 Task: In Heading Arial with underline. Font size of heading  '18'Font style of data Calibri. Font size of data  9Alignment of headline & data Align center. Fill color in heading,  RedFont color of data Black Apply border in Data No BorderIn the sheet  Attendance Sheet for Weekly Analysisbook
Action: Mouse moved to (256, 240)
Screenshot: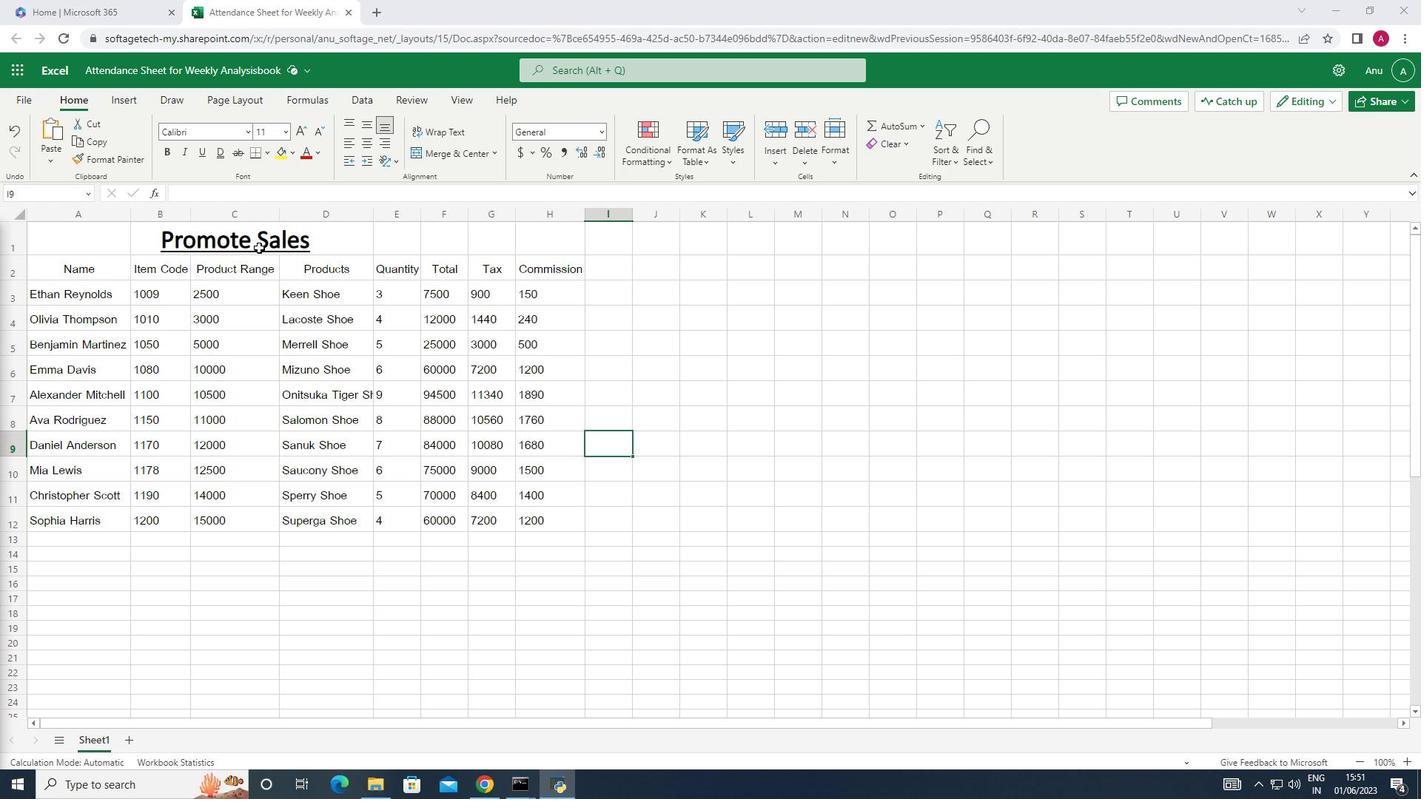 
Action: Mouse pressed left at (256, 240)
Screenshot: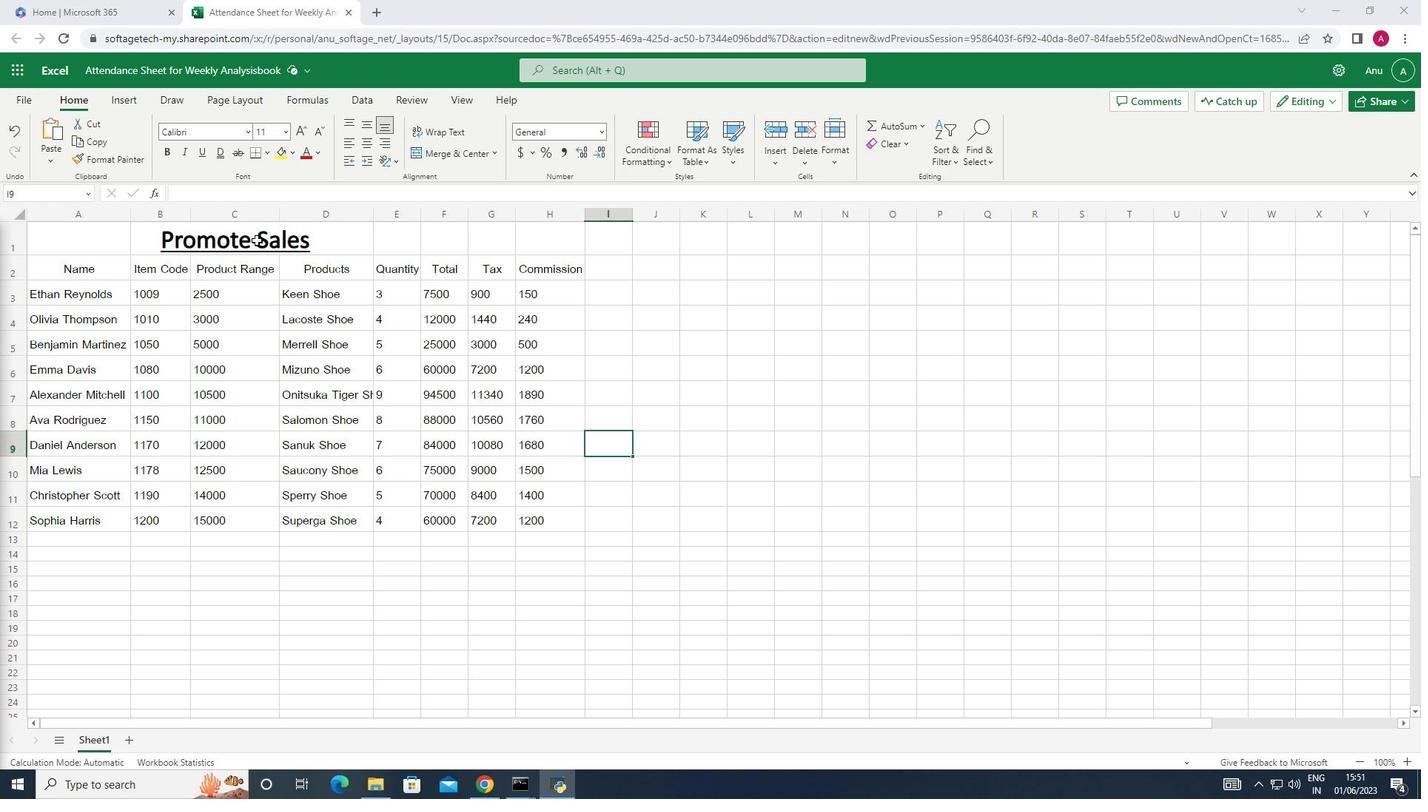 
Action: Mouse moved to (247, 128)
Screenshot: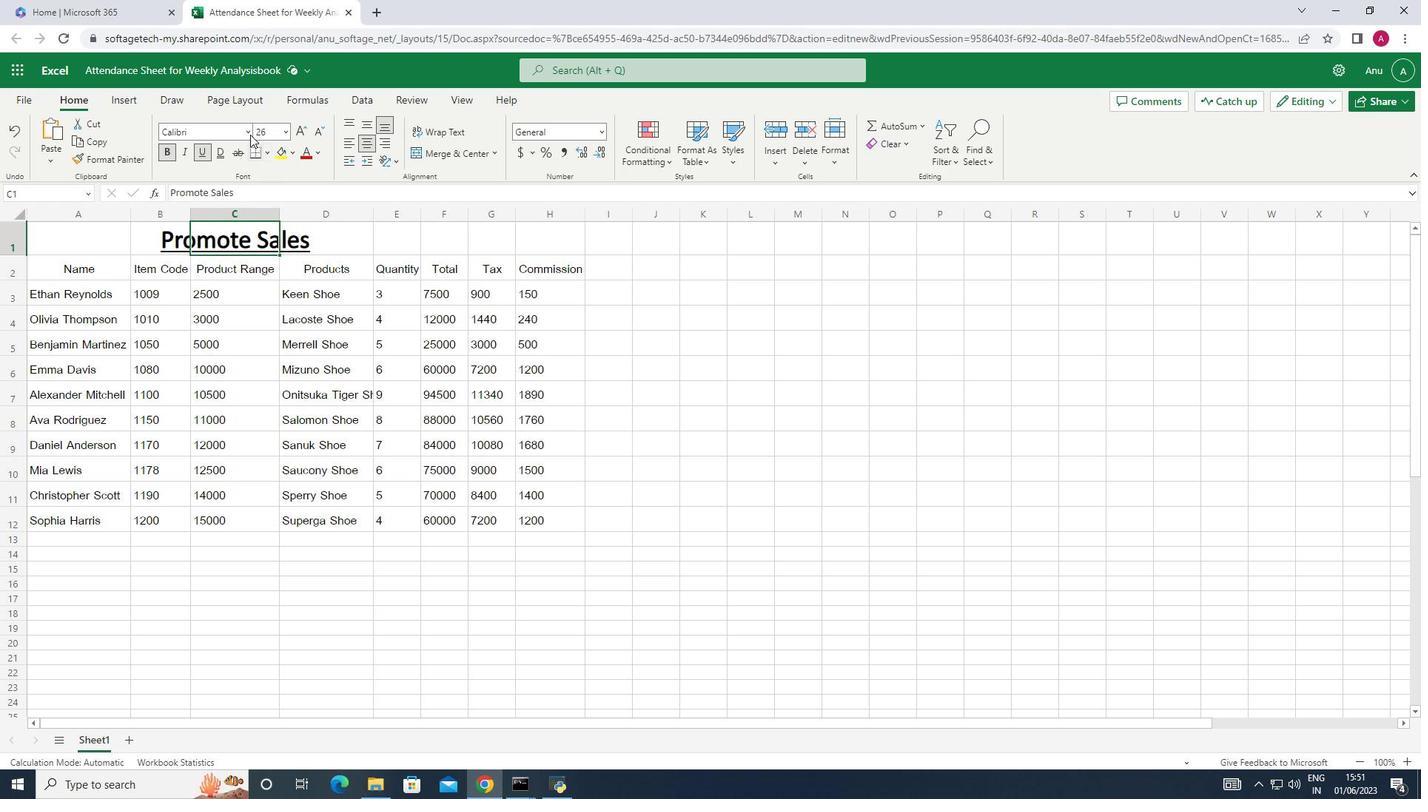 
Action: Mouse pressed left at (247, 128)
Screenshot: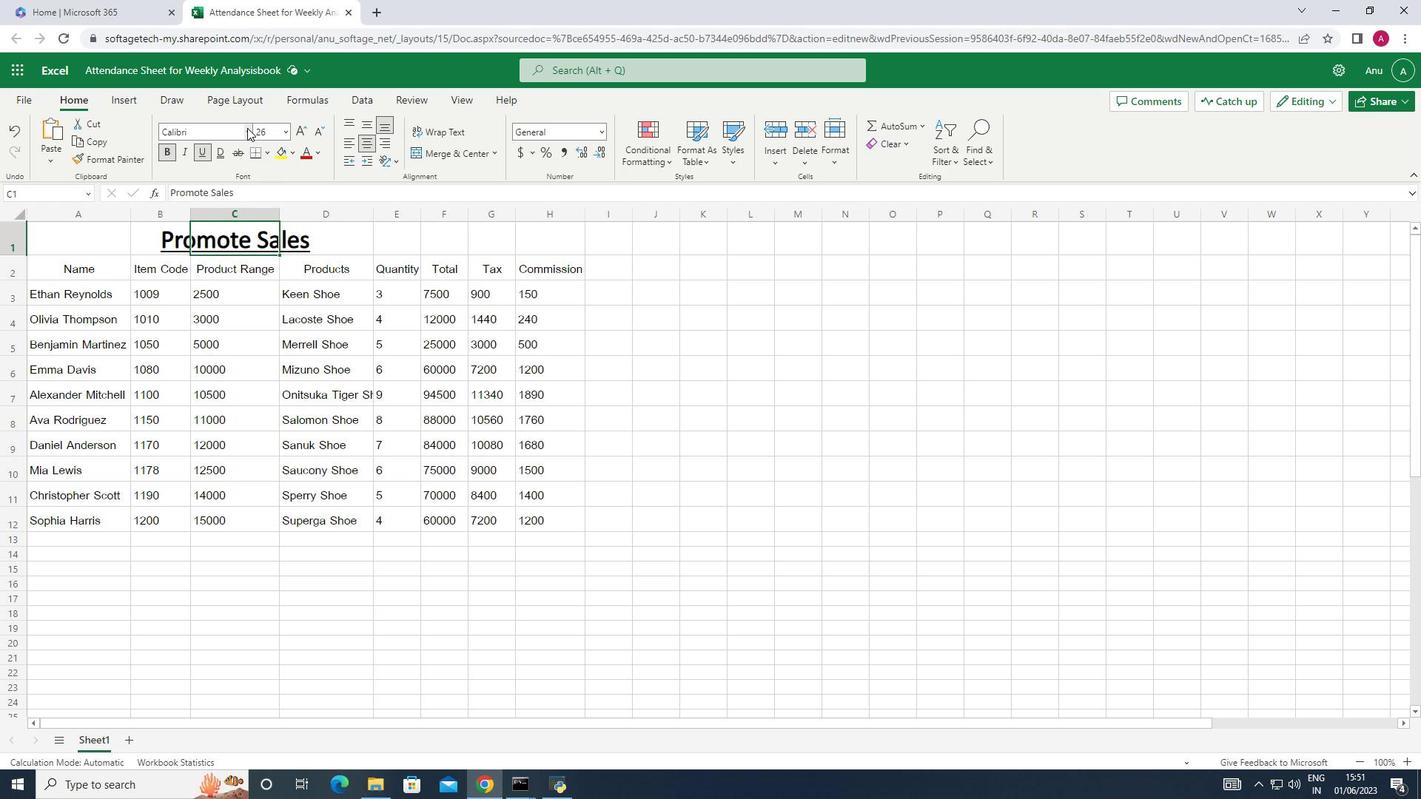 
Action: Mouse moved to (188, 188)
Screenshot: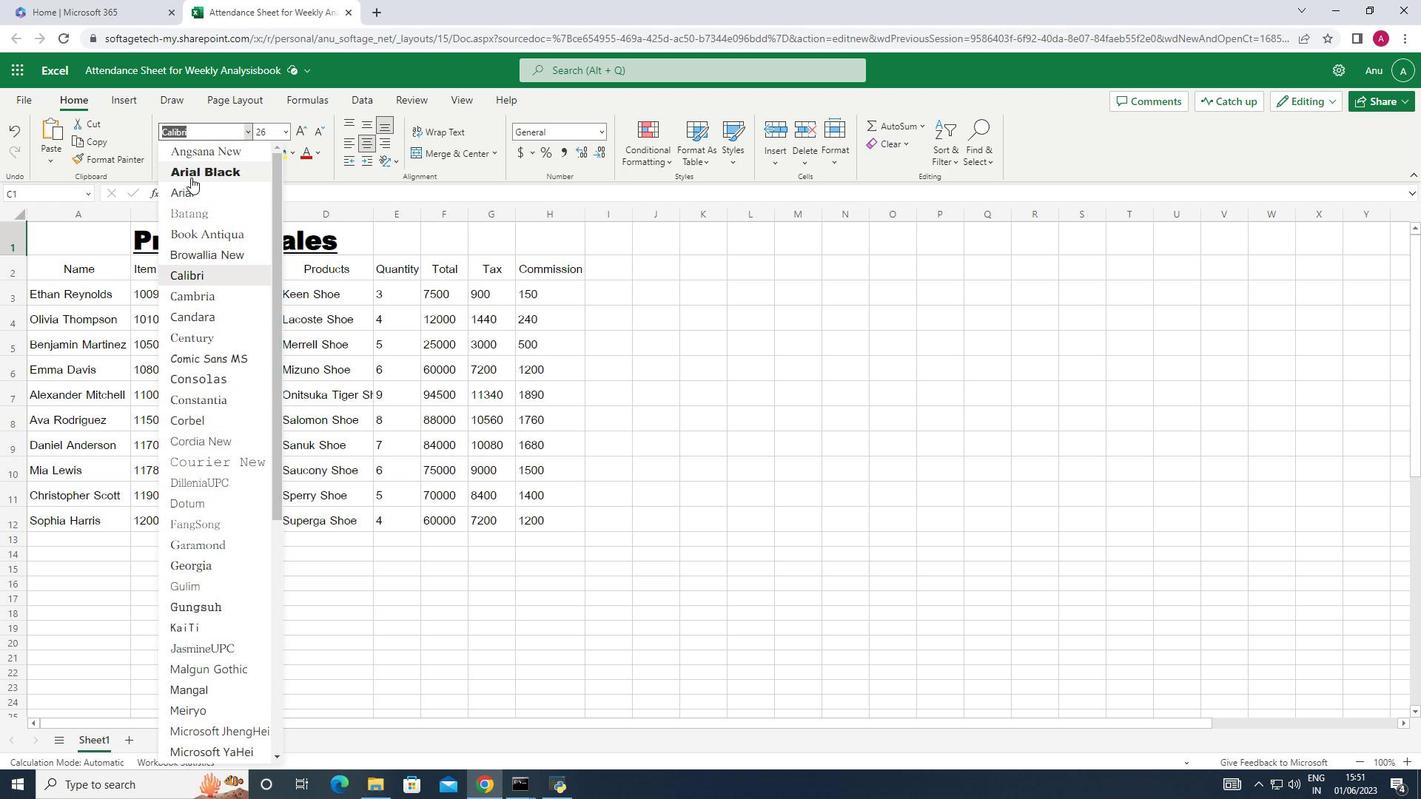 
Action: Mouse pressed left at (188, 188)
Screenshot: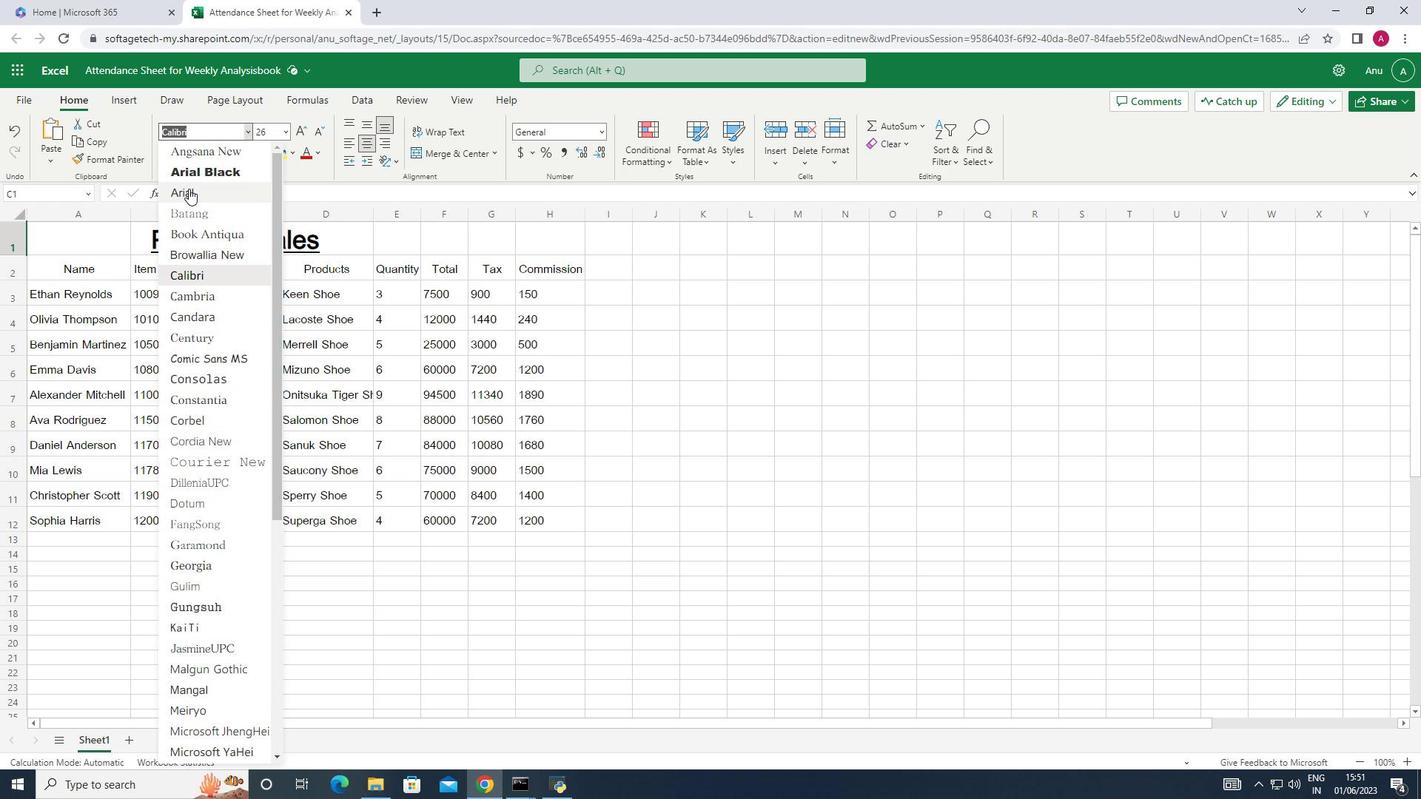 
Action: Mouse moved to (65, 267)
Screenshot: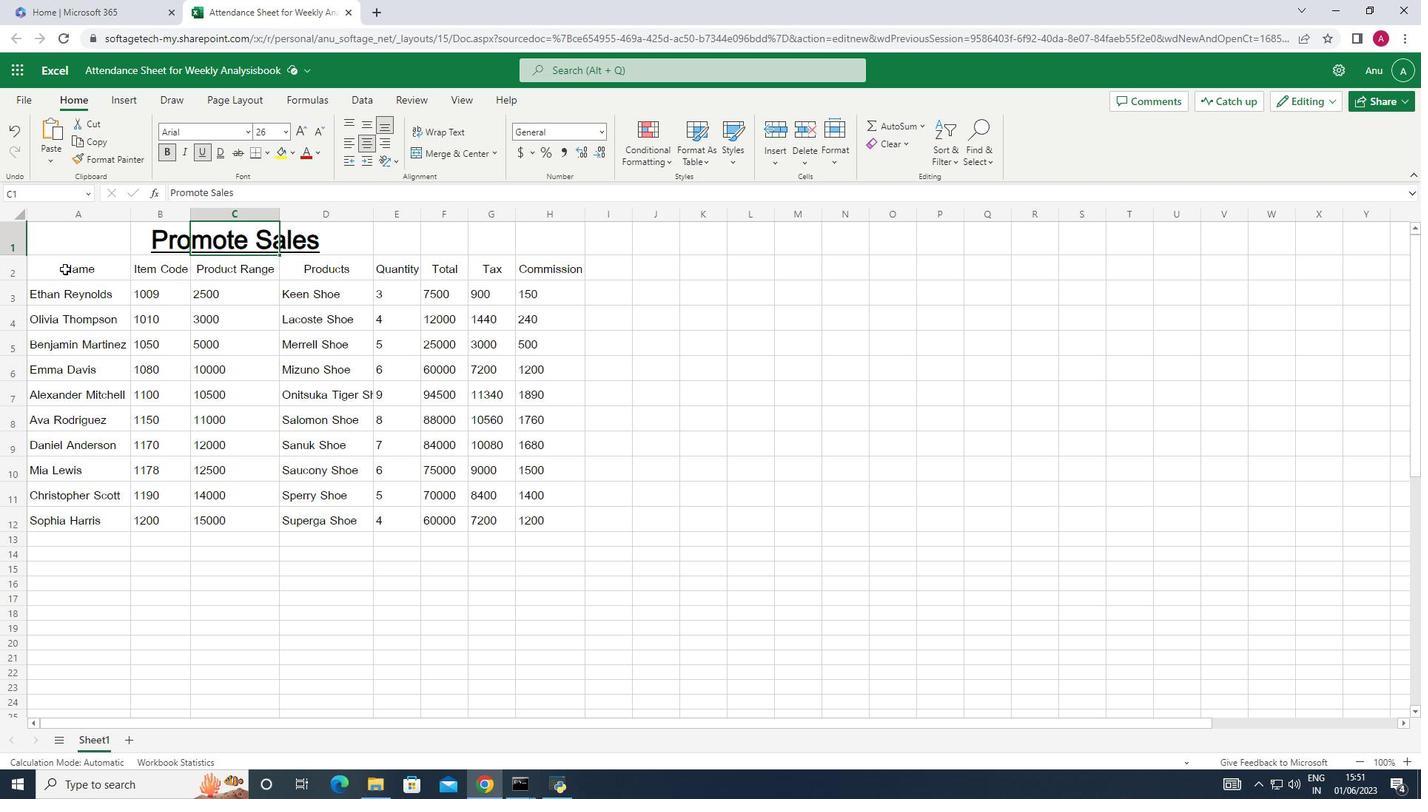 
Action: Mouse pressed left at (65, 267)
Screenshot: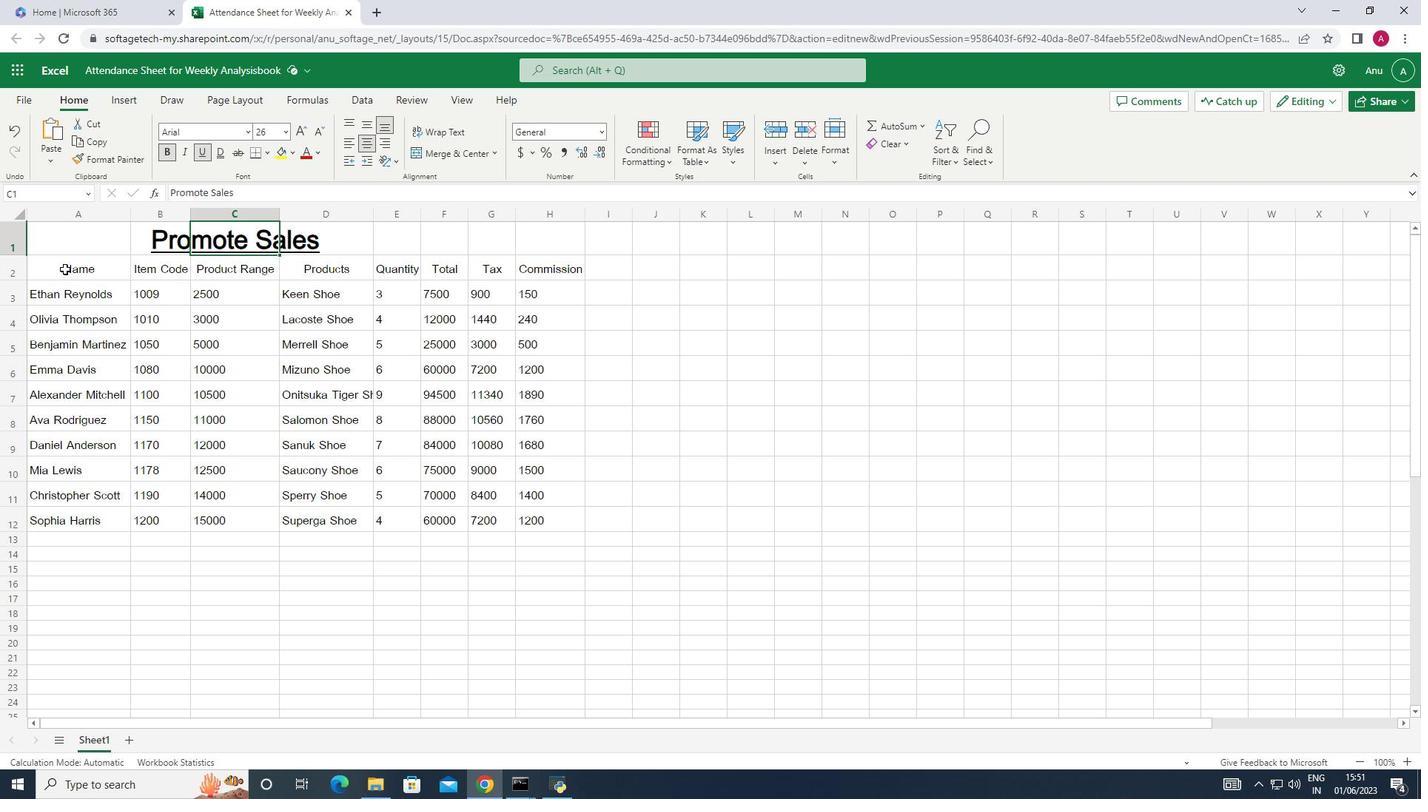 
Action: Mouse moved to (247, 127)
Screenshot: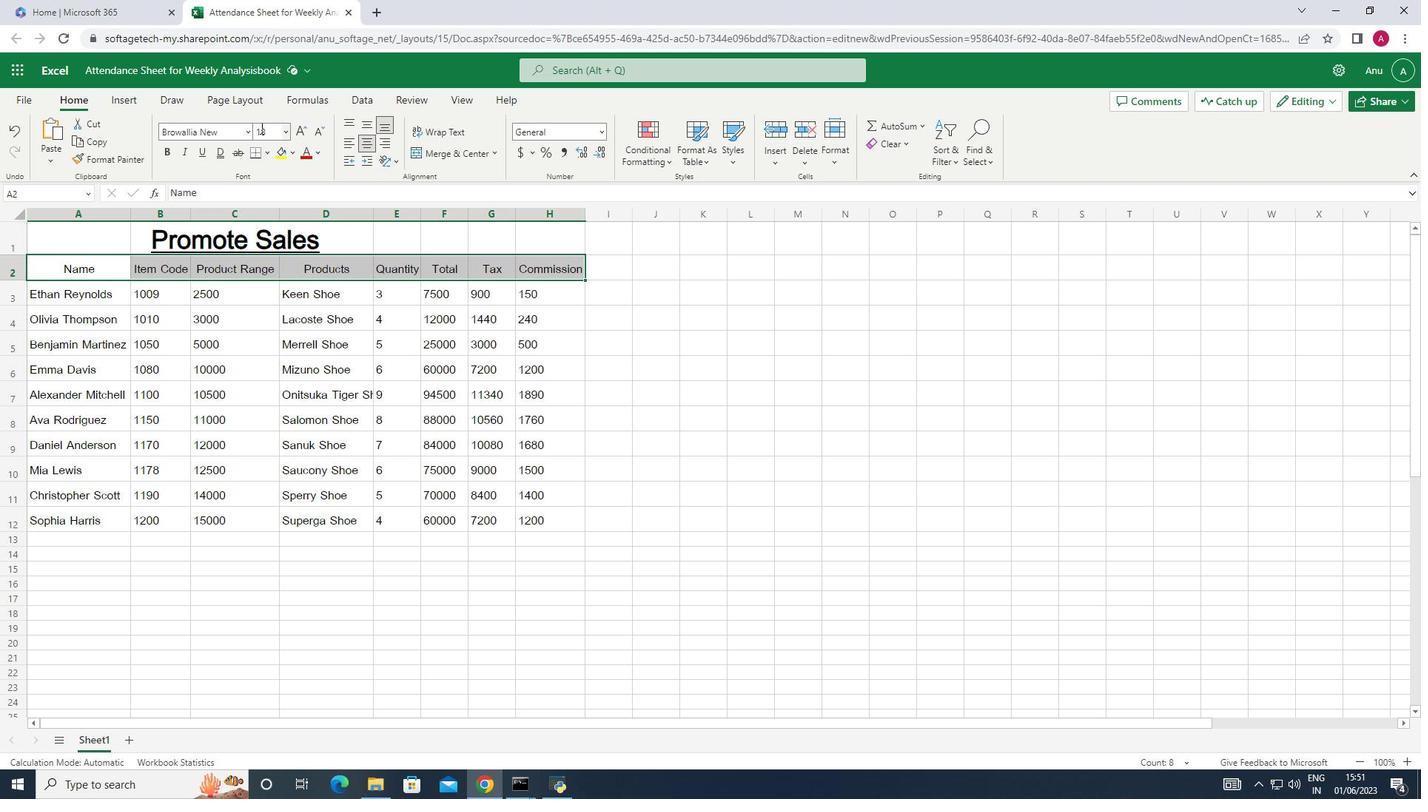 
Action: Mouse pressed left at (247, 127)
Screenshot: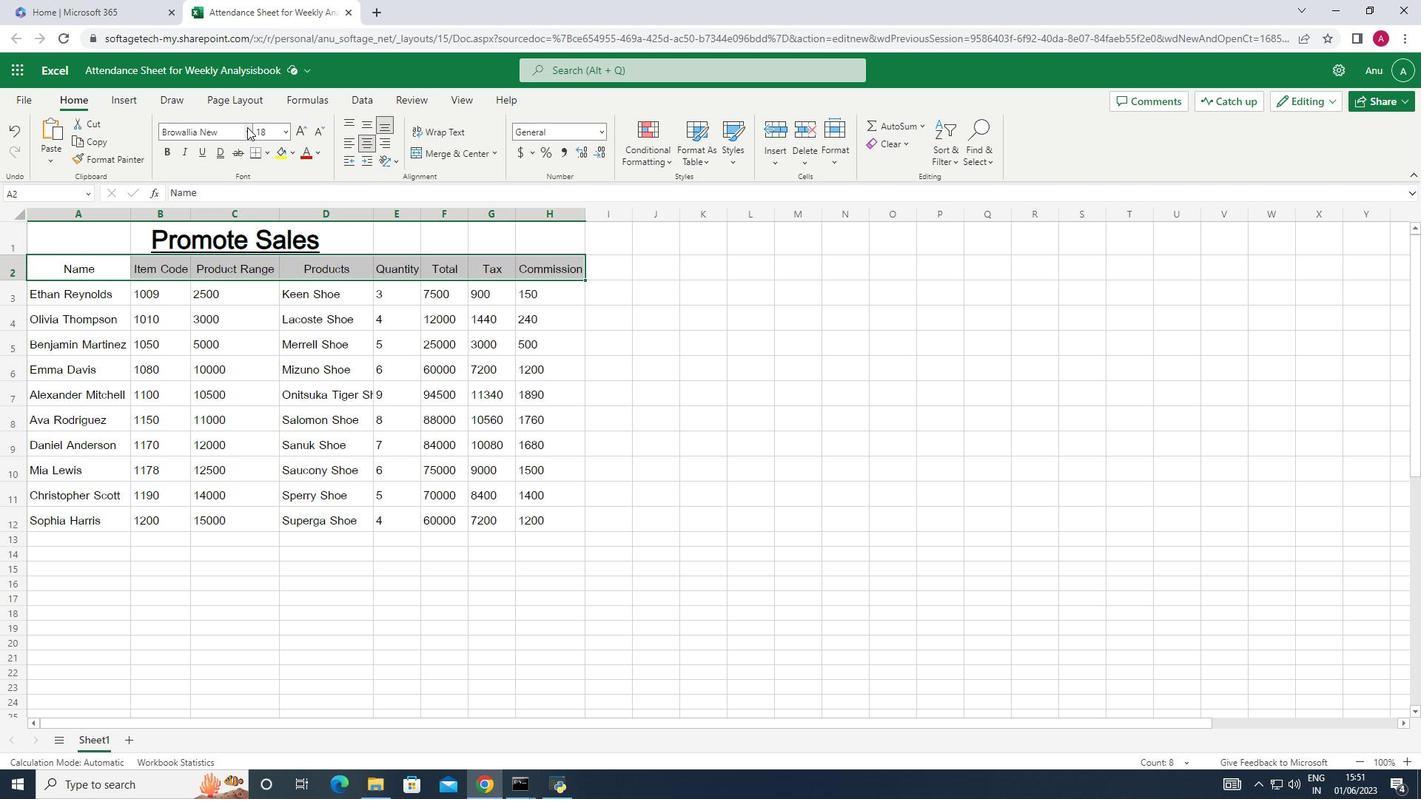 
Action: Mouse moved to (200, 275)
Screenshot: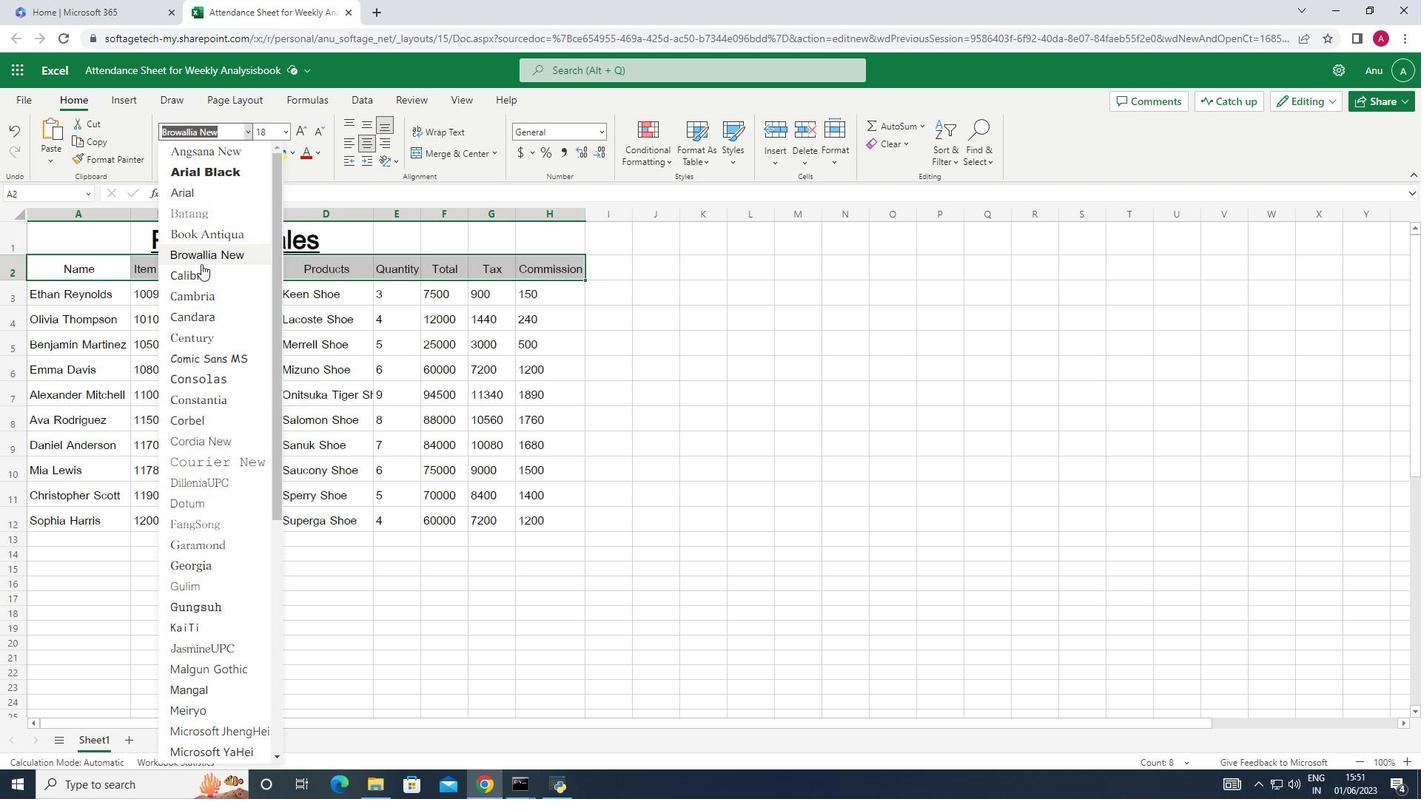 
Action: Mouse pressed left at (200, 275)
Screenshot: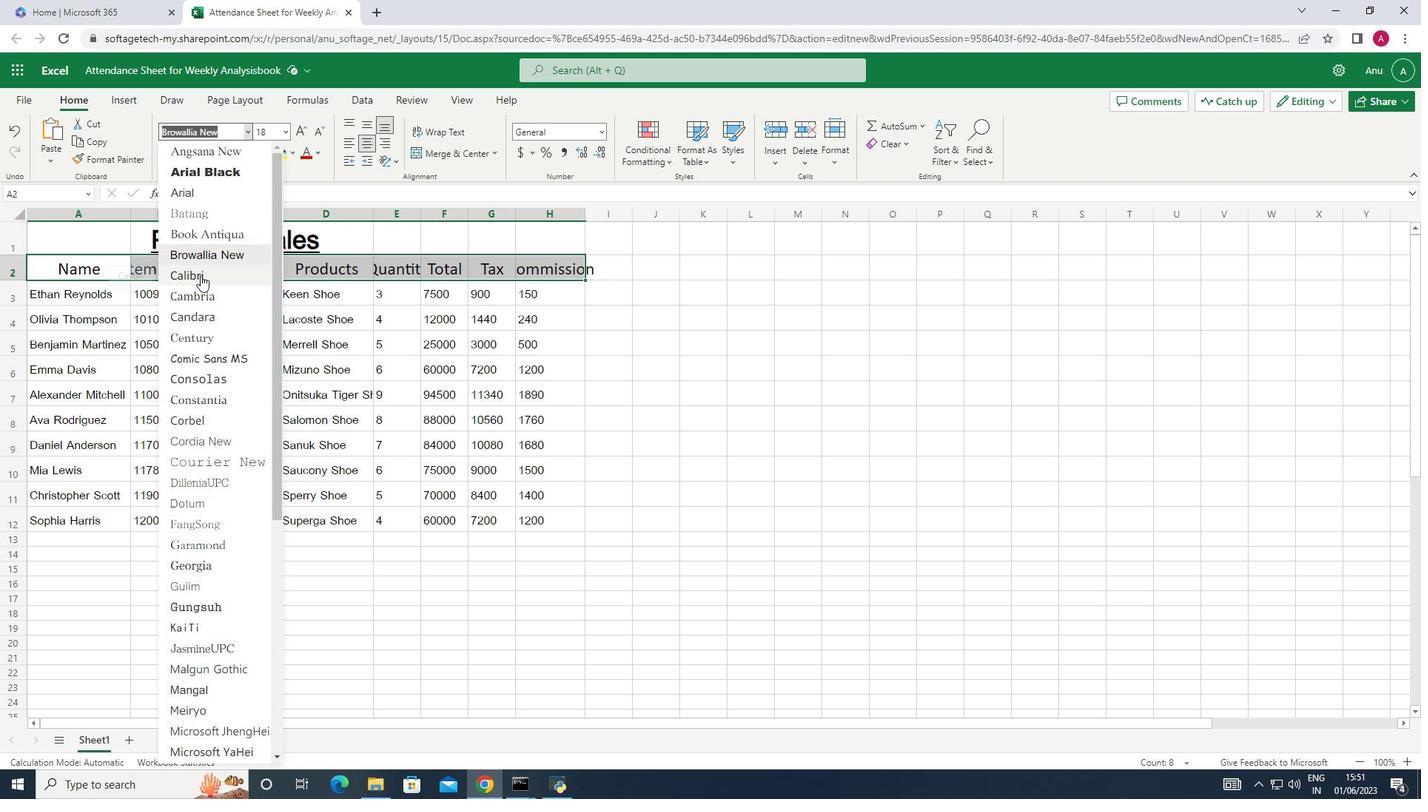 
Action: Mouse moved to (282, 131)
Screenshot: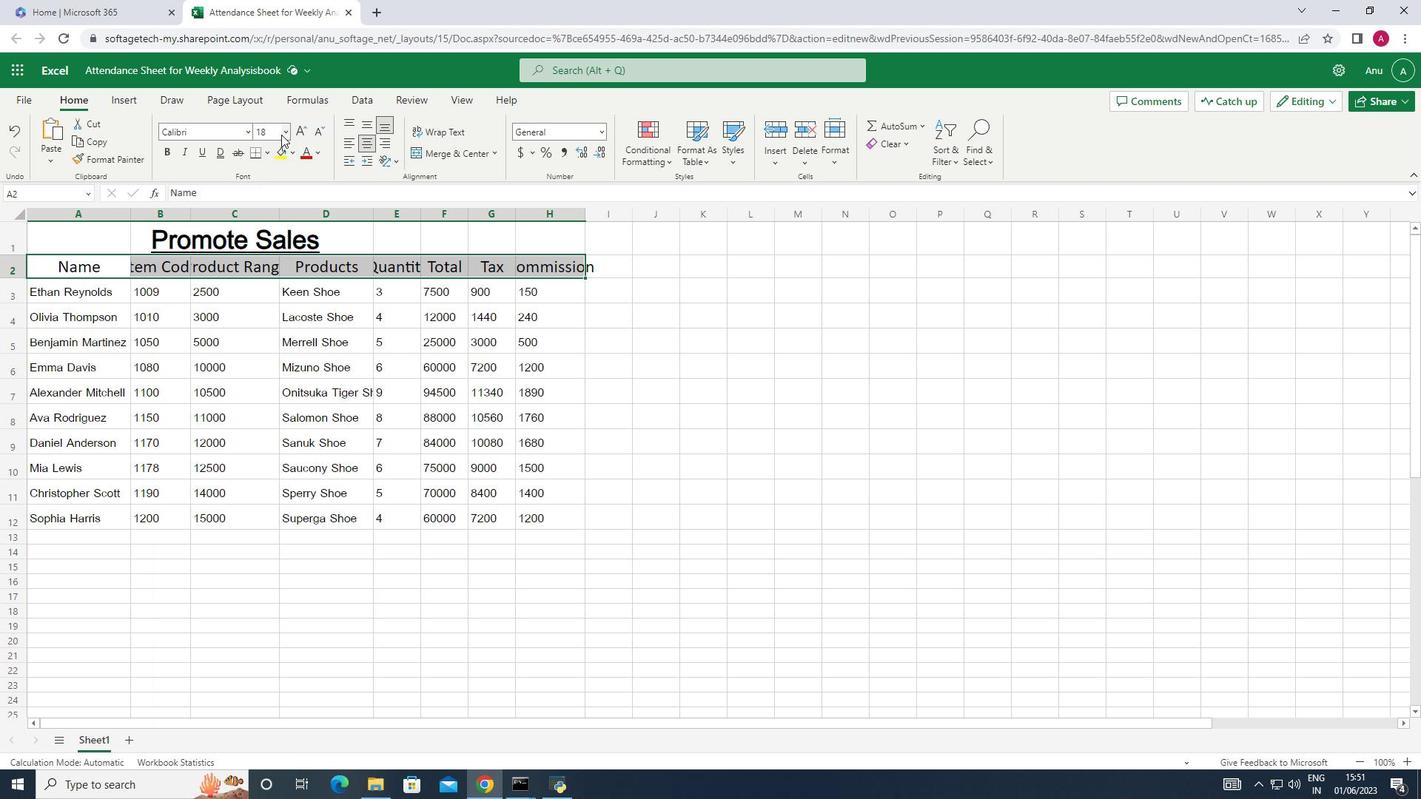 
Action: Mouse pressed left at (282, 131)
Screenshot: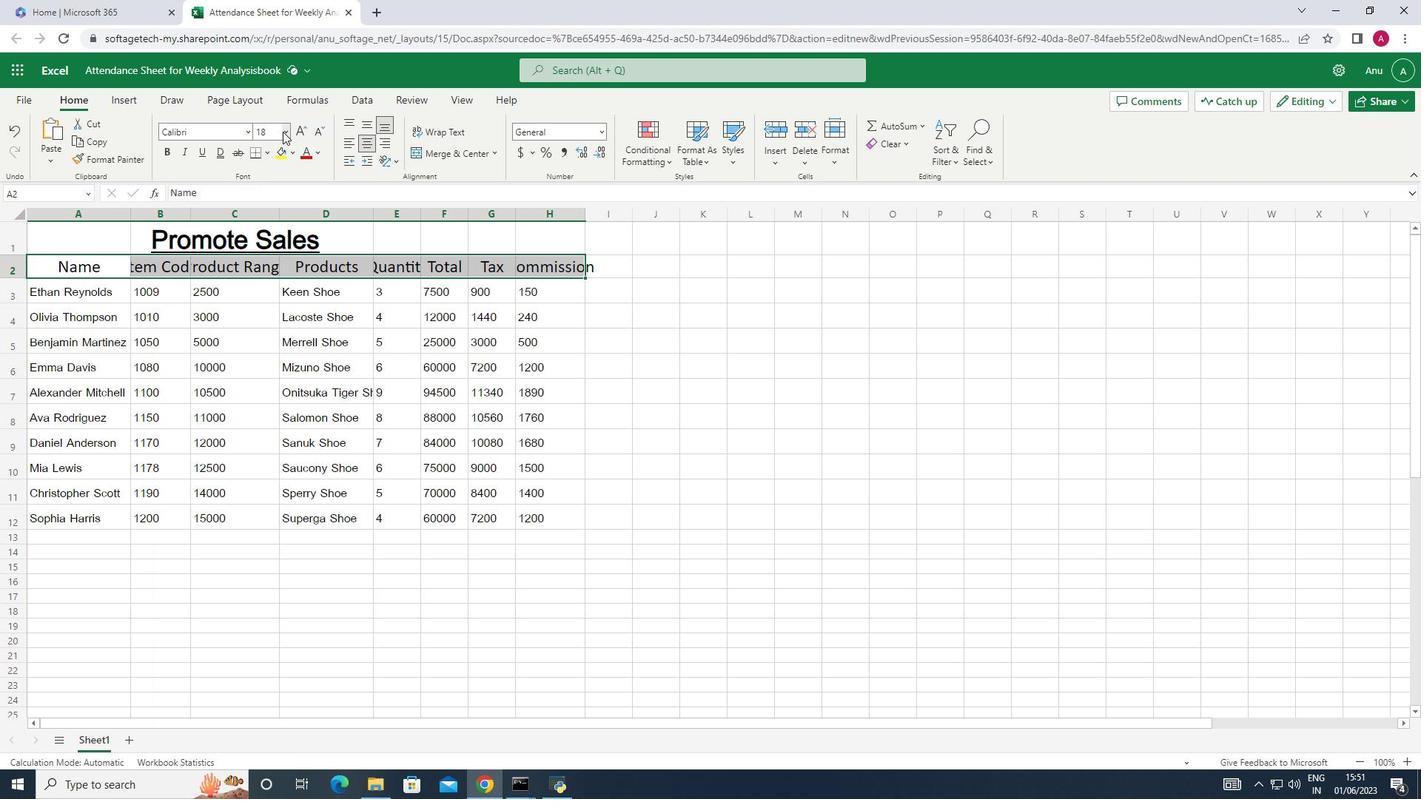 
Action: Mouse moved to (268, 290)
Screenshot: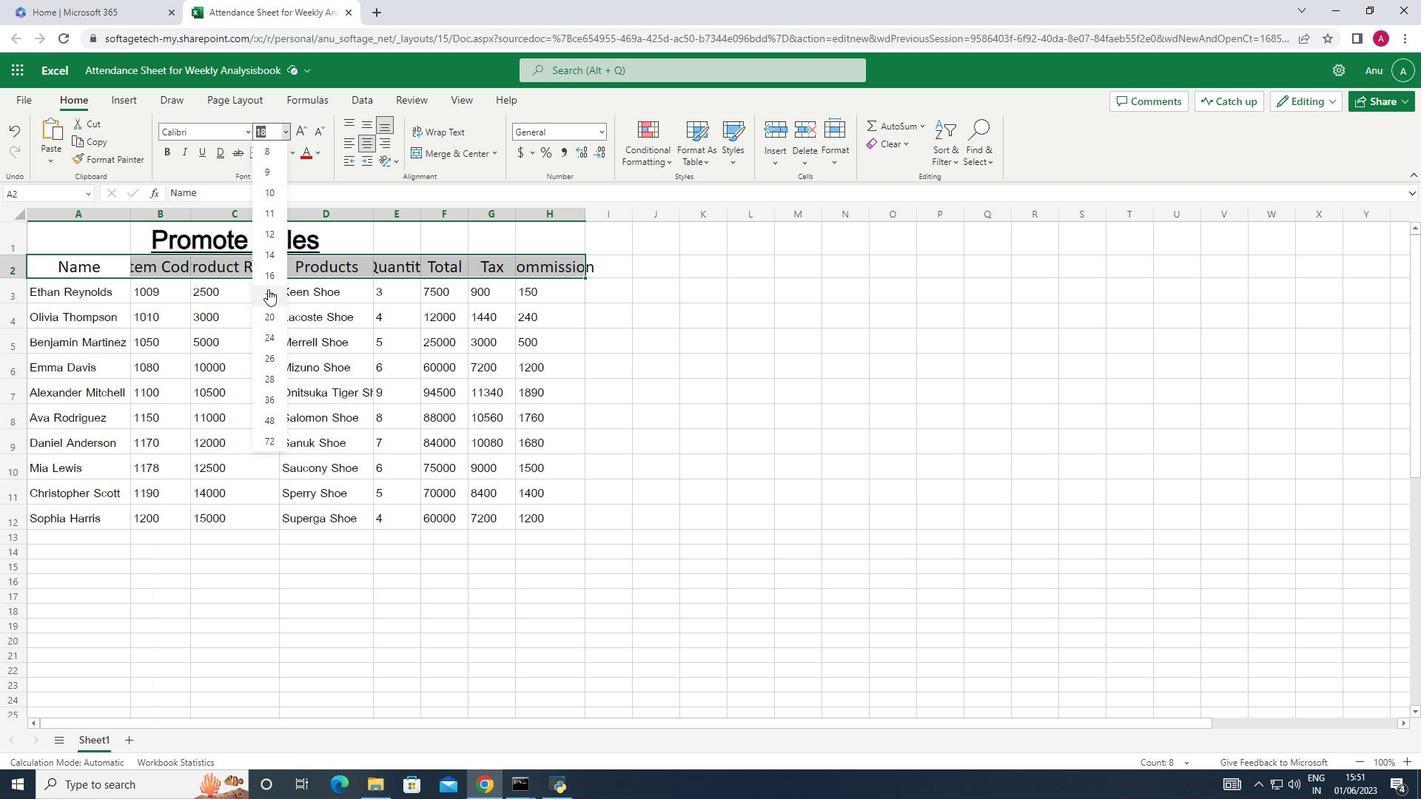 
Action: Mouse pressed left at (268, 290)
Screenshot: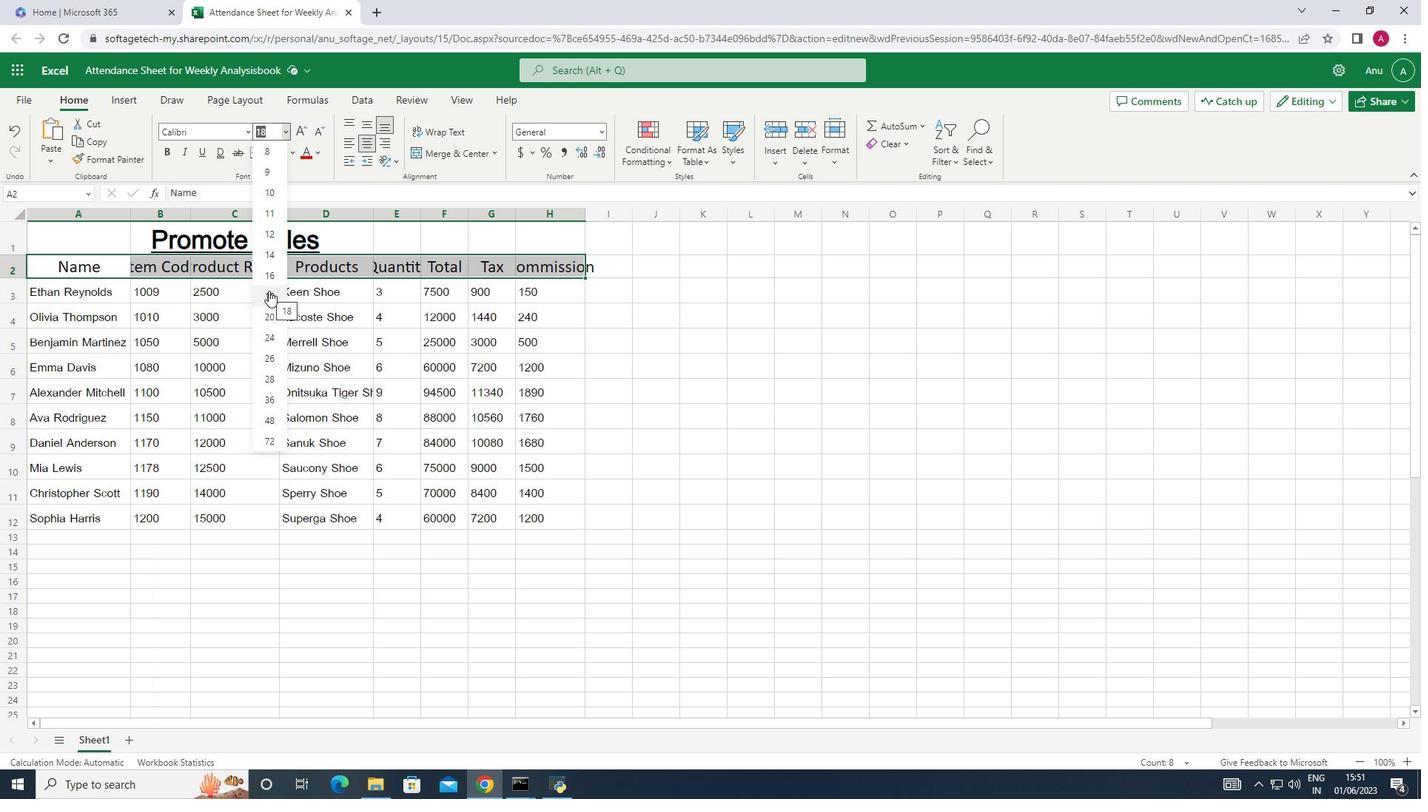 
Action: Mouse moved to (66, 290)
Screenshot: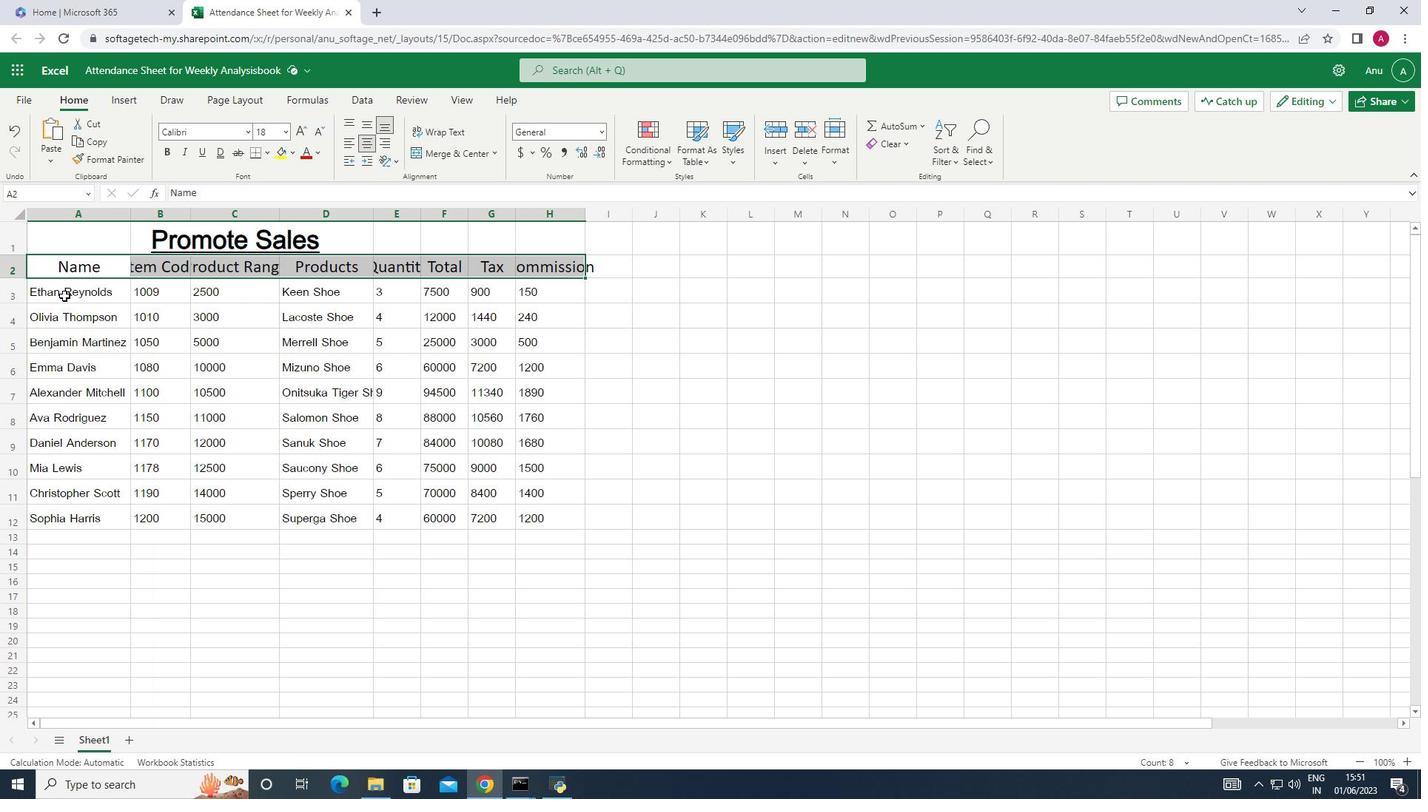 
Action: Mouse pressed left at (66, 290)
Screenshot: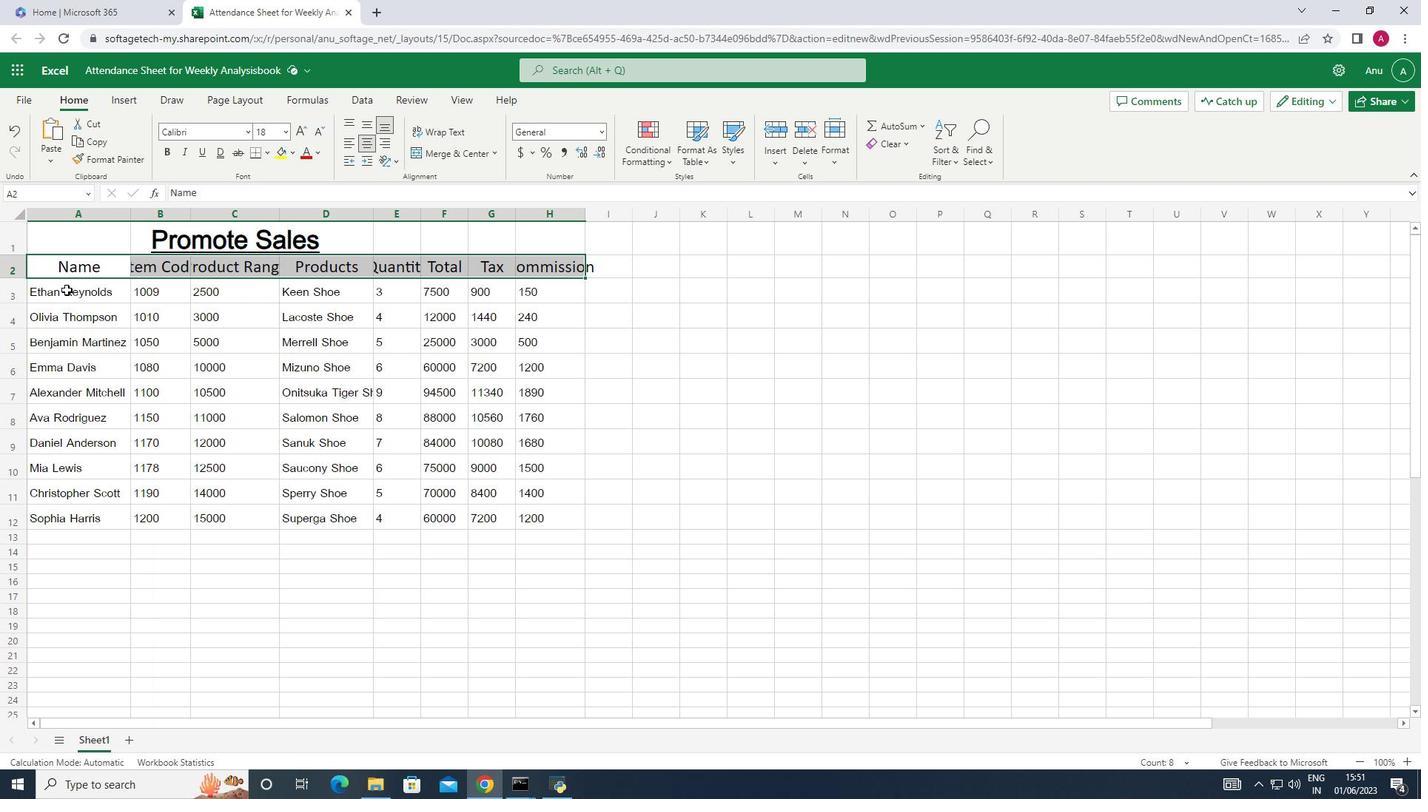 
Action: Mouse moved to (287, 132)
Screenshot: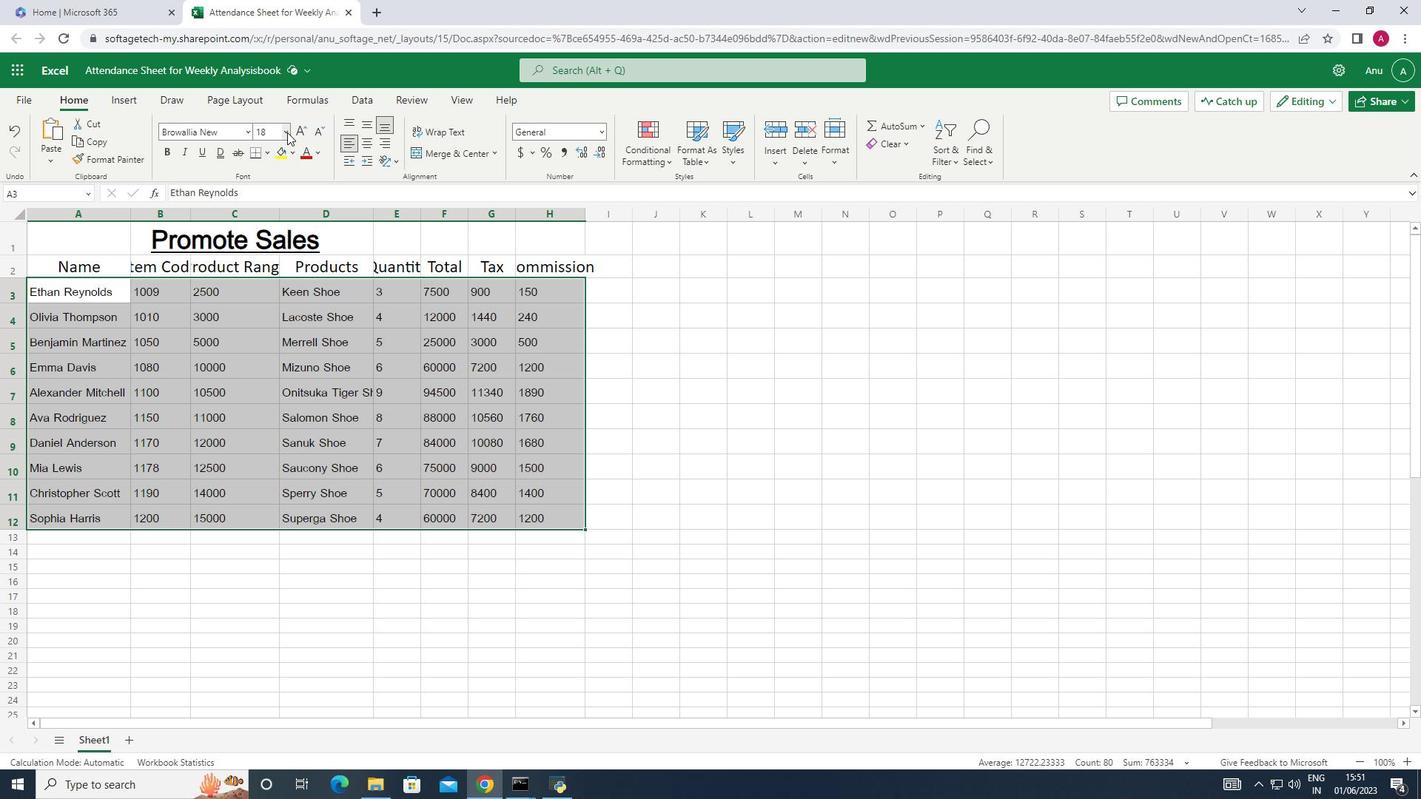 
Action: Mouse pressed left at (287, 132)
Screenshot: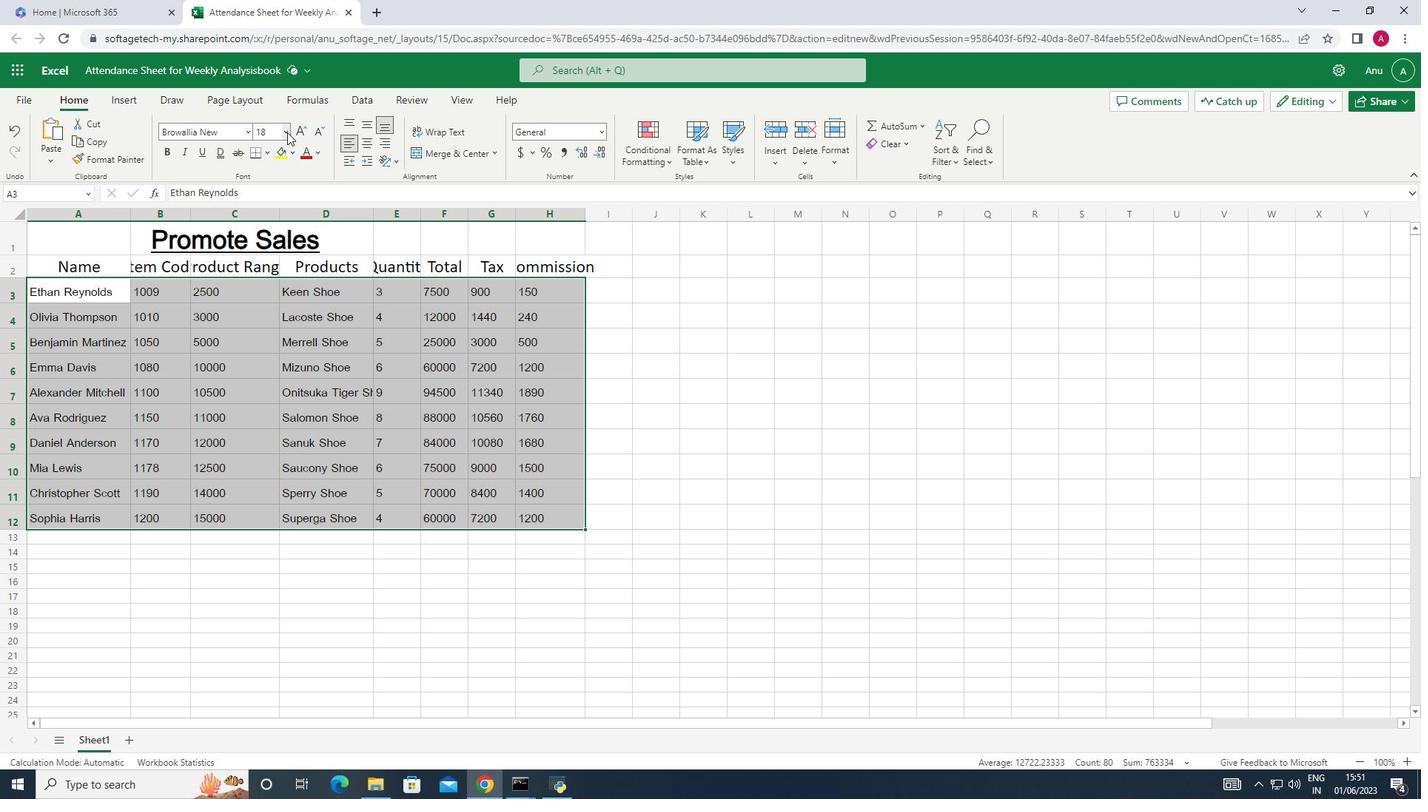 
Action: Mouse moved to (273, 168)
Screenshot: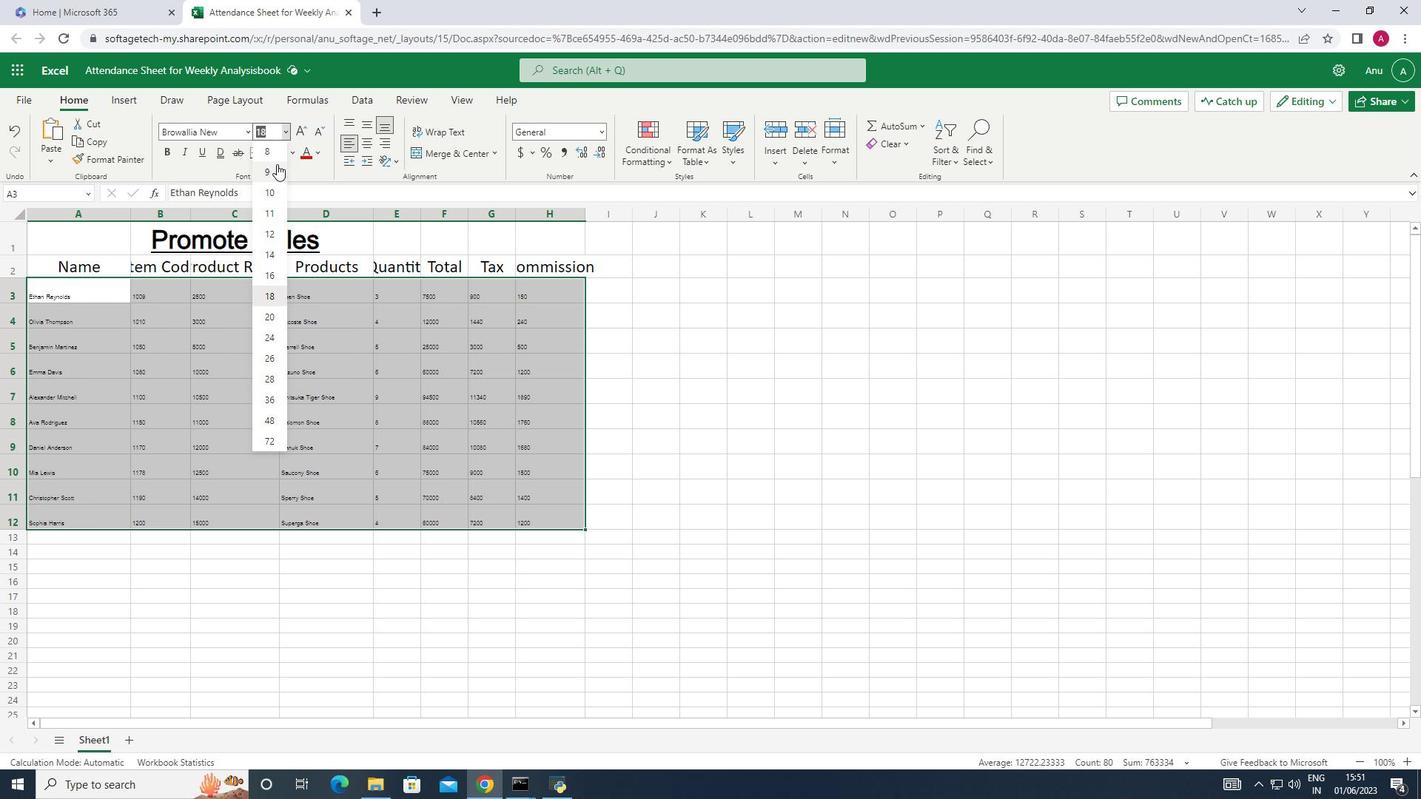 
Action: Mouse pressed left at (273, 168)
Screenshot: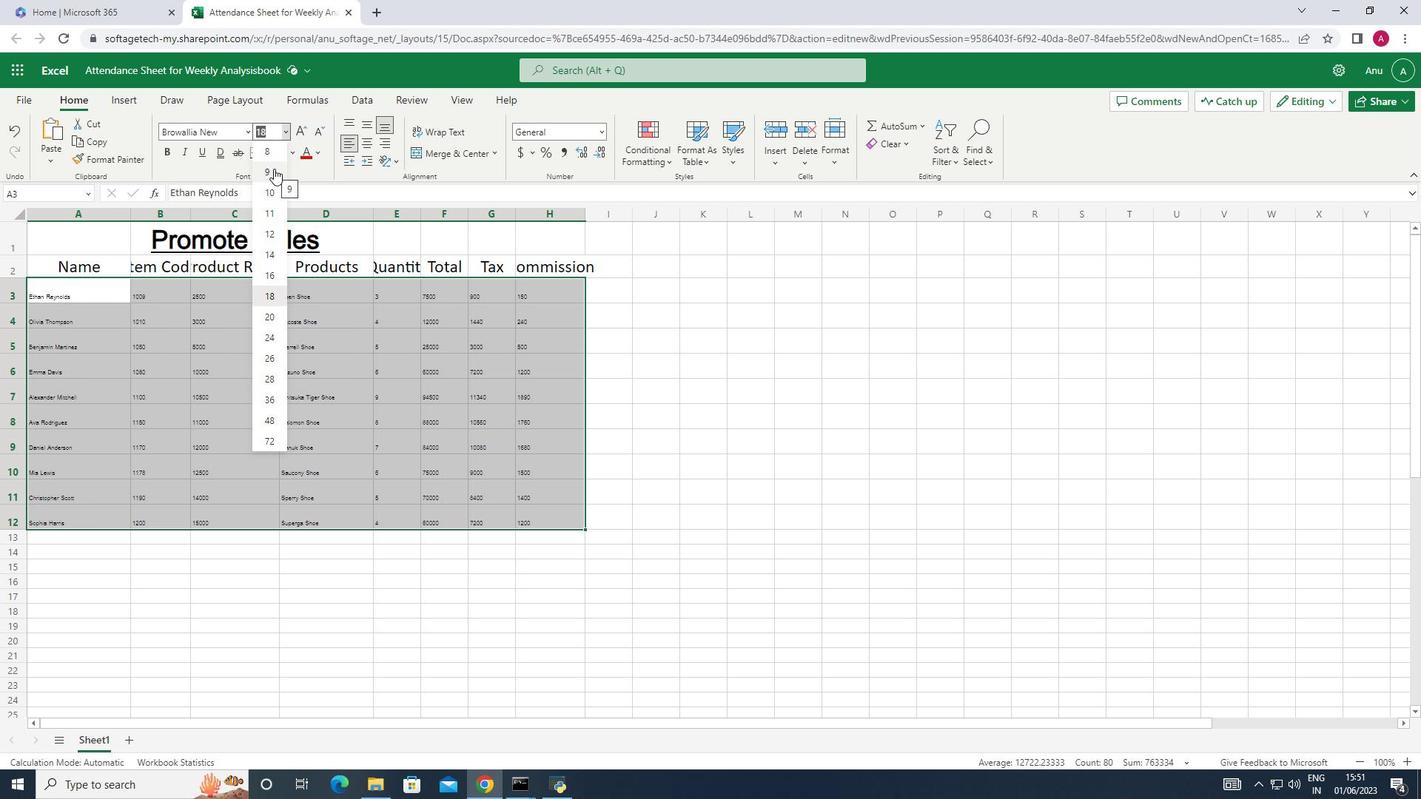 
Action: Mouse moved to (373, 141)
Screenshot: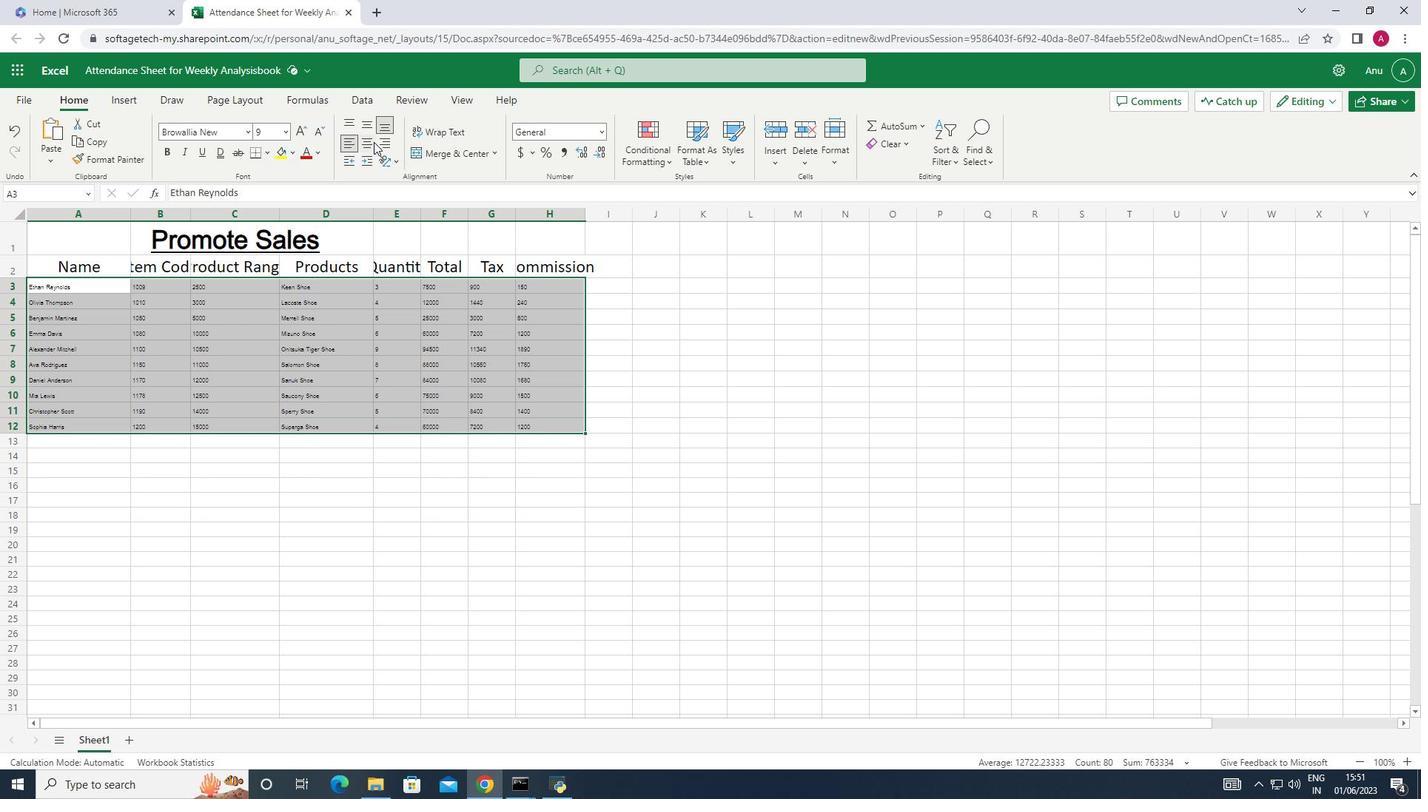 
Action: Mouse pressed left at (373, 141)
Screenshot: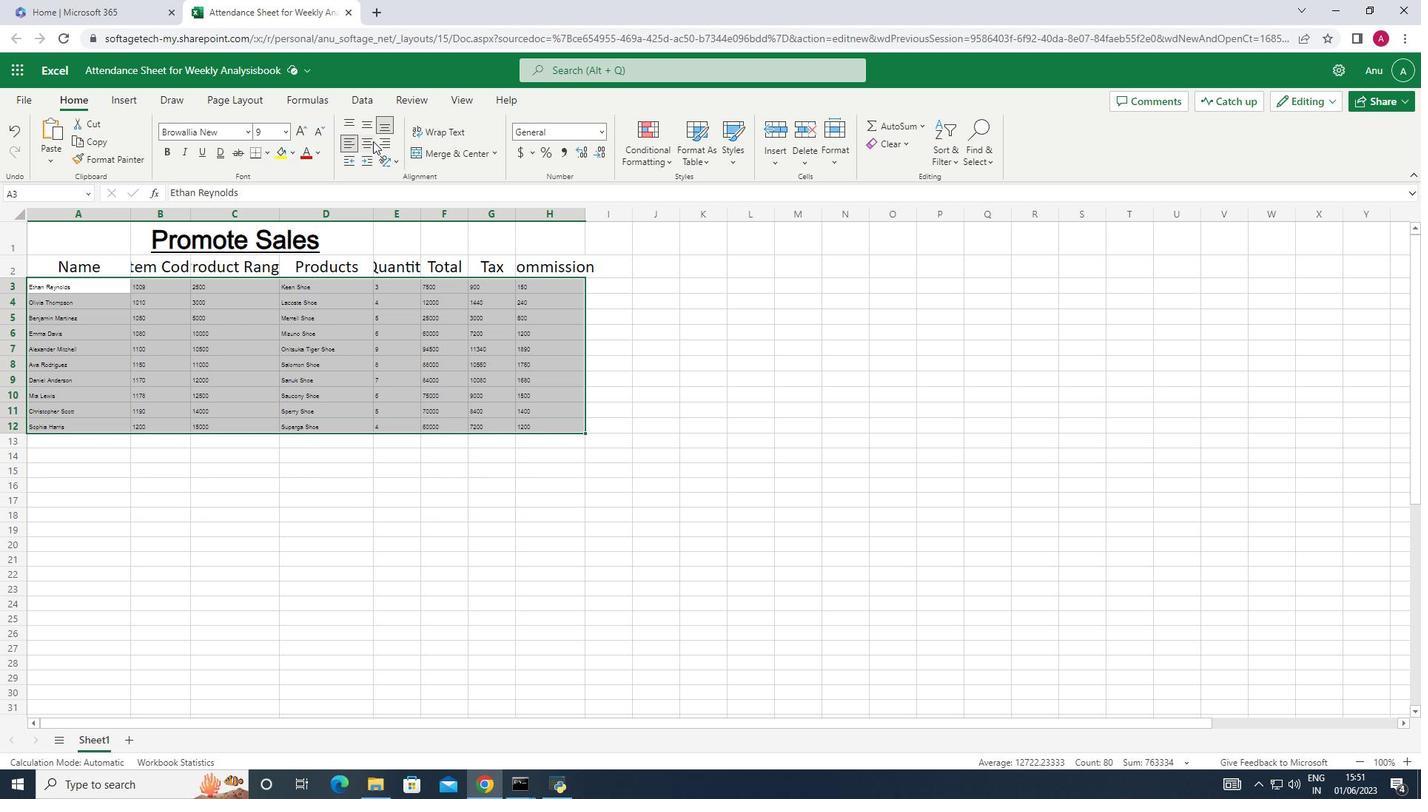 
Action: Mouse moved to (96, 264)
Screenshot: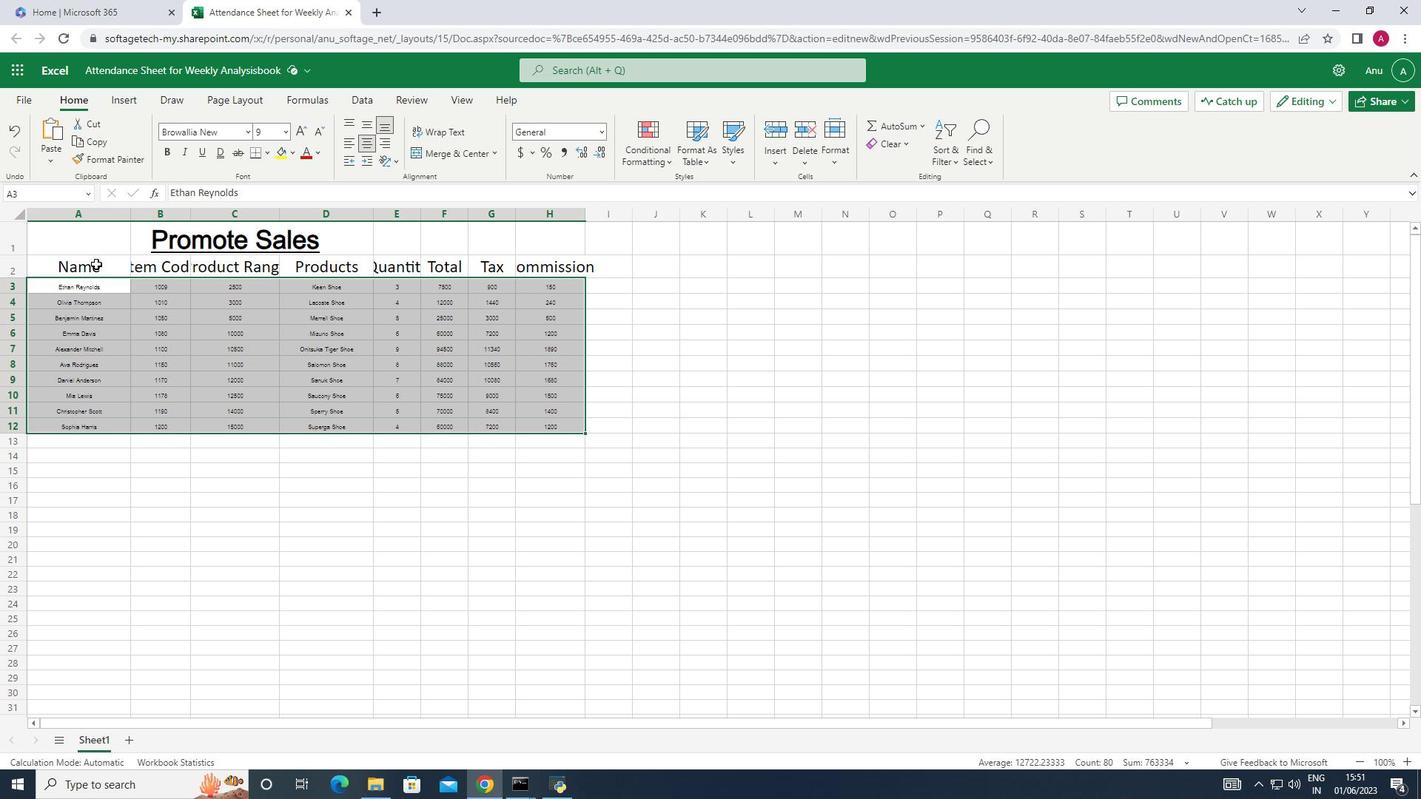 
Action: Mouse pressed left at (96, 264)
Screenshot: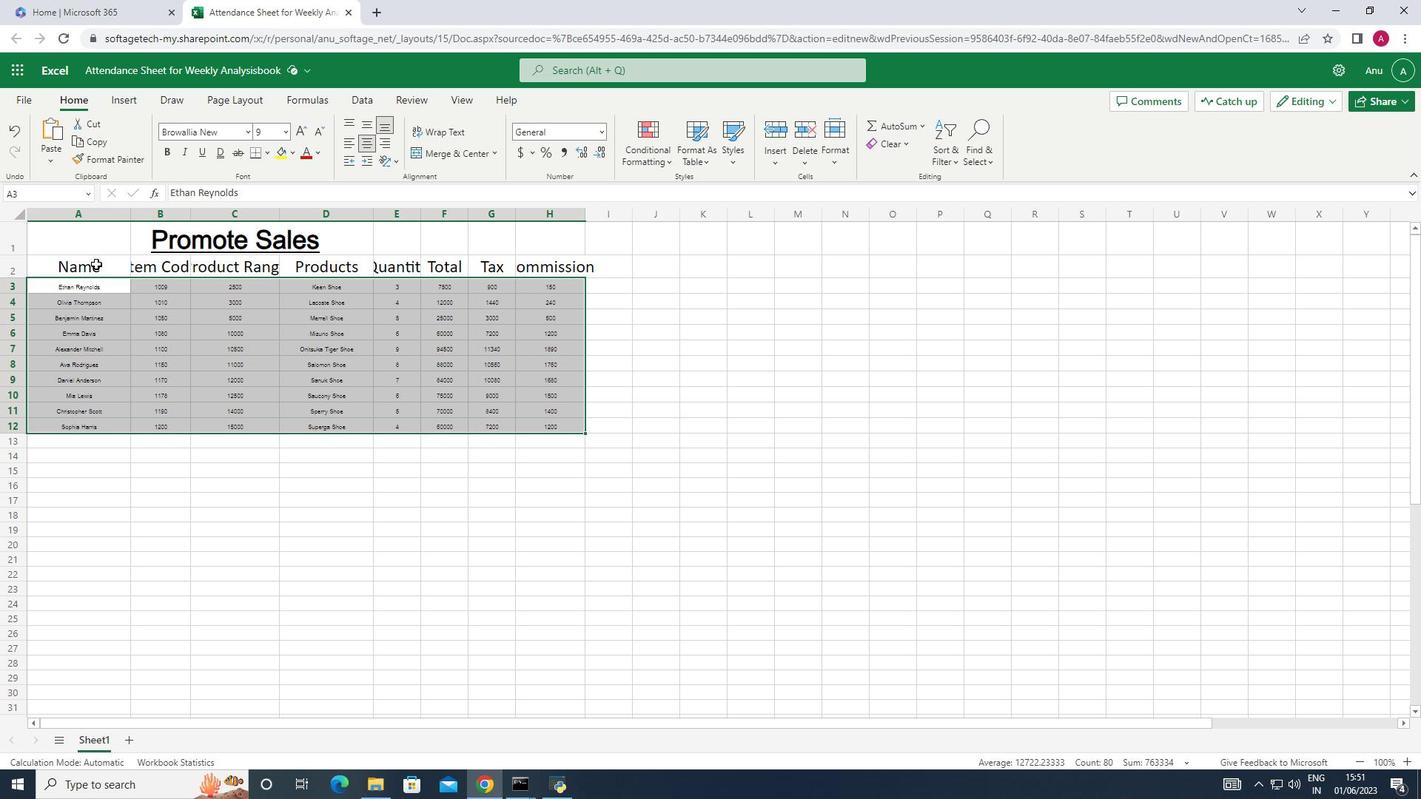 
Action: Mouse moved to (364, 139)
Screenshot: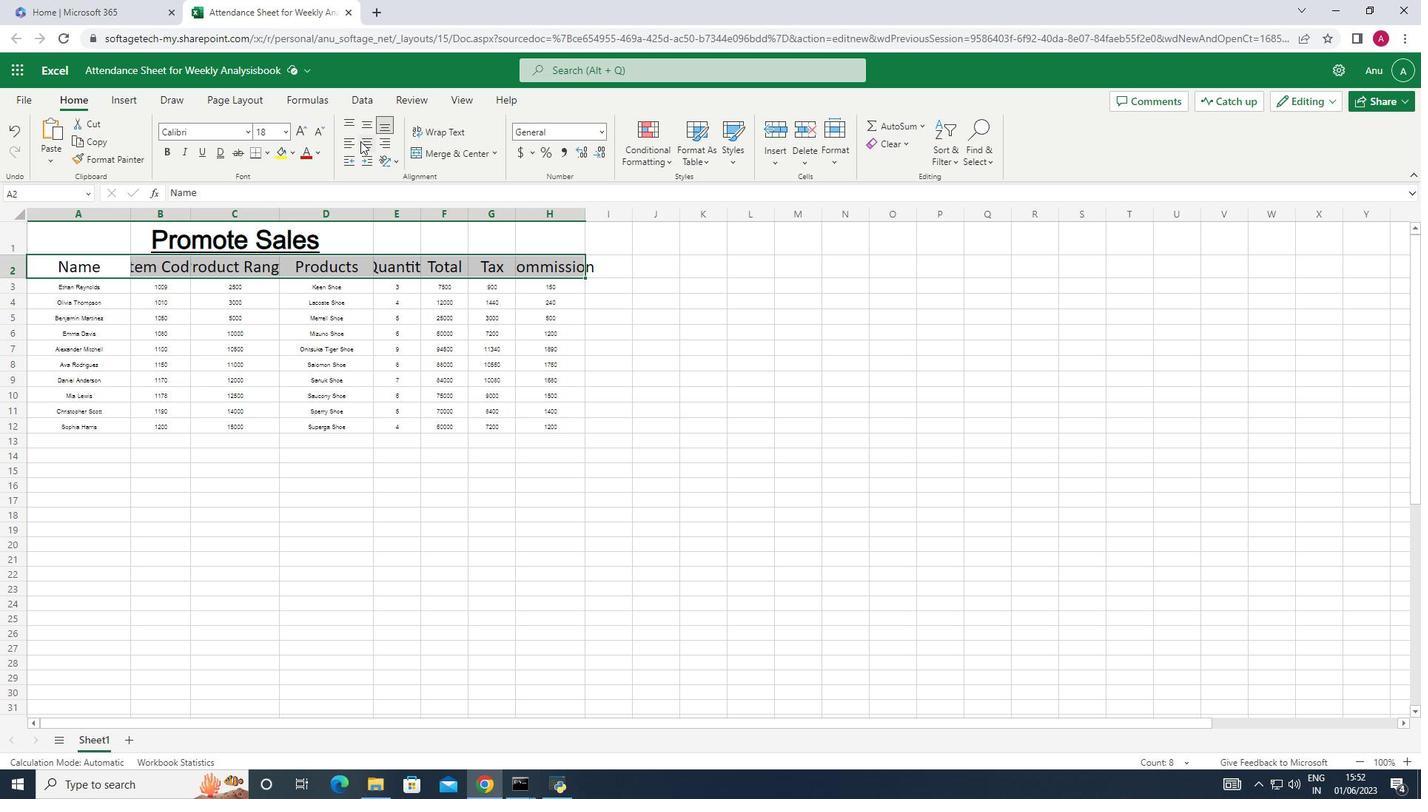 
Action: Mouse pressed left at (364, 139)
Screenshot: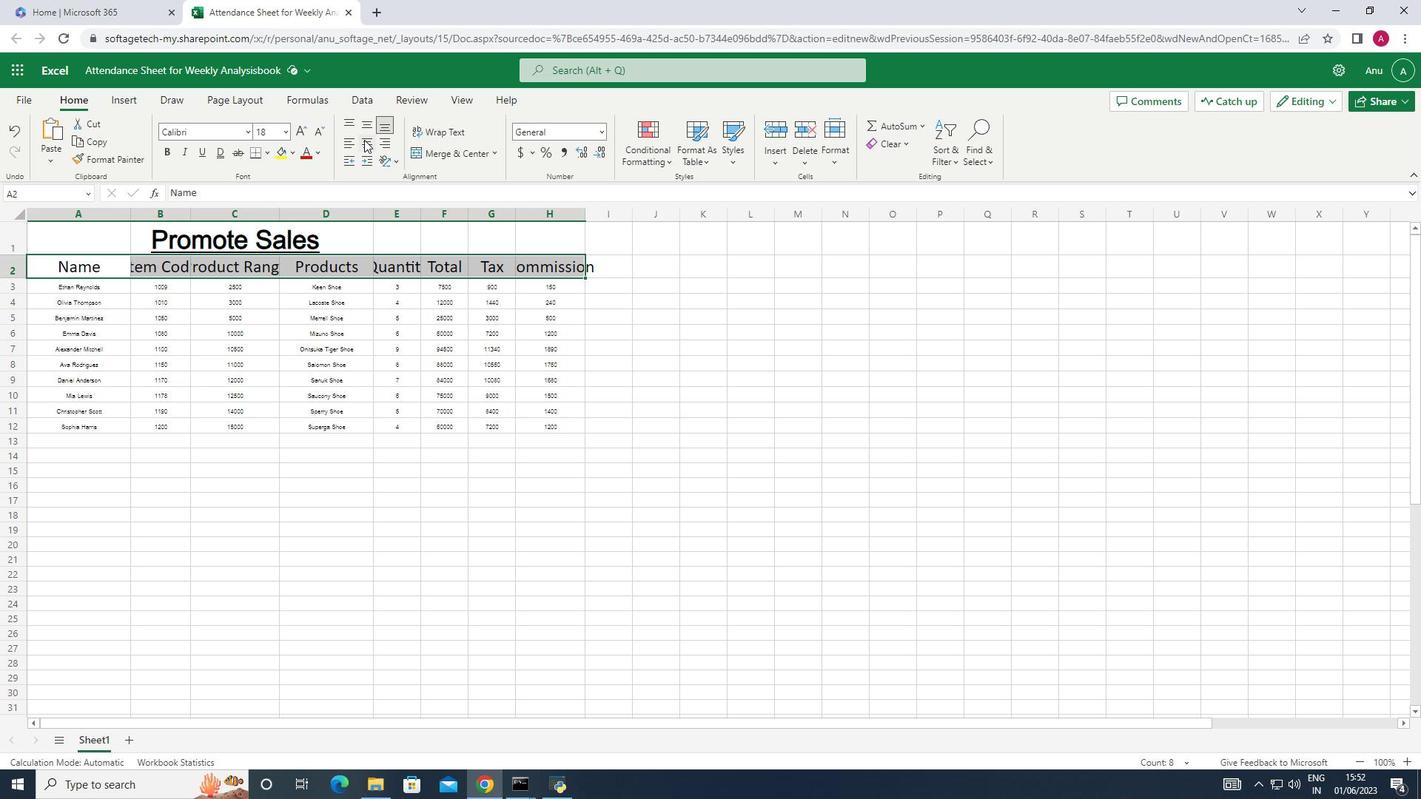 
Action: Mouse pressed left at (364, 139)
Screenshot: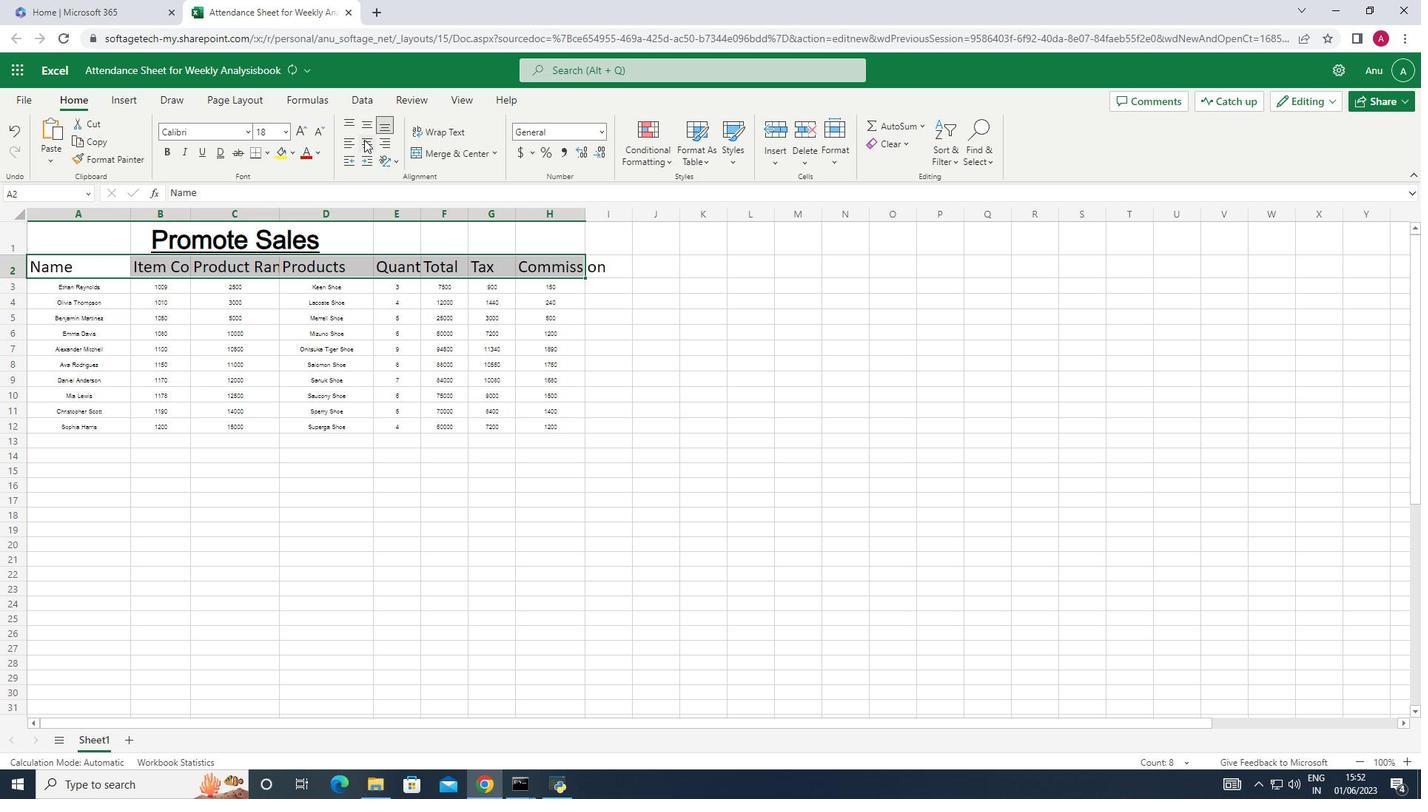 
Action: Mouse moved to (260, 230)
Screenshot: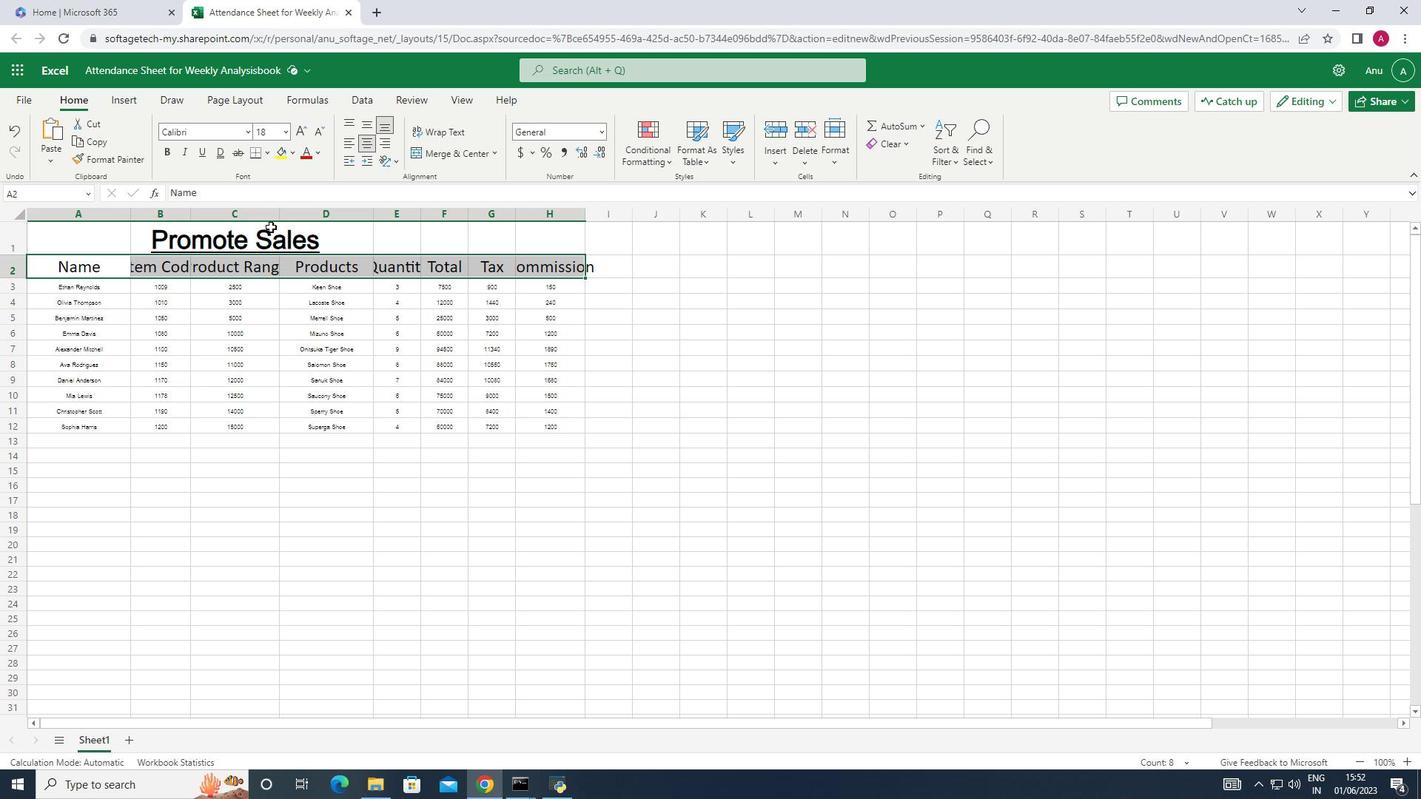 
Action: Mouse pressed left at (260, 230)
Screenshot: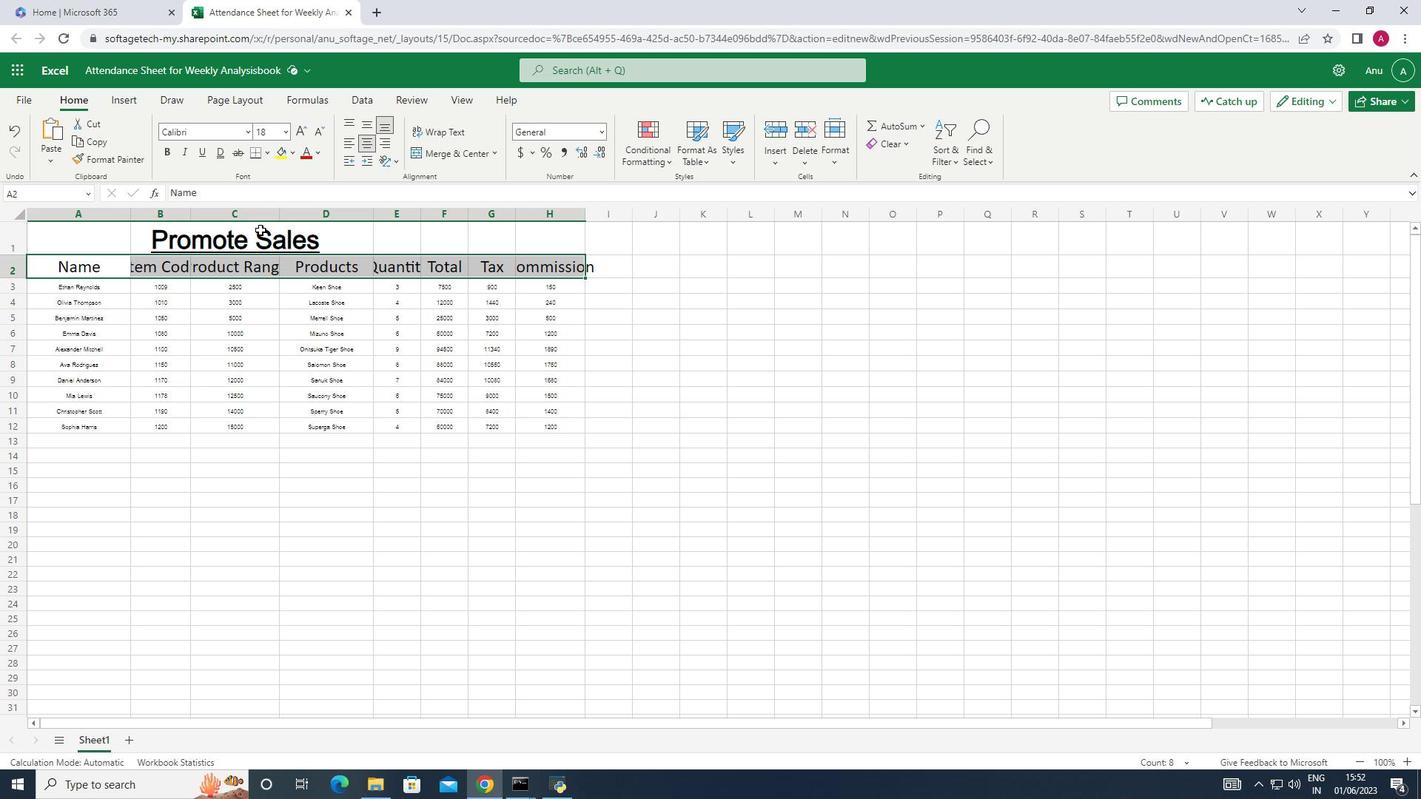 
Action: Mouse moved to (365, 342)
Screenshot: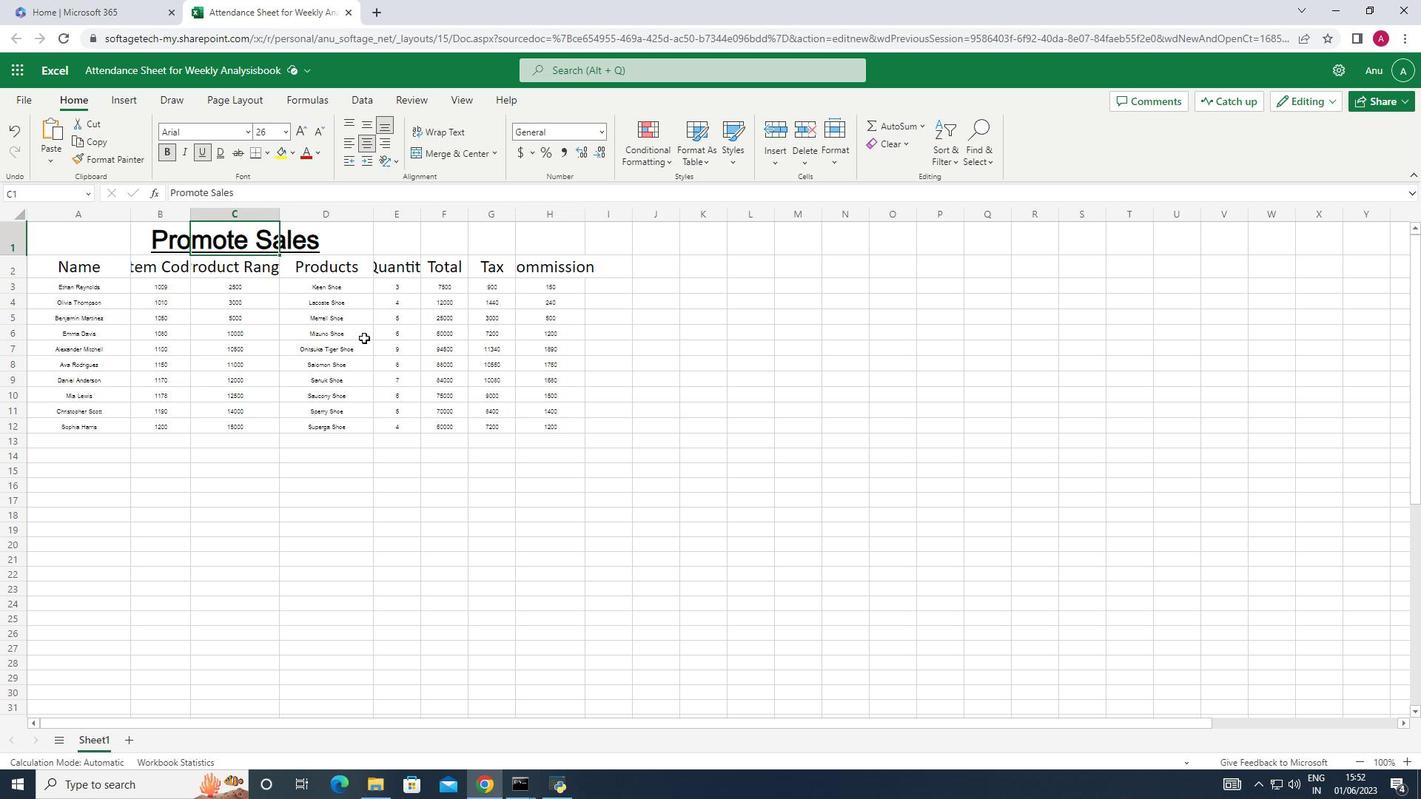 
Action: Mouse scrolled (365, 341) with delta (0, 0)
Screenshot: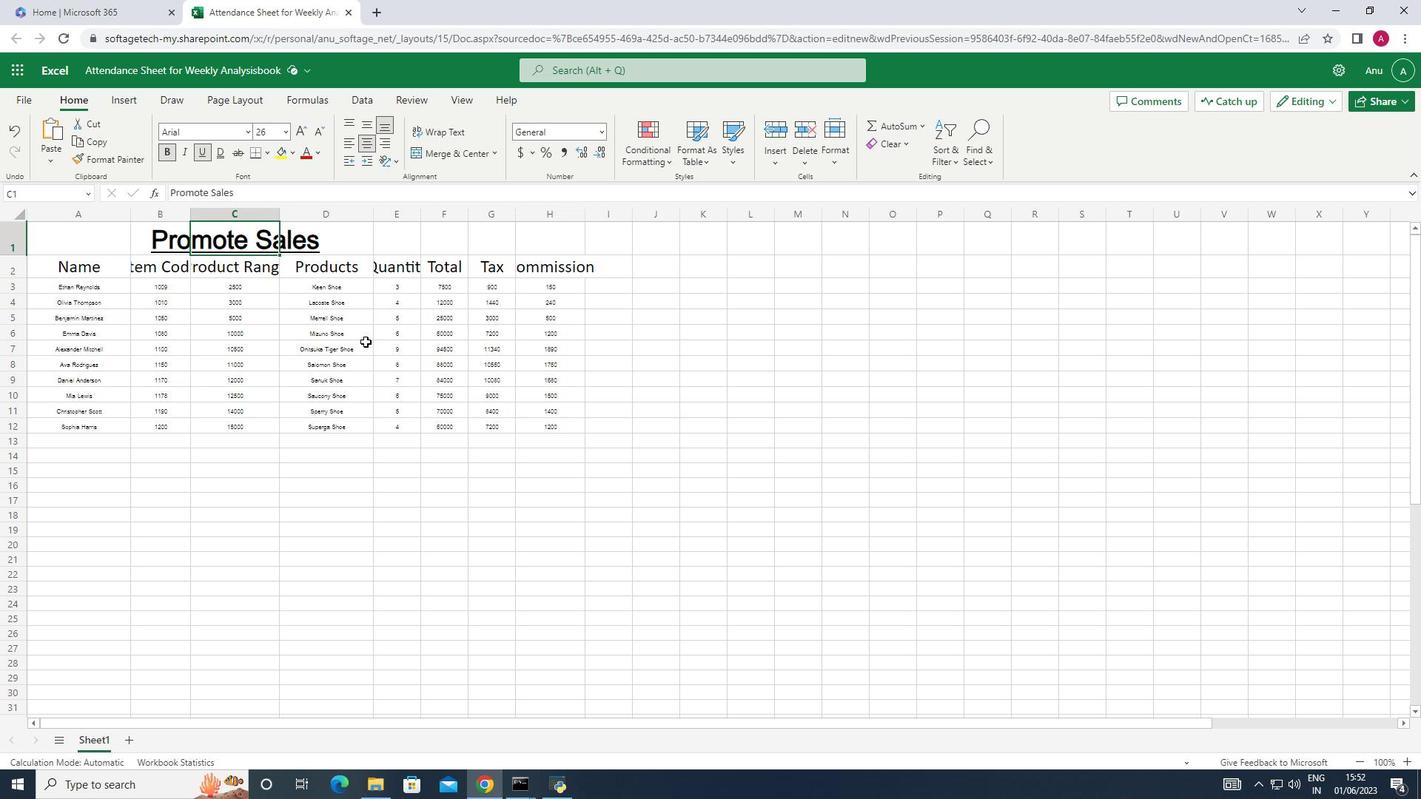 
Action: Mouse moved to (194, 285)
Screenshot: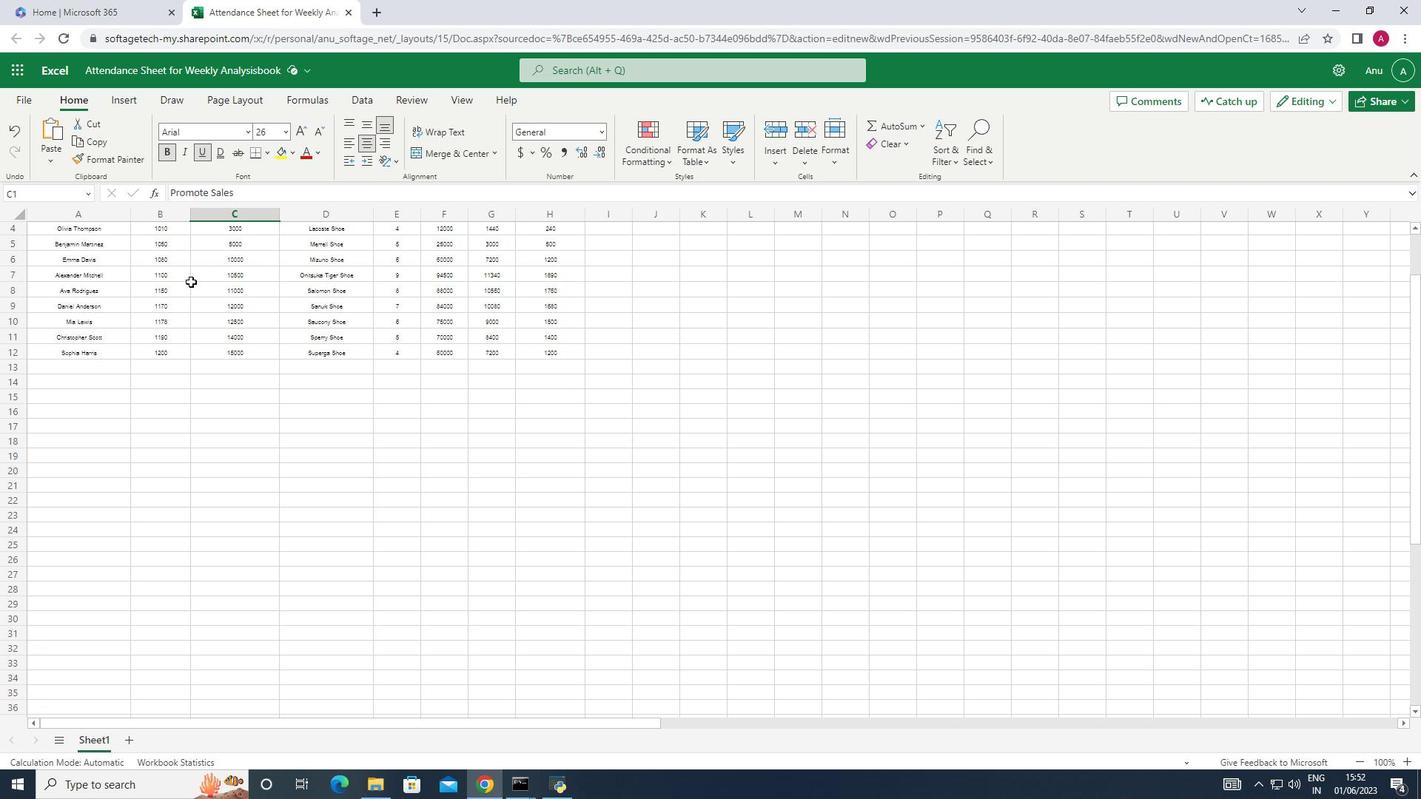 
Action: Mouse scrolled (194, 285) with delta (0, 0)
Screenshot: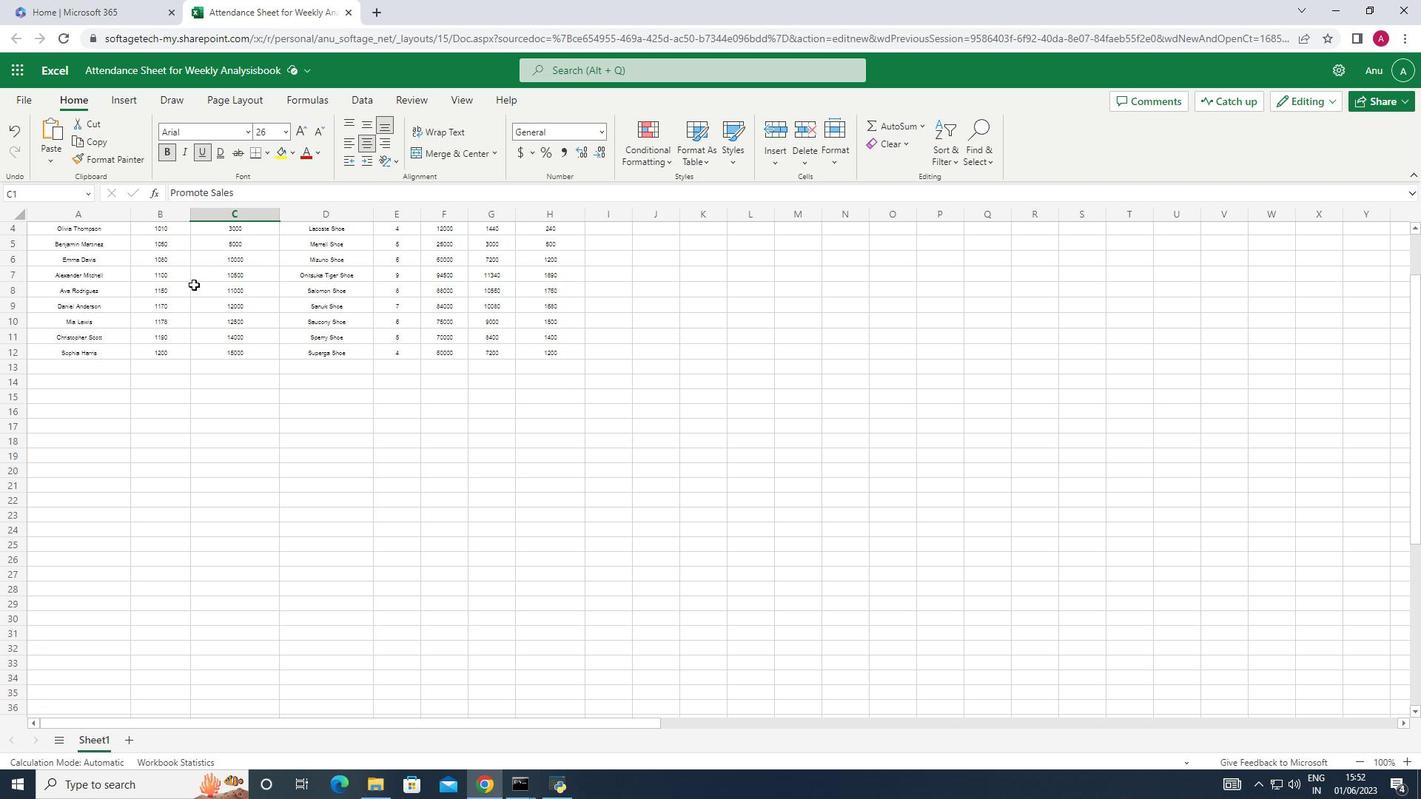 
Action: Mouse moved to (194, 285)
Screenshot: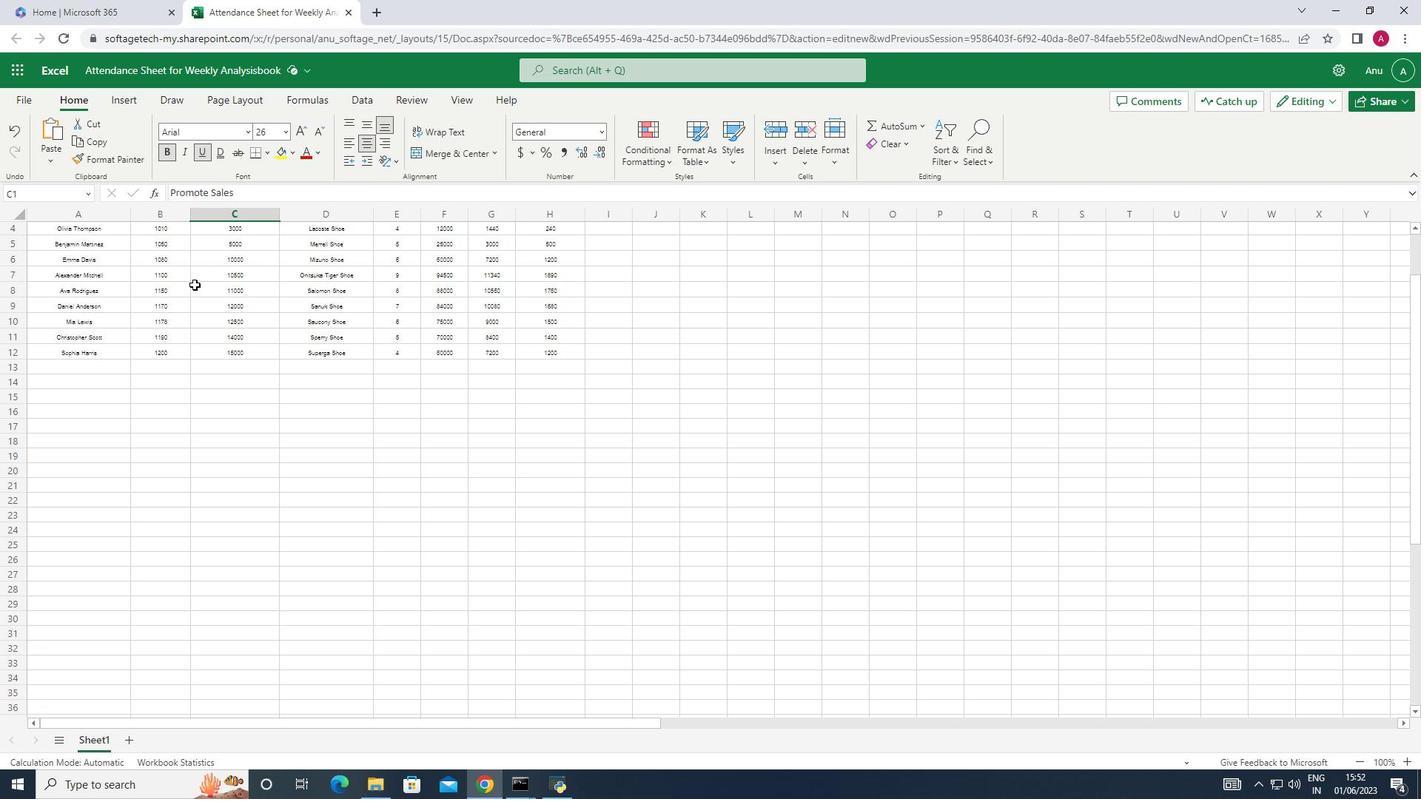 
Action: Mouse scrolled (194, 286) with delta (0, 0)
Screenshot: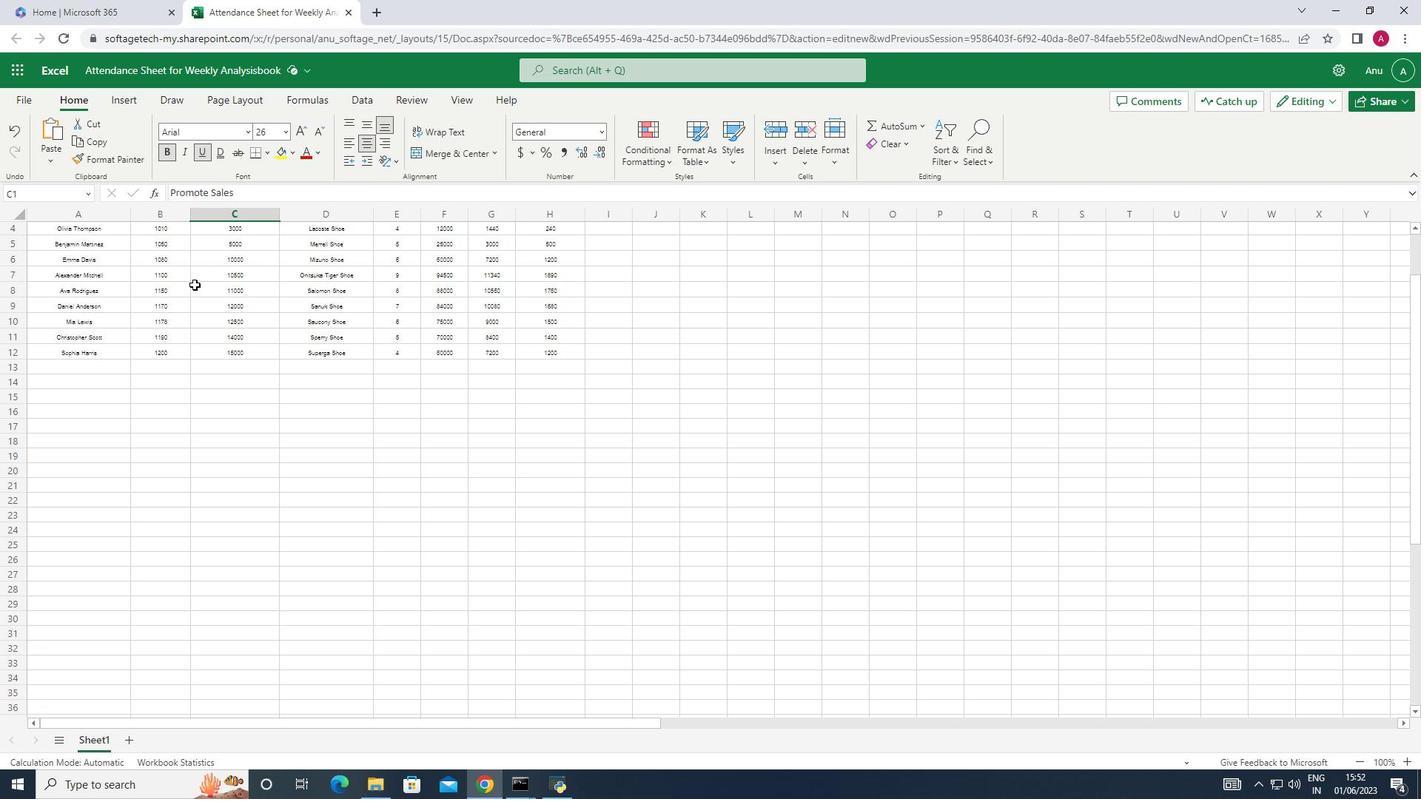 
Action: Mouse moved to (104, 269)
Screenshot: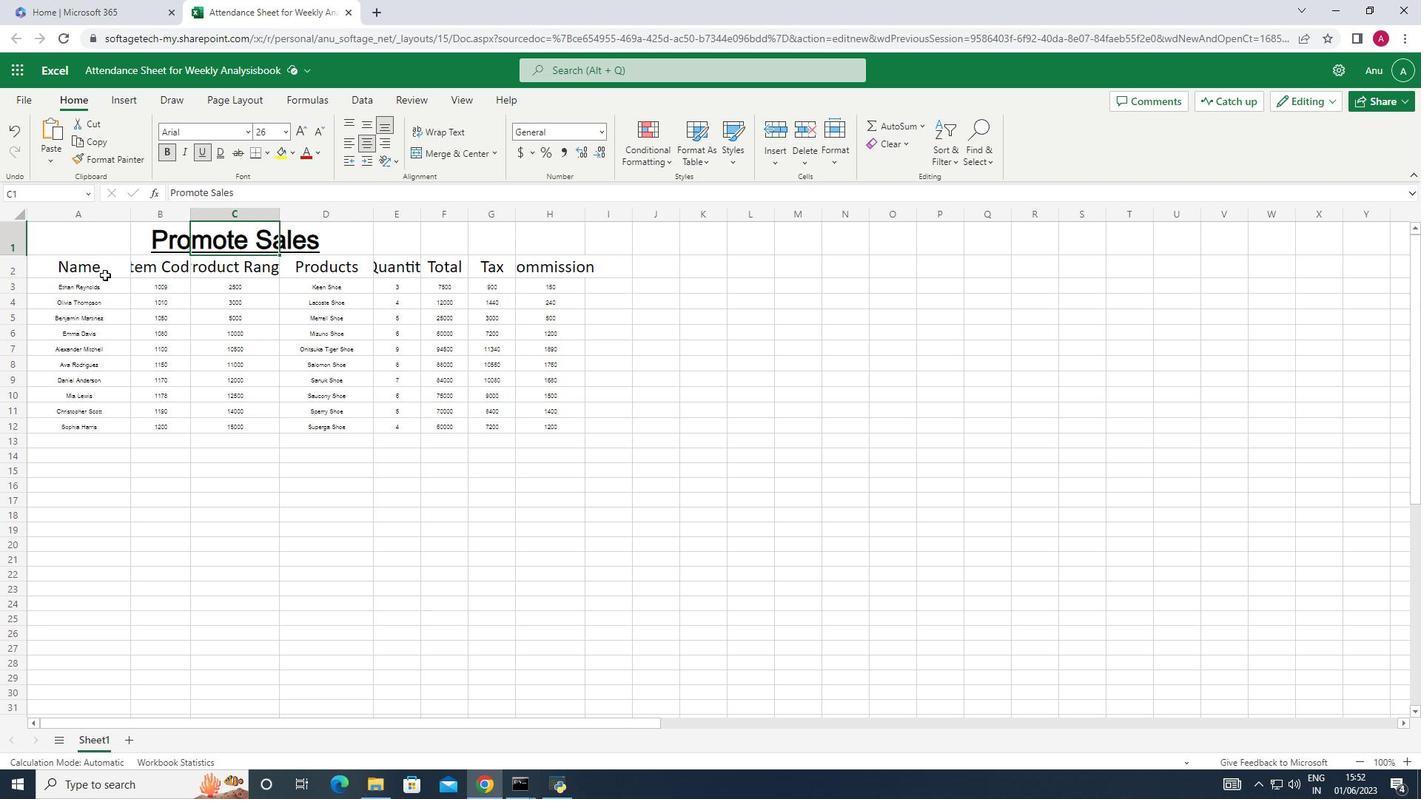 
Action: Mouse pressed left at (104, 269)
Screenshot: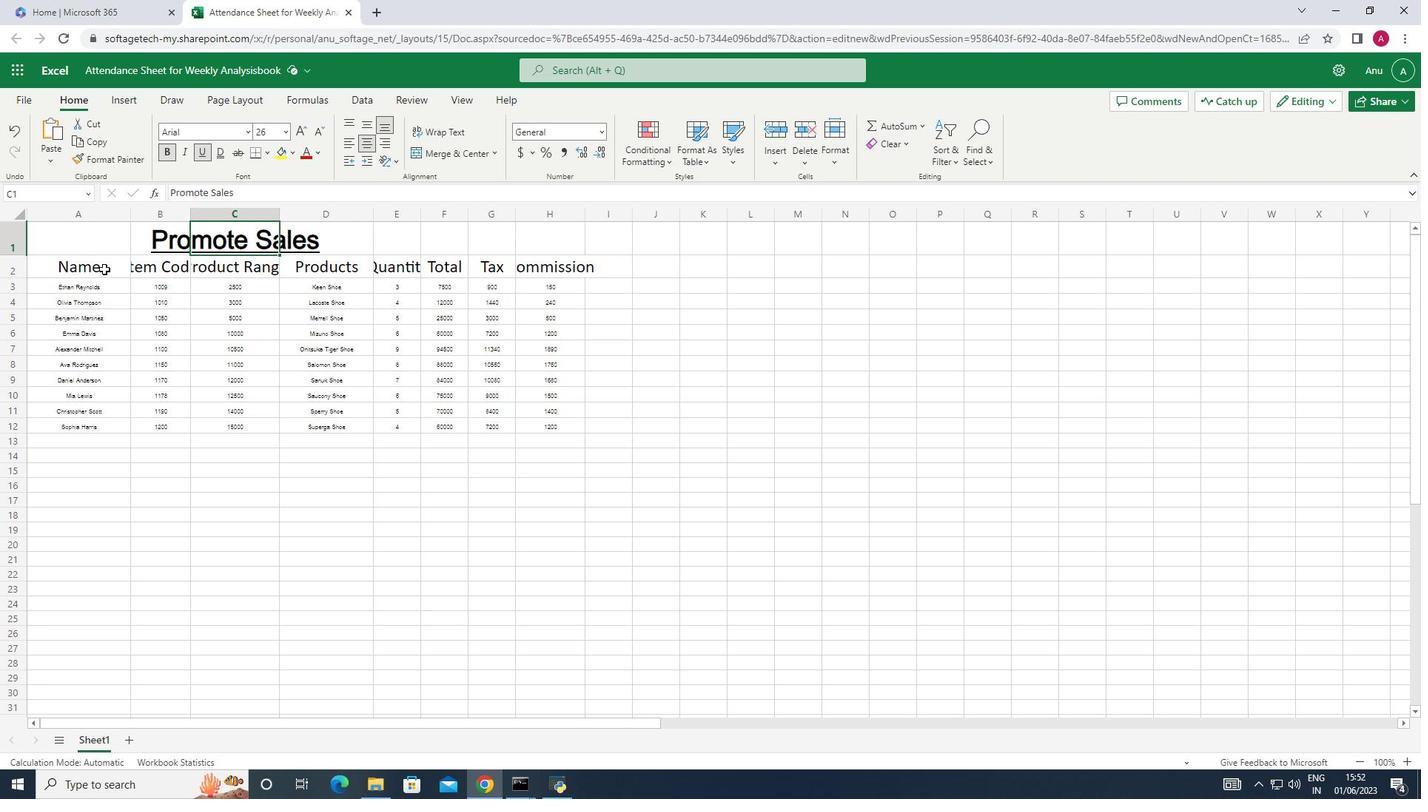 
Action: Mouse moved to (302, 152)
Screenshot: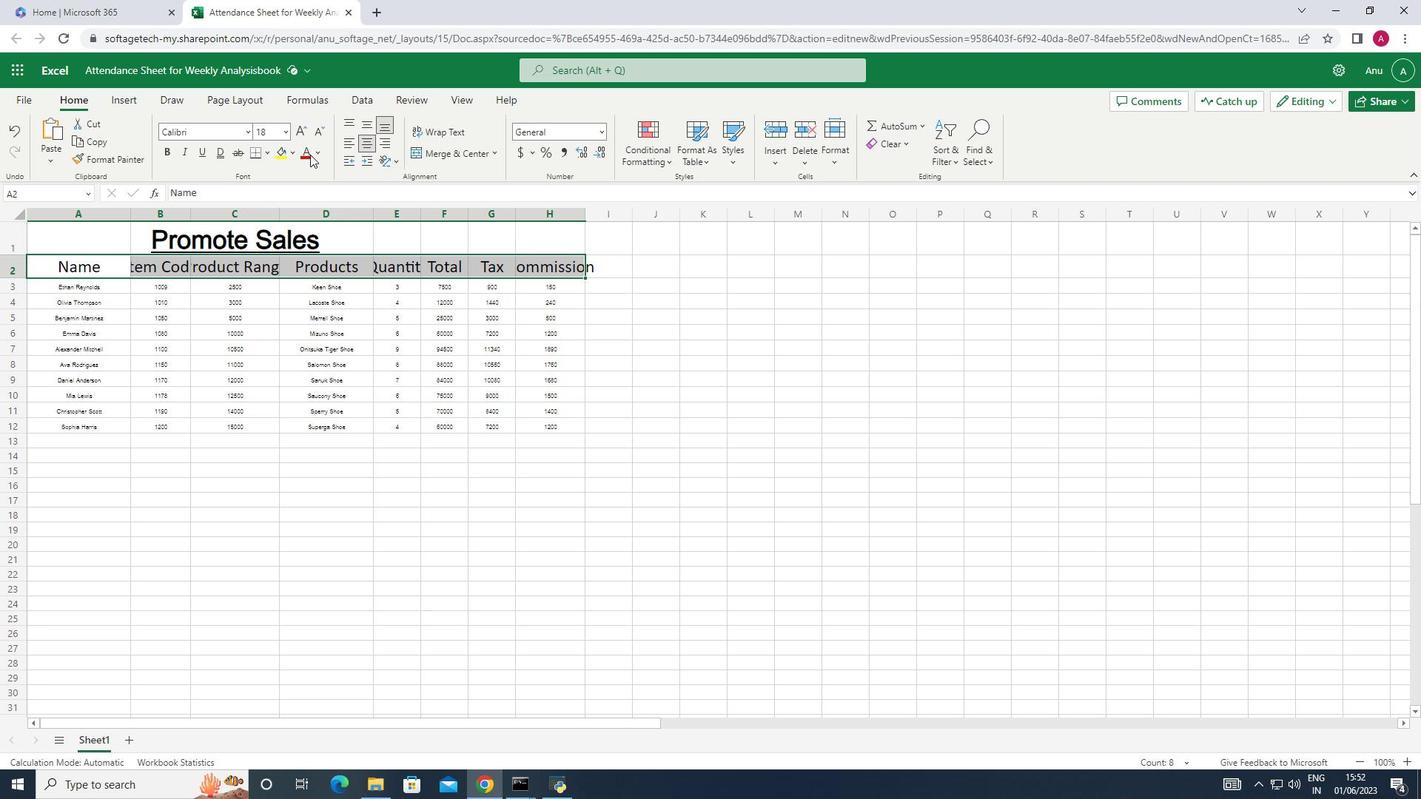 
Action: Mouse pressed left at (302, 152)
Screenshot: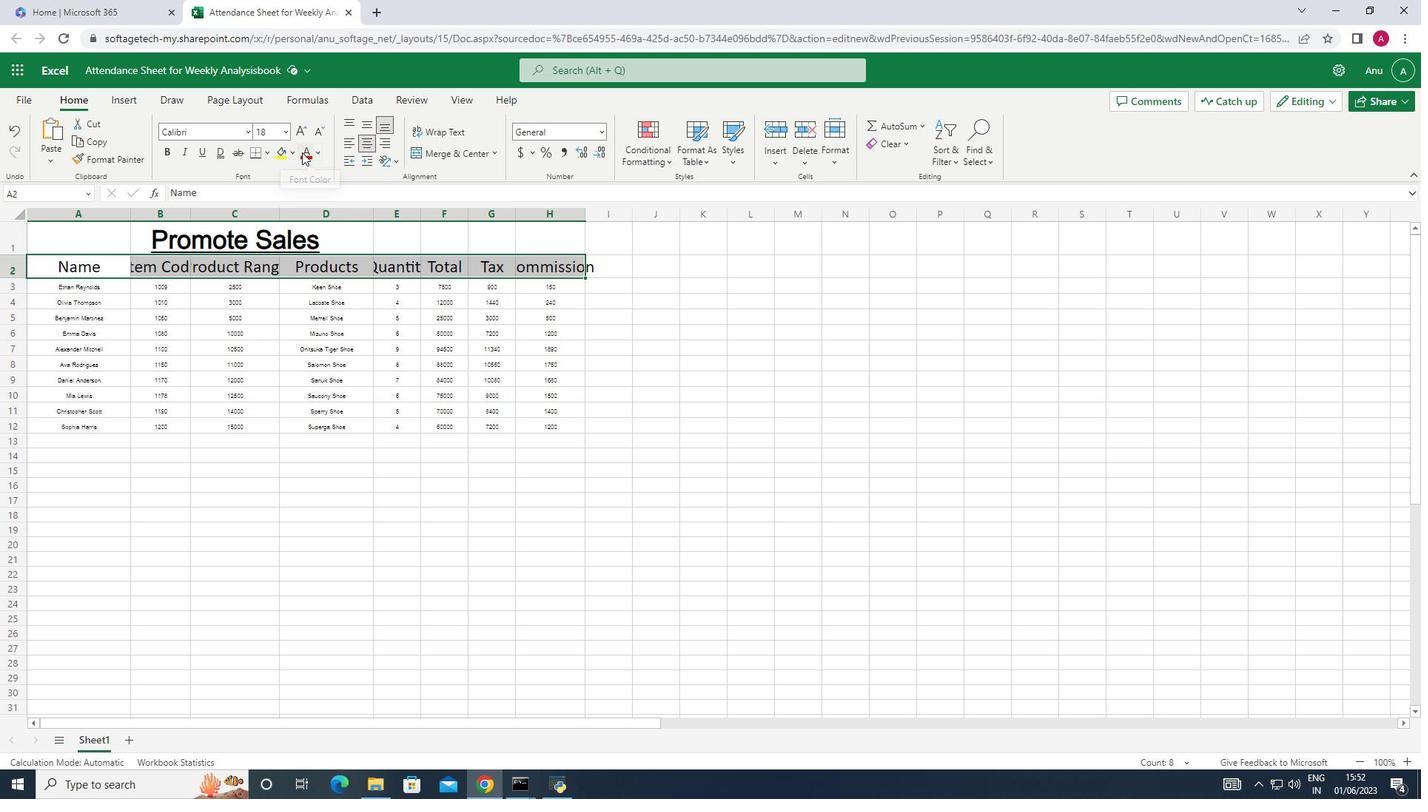 
Action: Mouse moved to (291, 151)
Screenshot: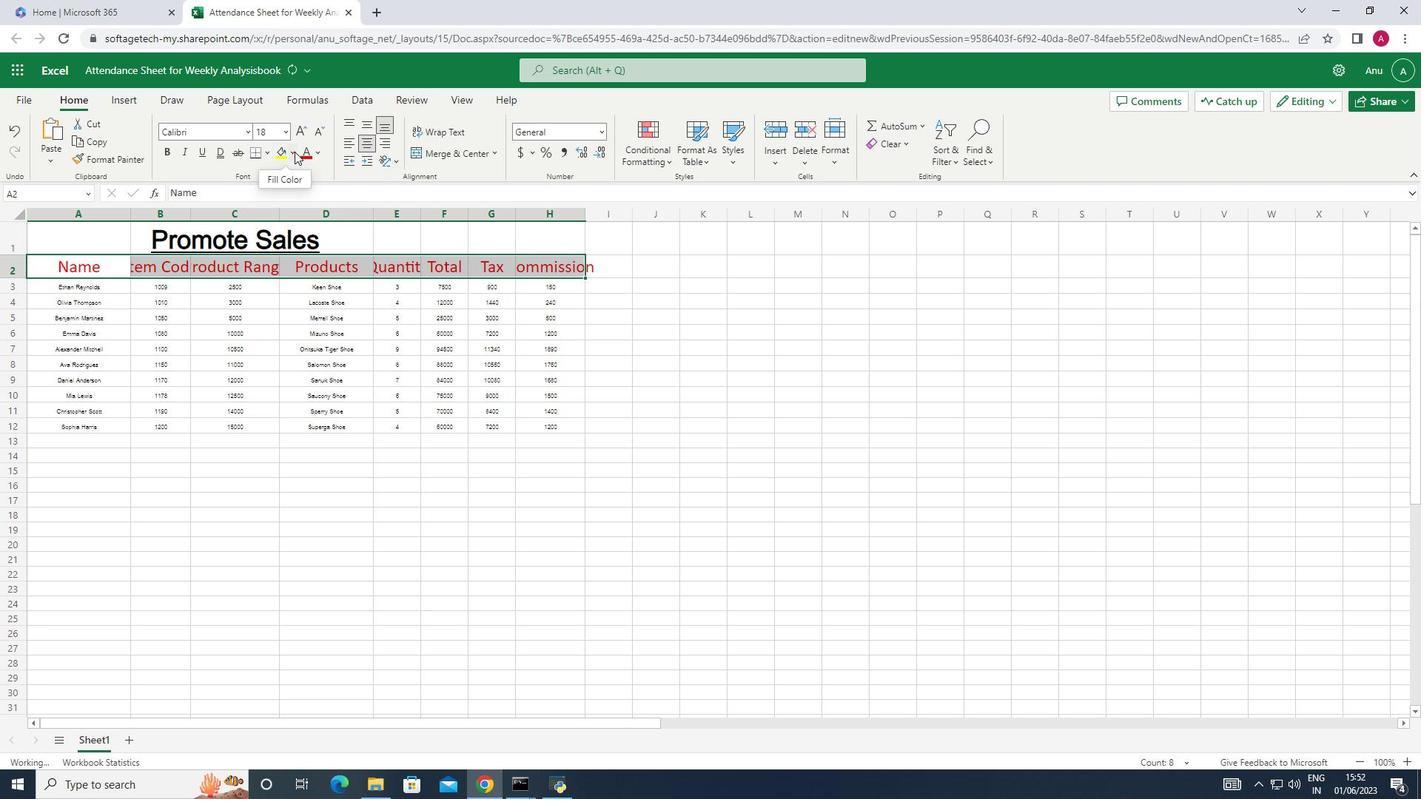 
Action: Mouse pressed left at (291, 151)
Screenshot: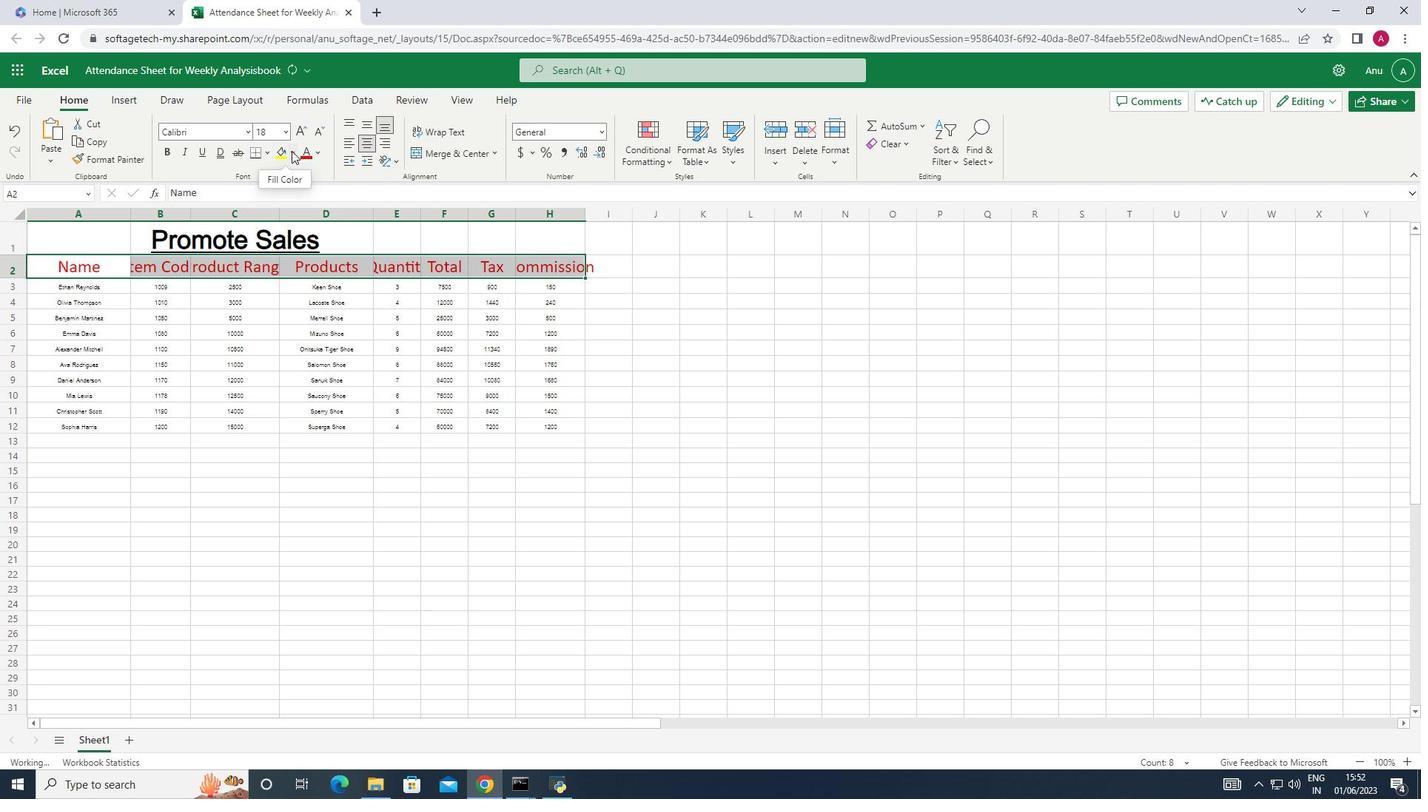 
Action: Mouse moved to (301, 188)
Screenshot: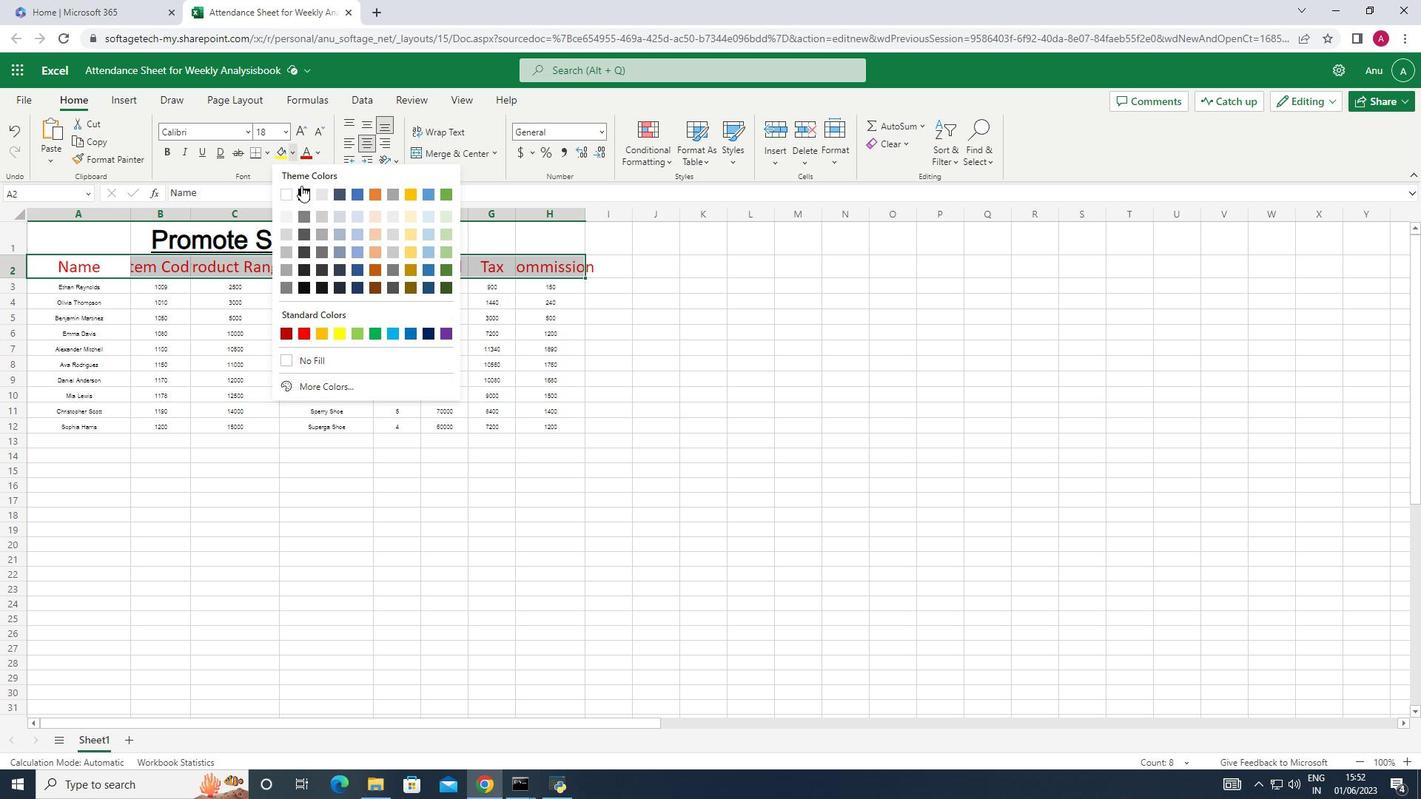 
Action: Mouse pressed left at (301, 188)
Screenshot: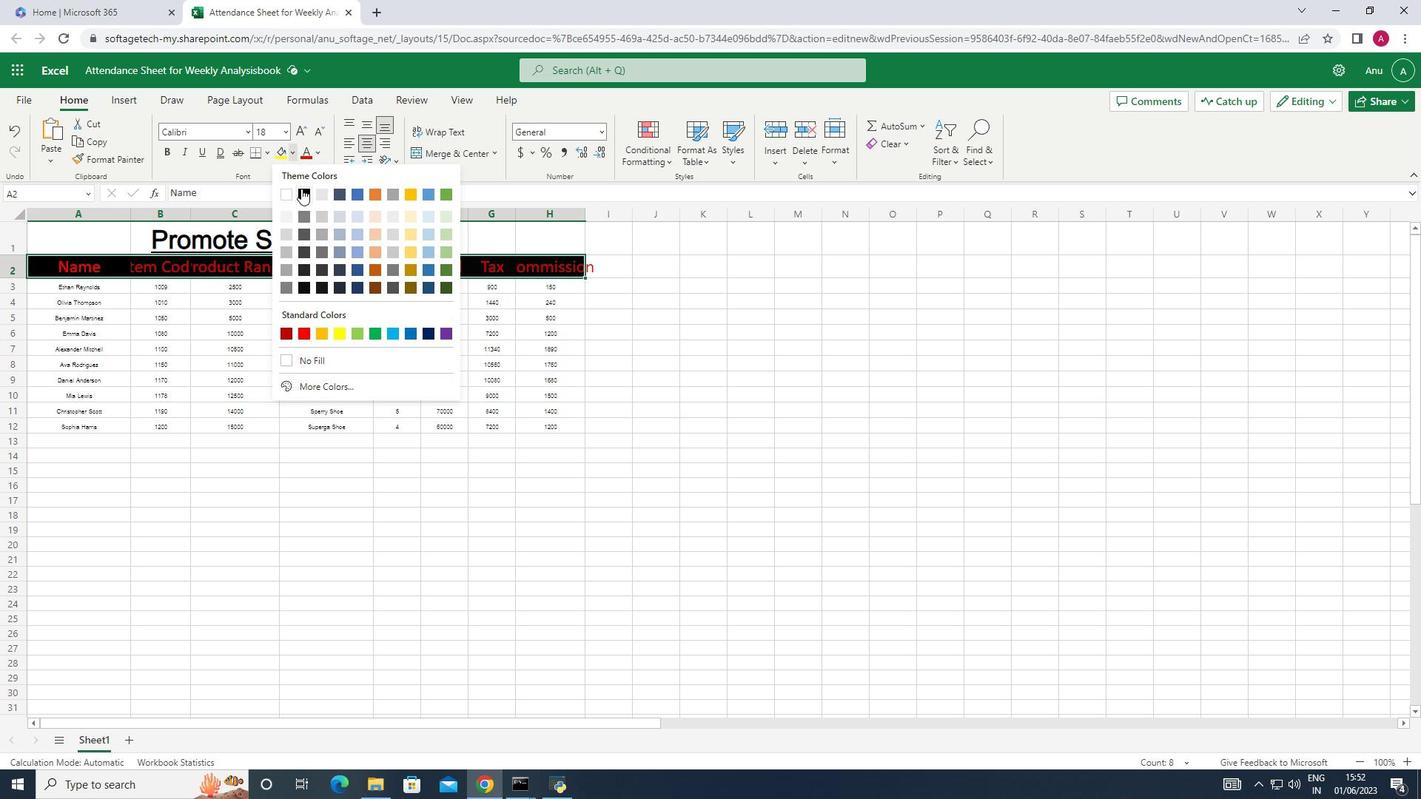 
Action: Mouse moved to (607, 350)
Screenshot: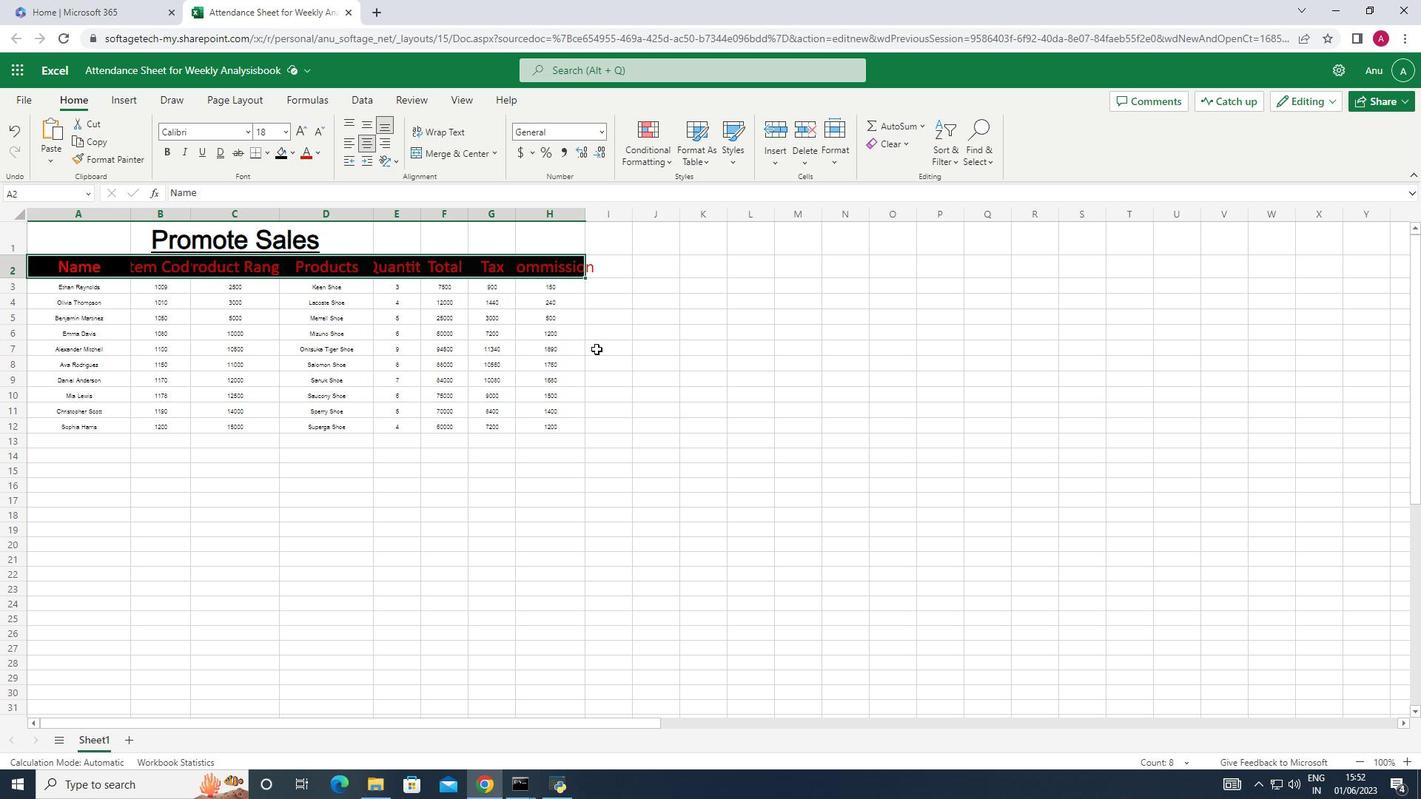
Action: Mouse pressed left at (607, 350)
Screenshot: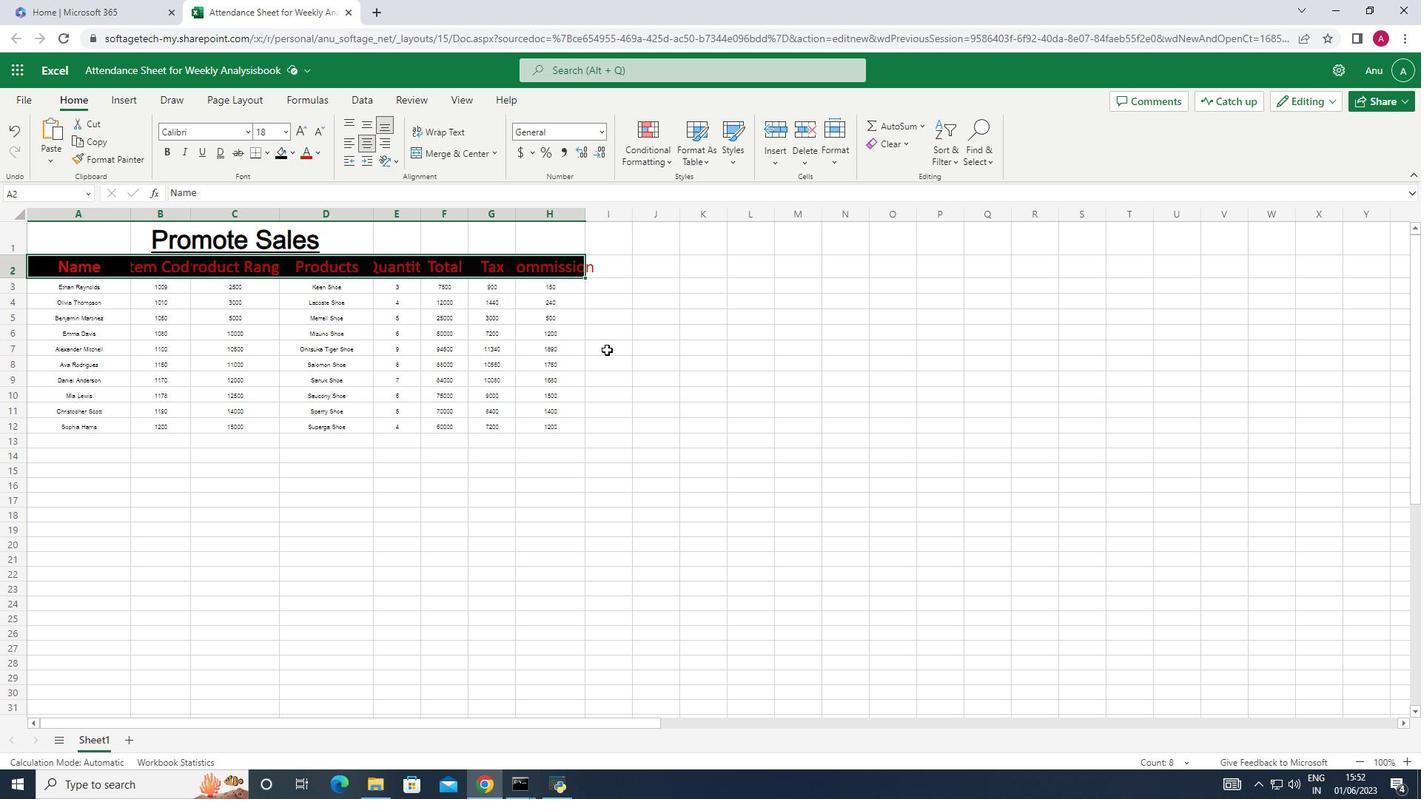 
Action: Mouse moved to (583, 212)
Screenshot: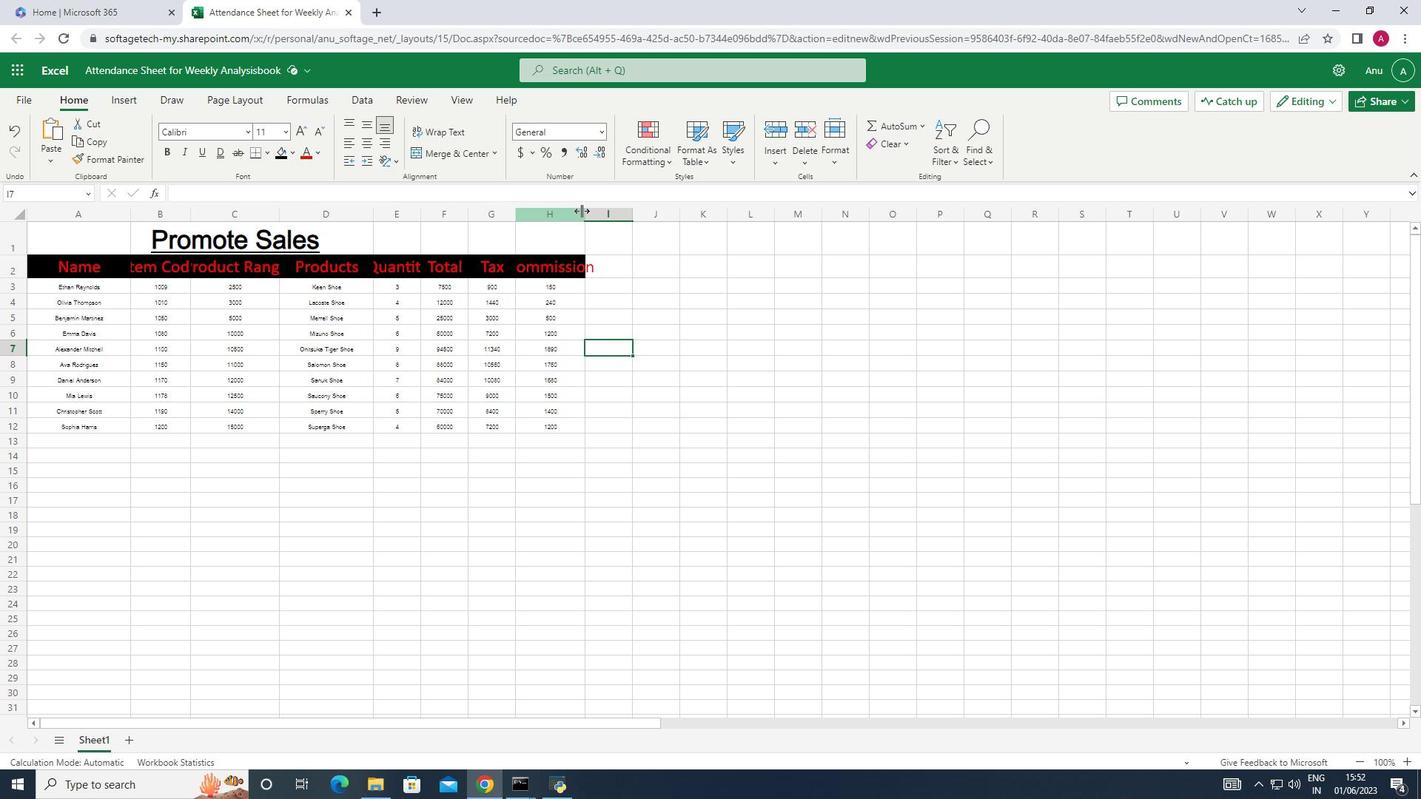
Action: Mouse pressed left at (583, 212)
Screenshot: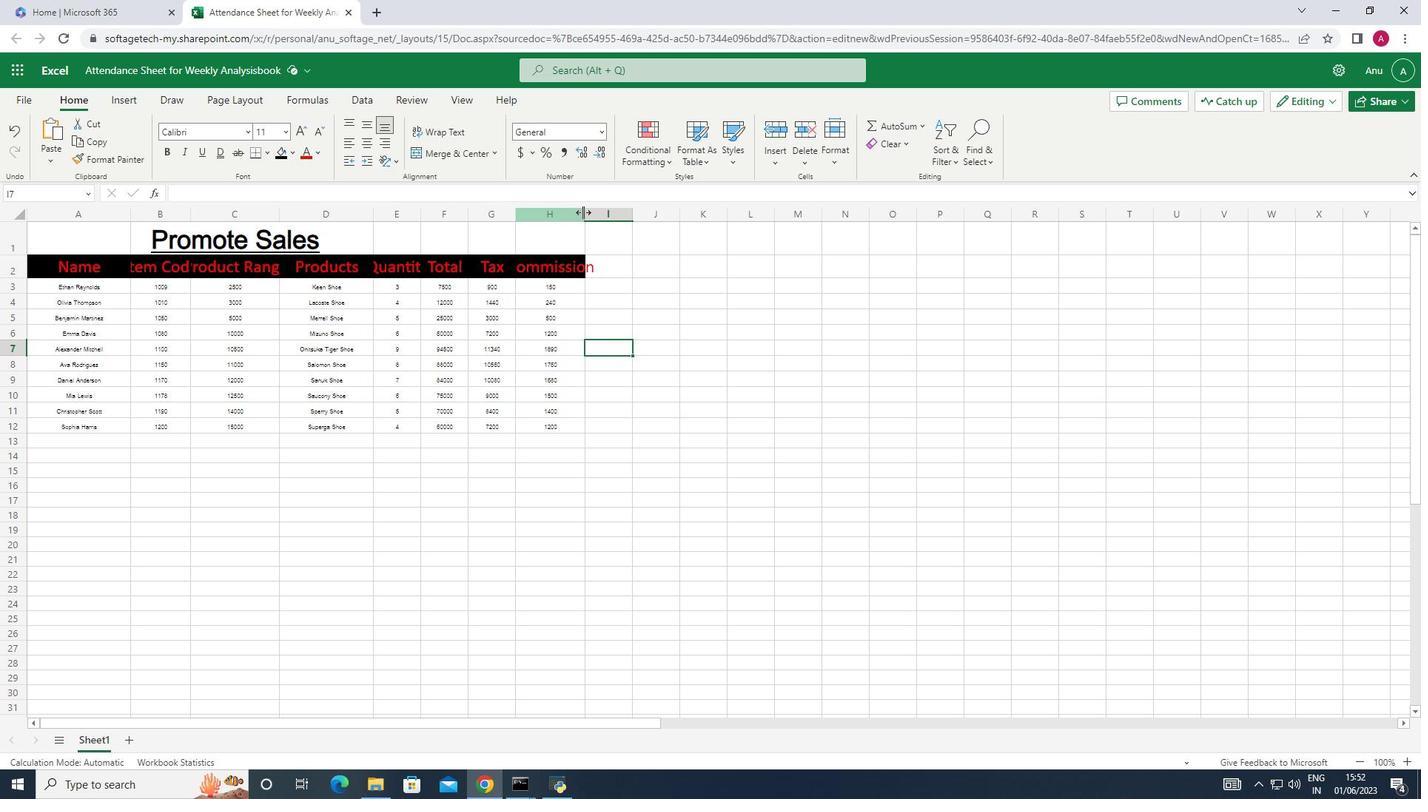 
Action: Mouse pressed left at (583, 212)
Screenshot: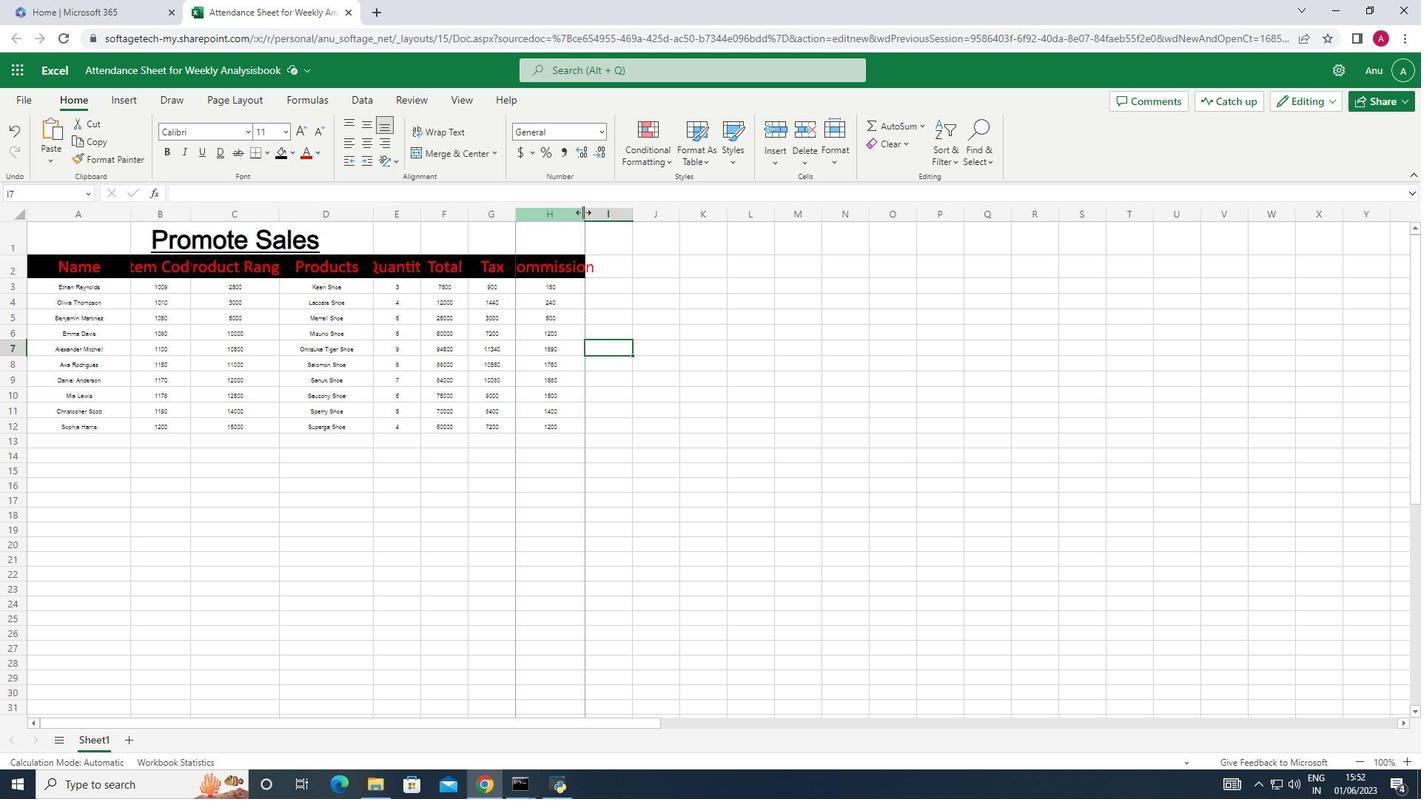 
Action: Mouse moved to (423, 214)
Screenshot: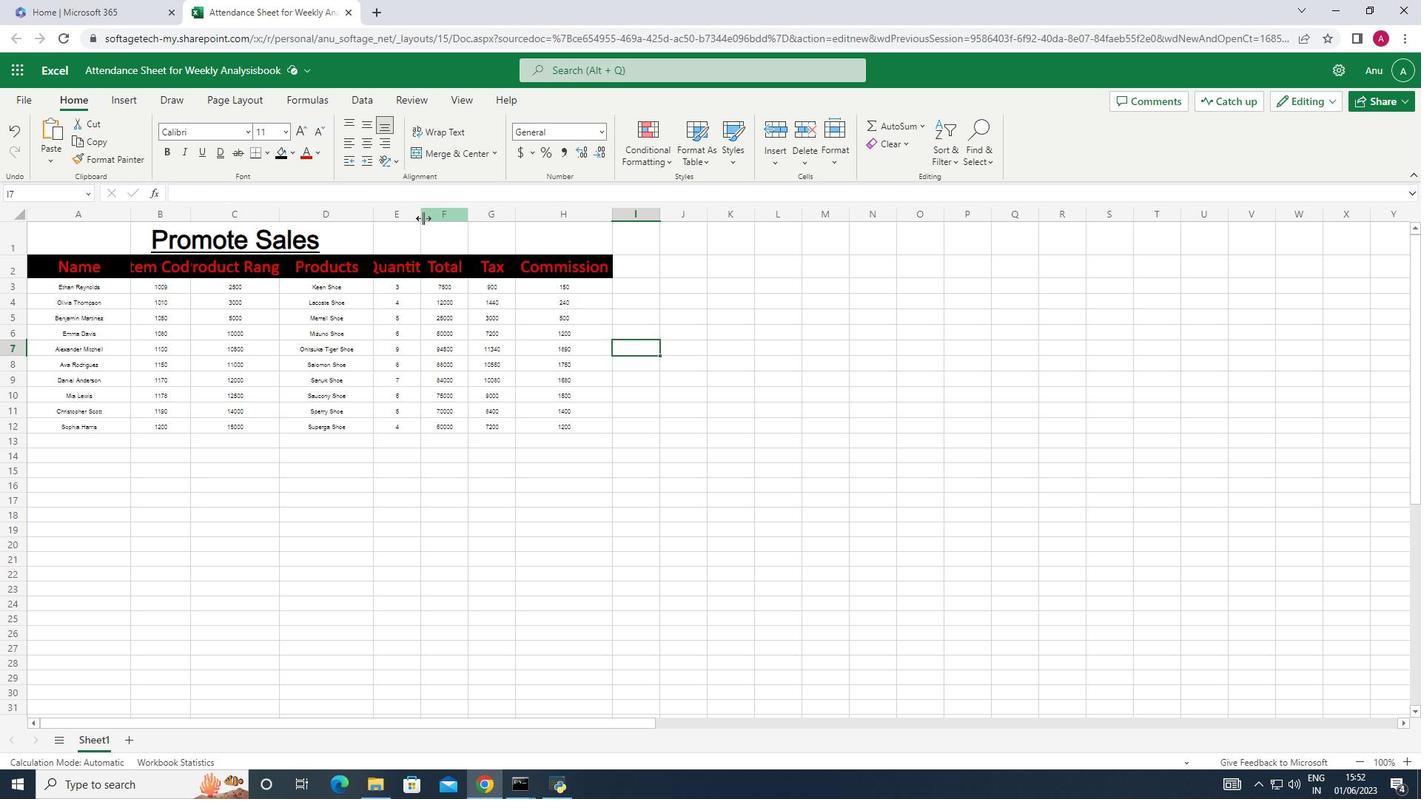
Action: Mouse pressed left at (423, 214)
Screenshot: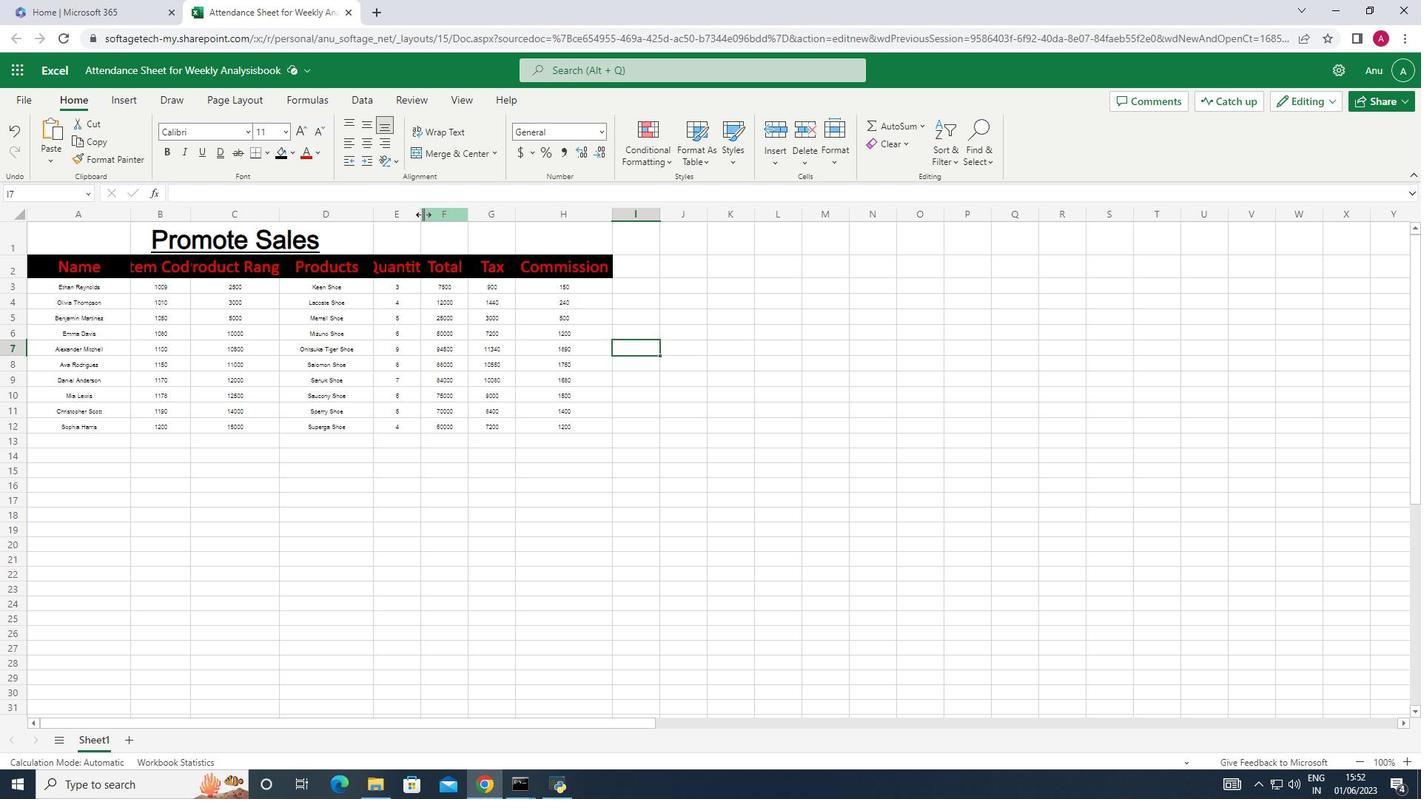 
Action: Mouse pressed left at (423, 214)
Screenshot: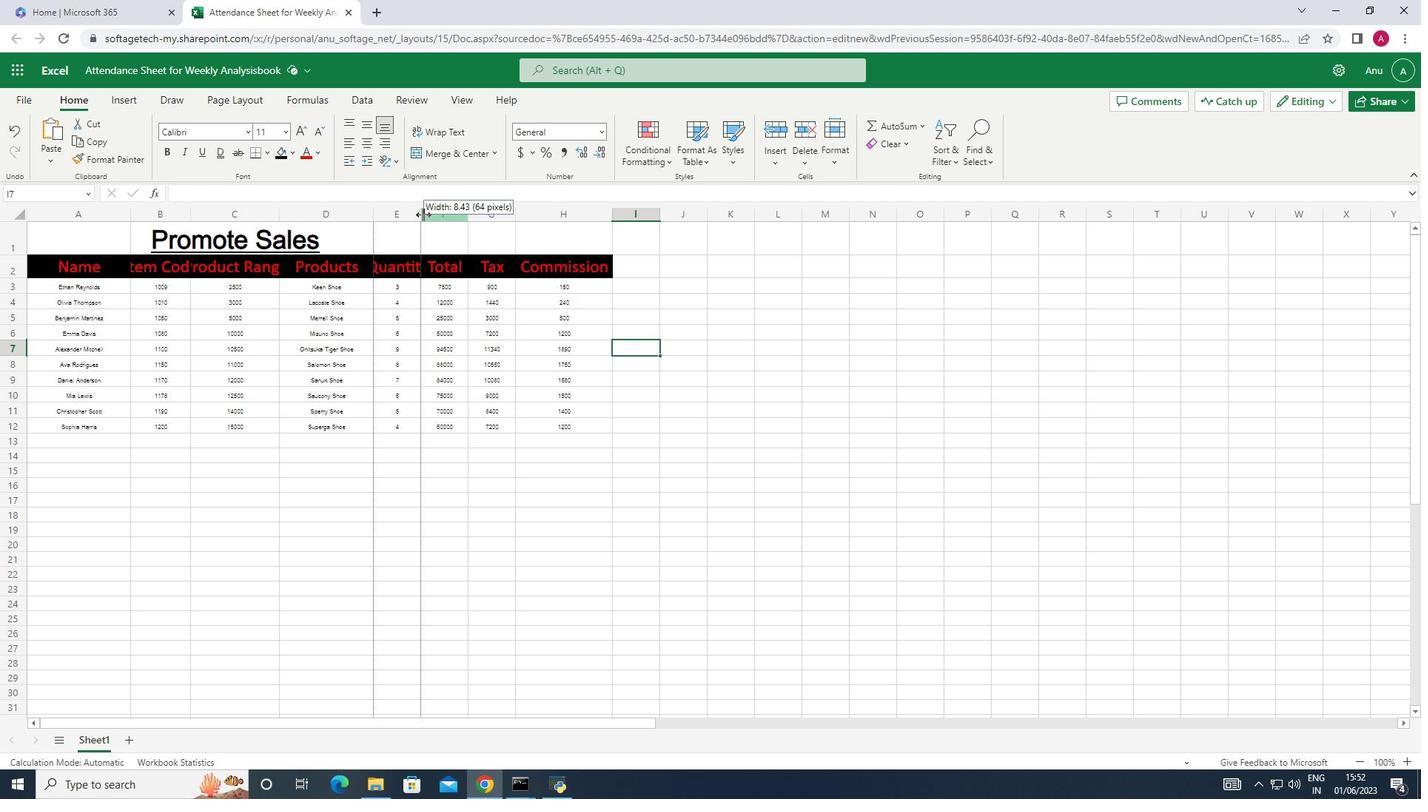 
Action: Mouse moved to (191, 214)
Screenshot: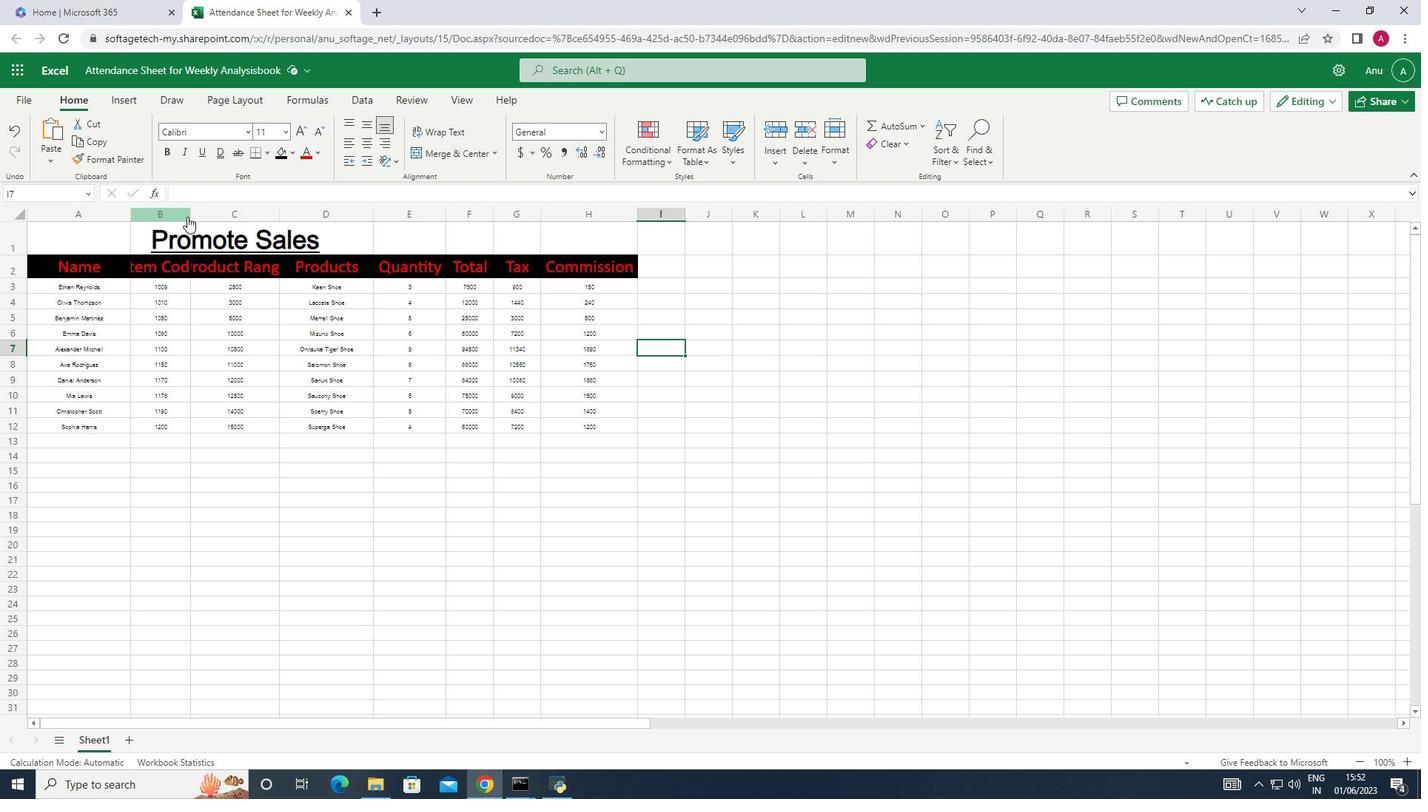 
Action: Mouse pressed left at (191, 214)
Screenshot: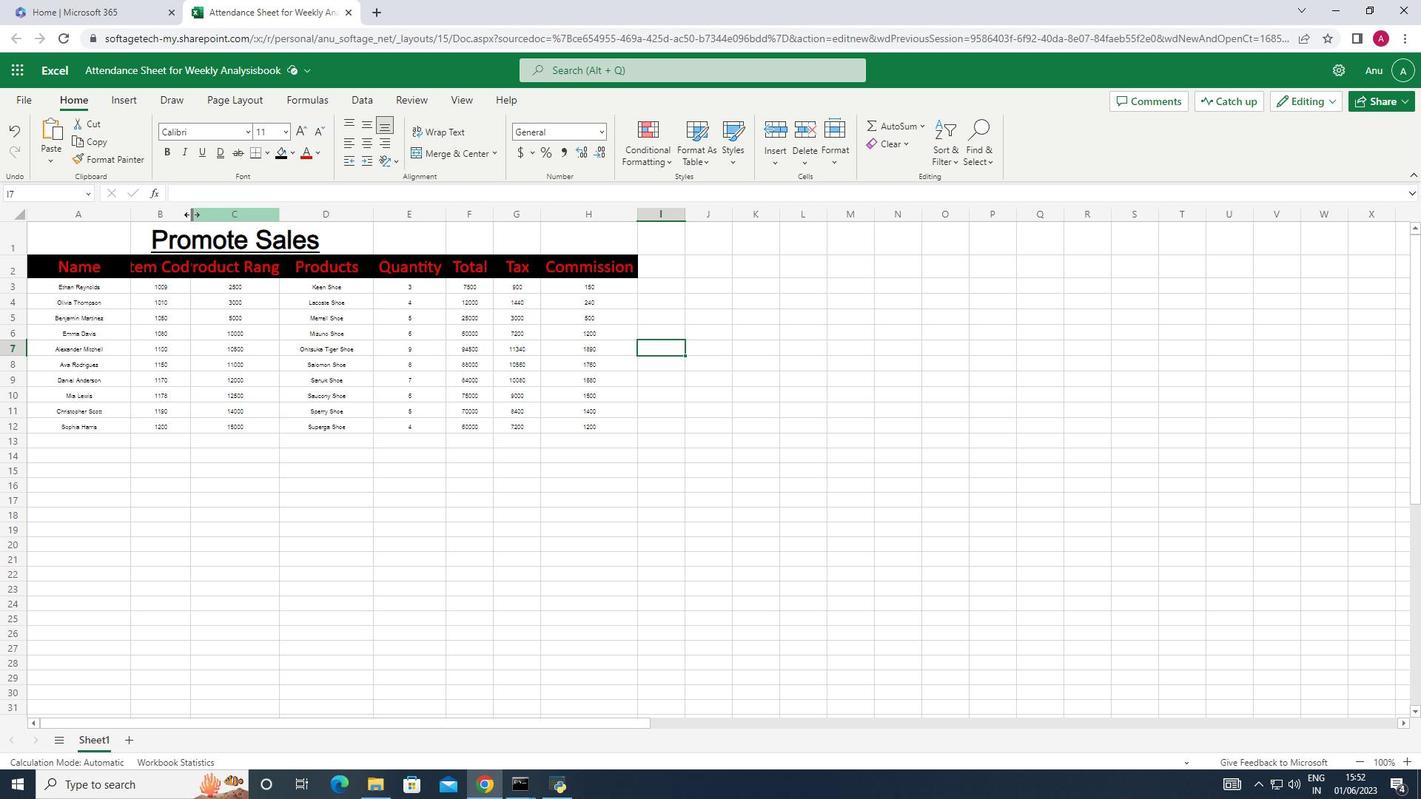 
Action: Mouse moved to (291, 209)
Screenshot: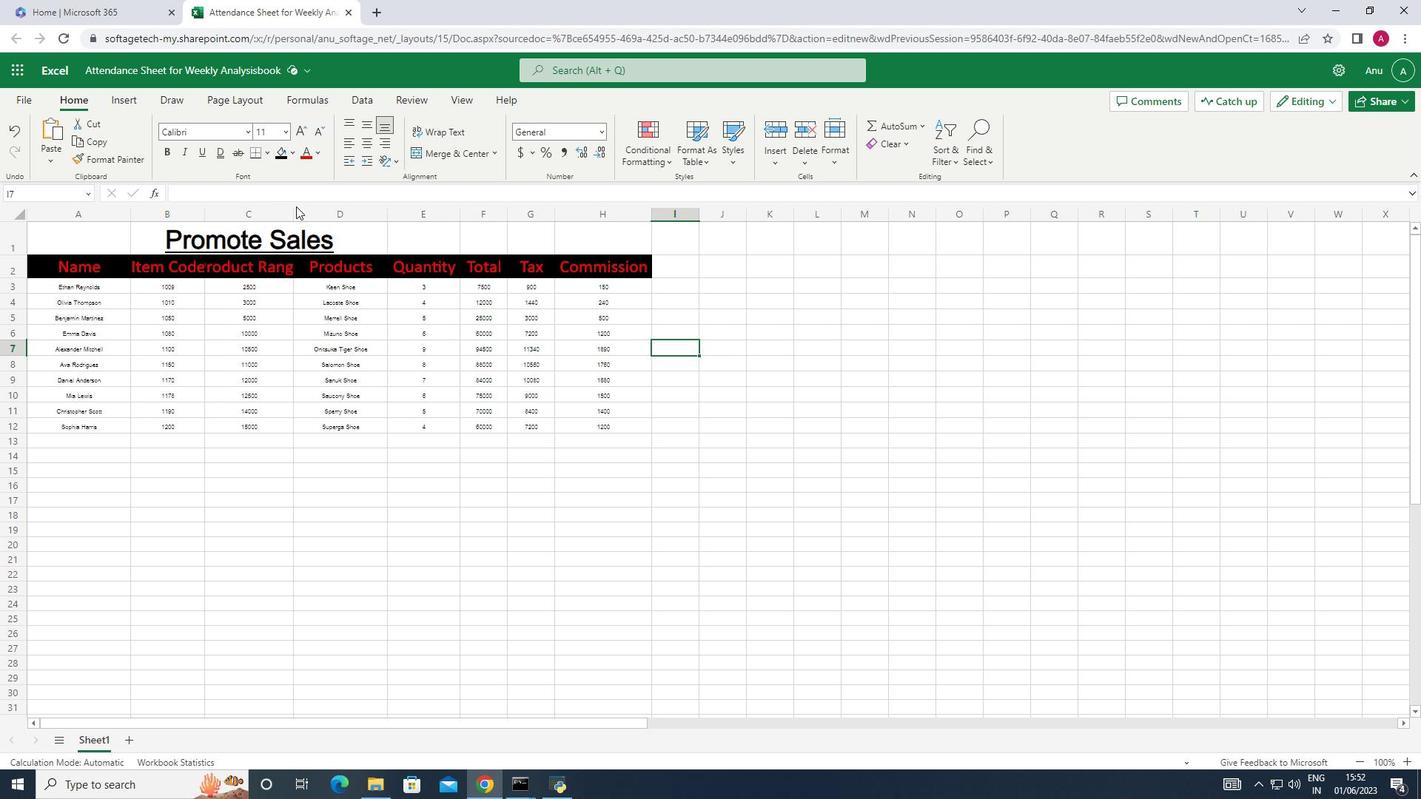 
Action: Mouse pressed left at (291, 209)
Screenshot: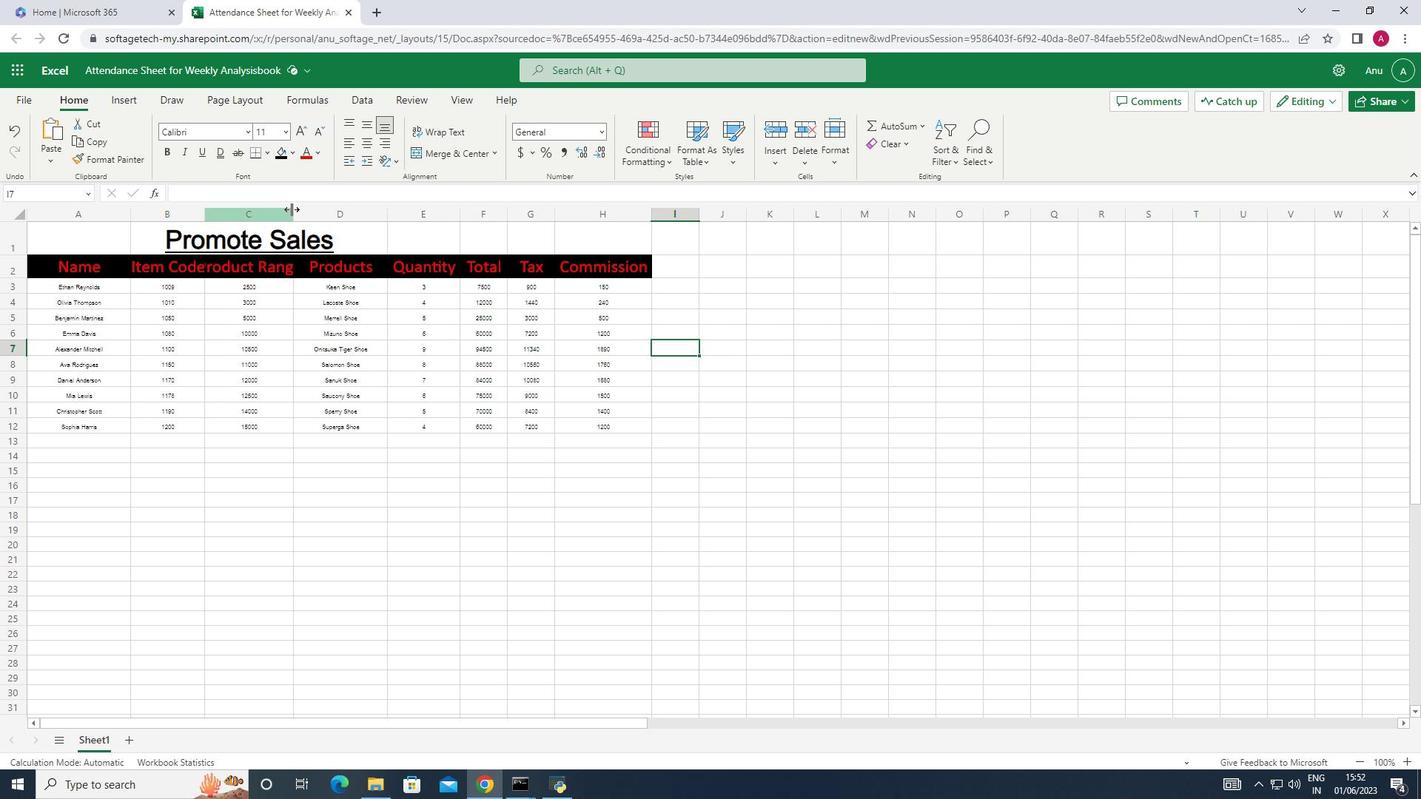 
Action: Mouse pressed left at (291, 209)
Screenshot: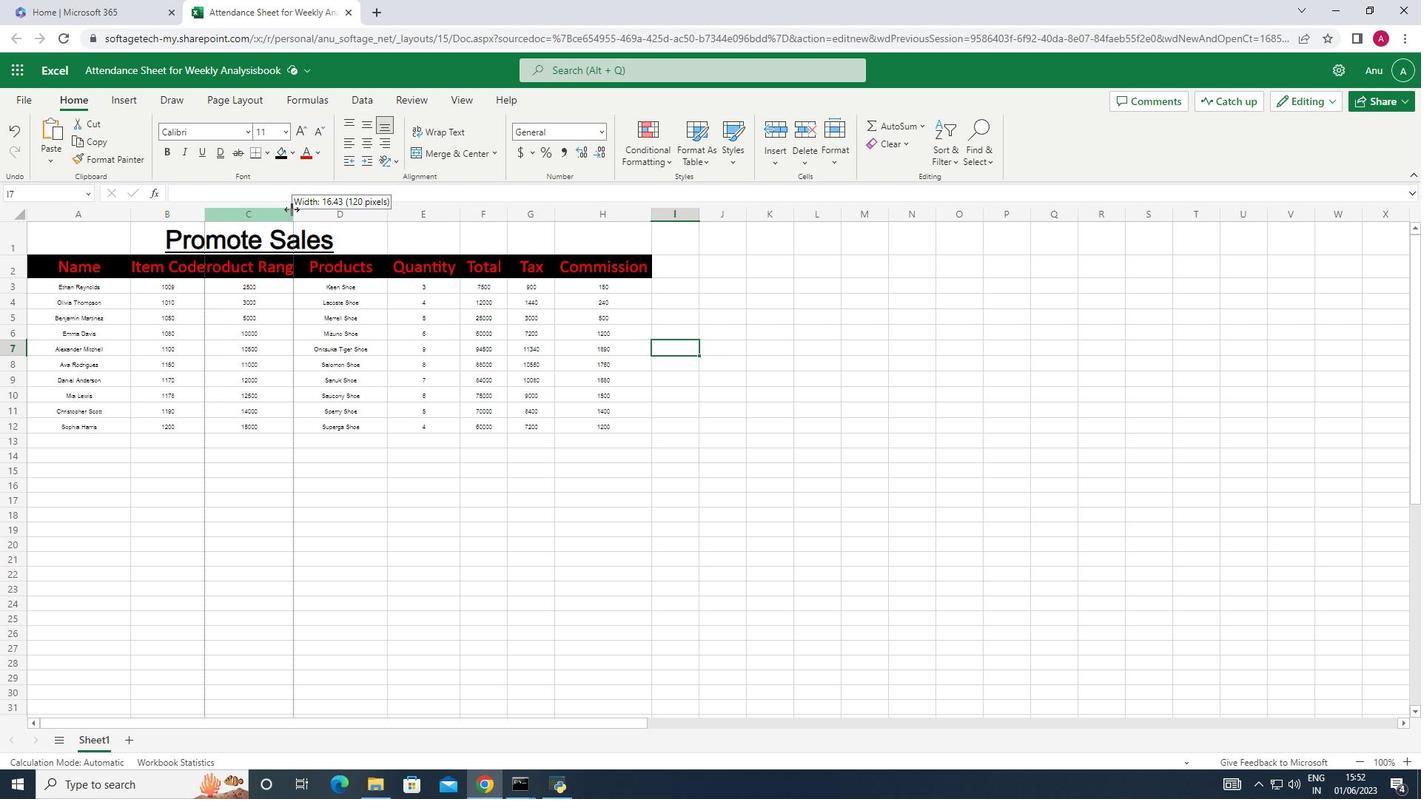 
Action: Mouse moved to (202, 213)
Screenshot: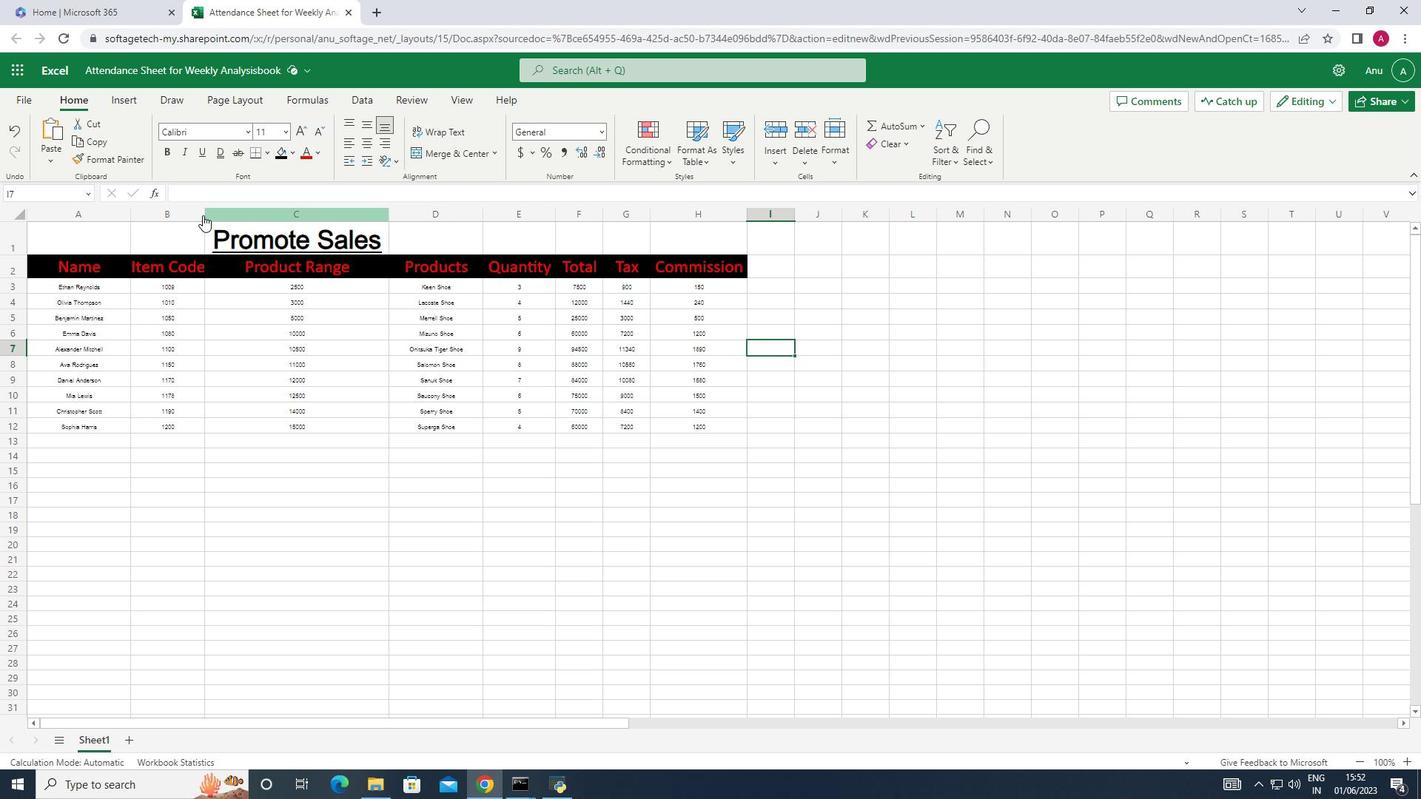 
Action: Mouse pressed left at (202, 213)
Screenshot: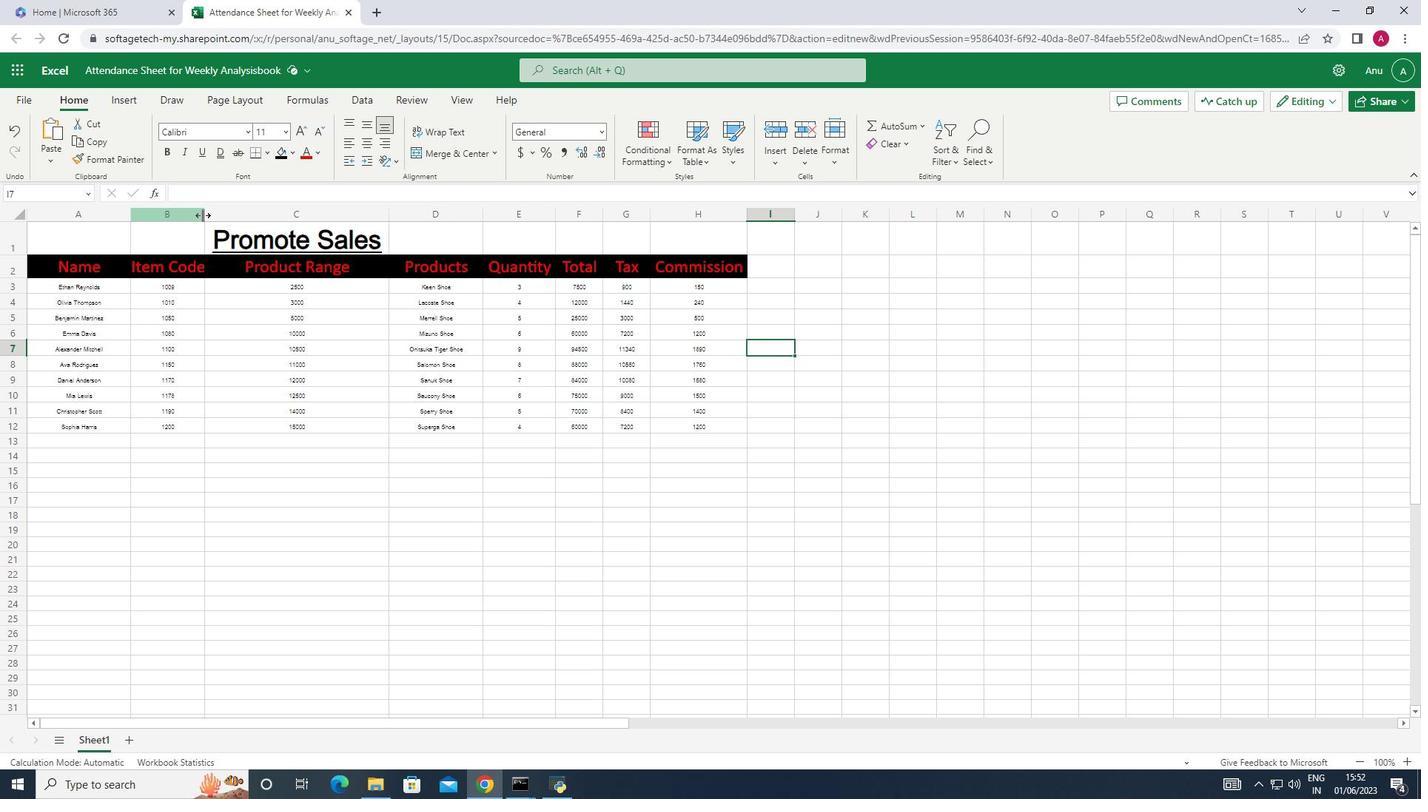 
Action: Mouse pressed left at (202, 213)
Screenshot: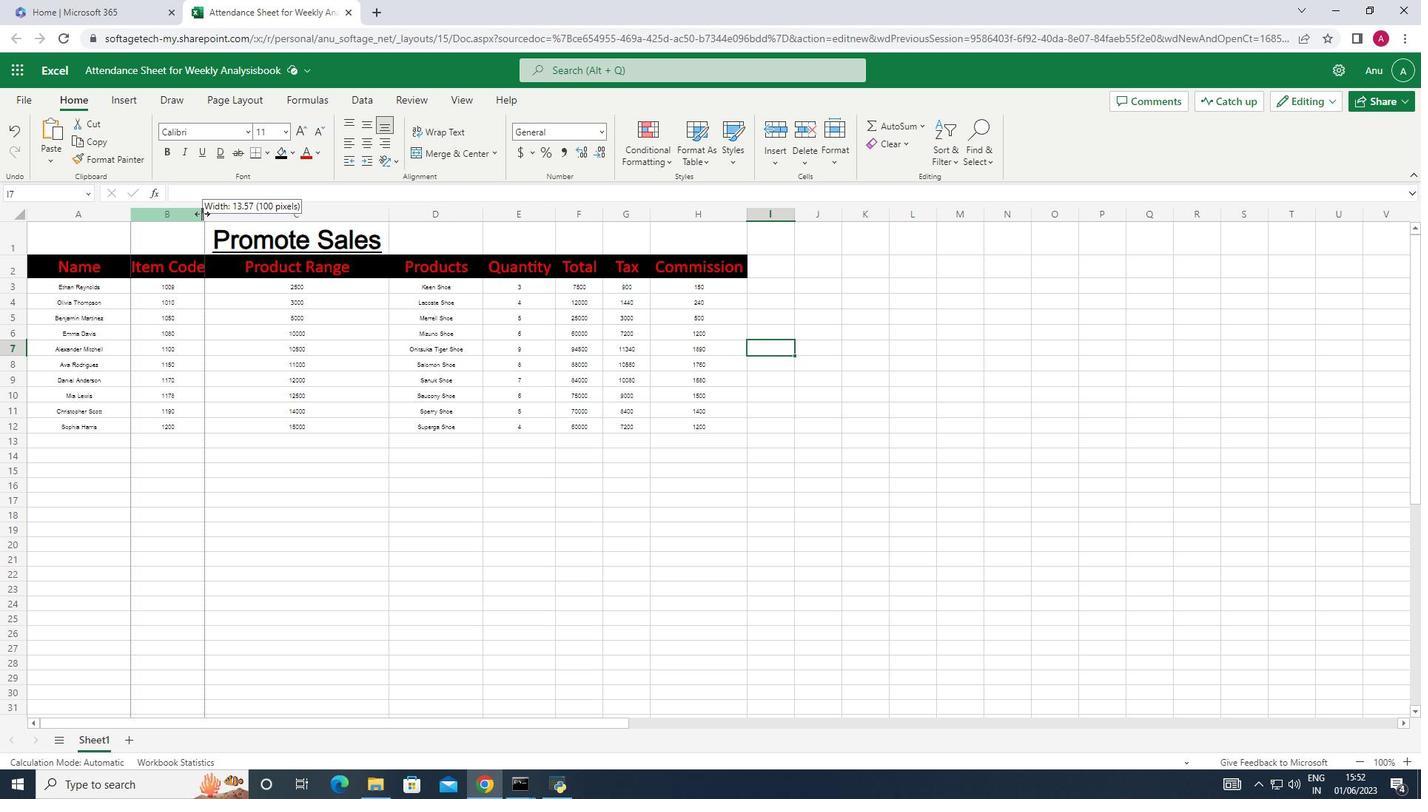 
Action: Mouse moved to (397, 216)
Screenshot: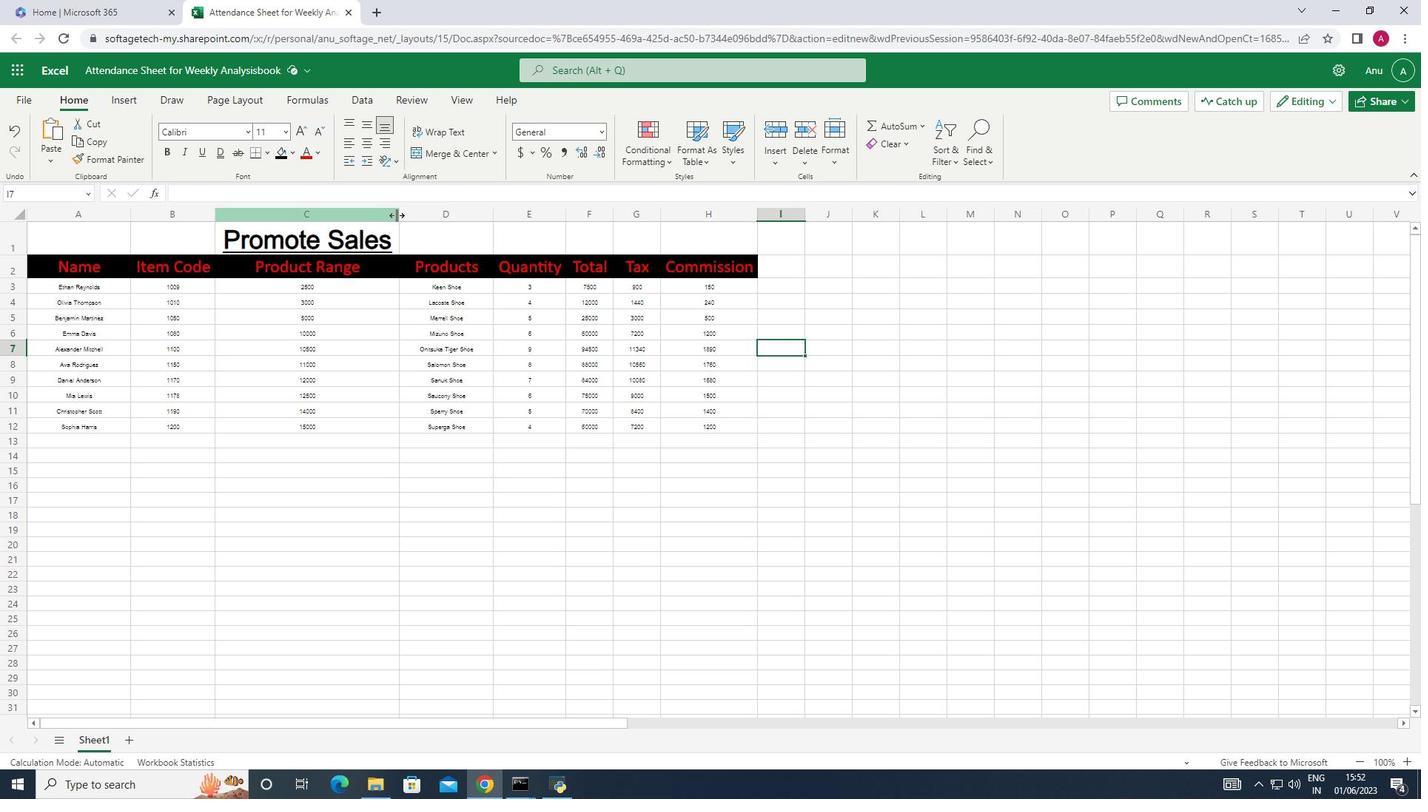 
Action: Mouse pressed left at (397, 216)
Screenshot: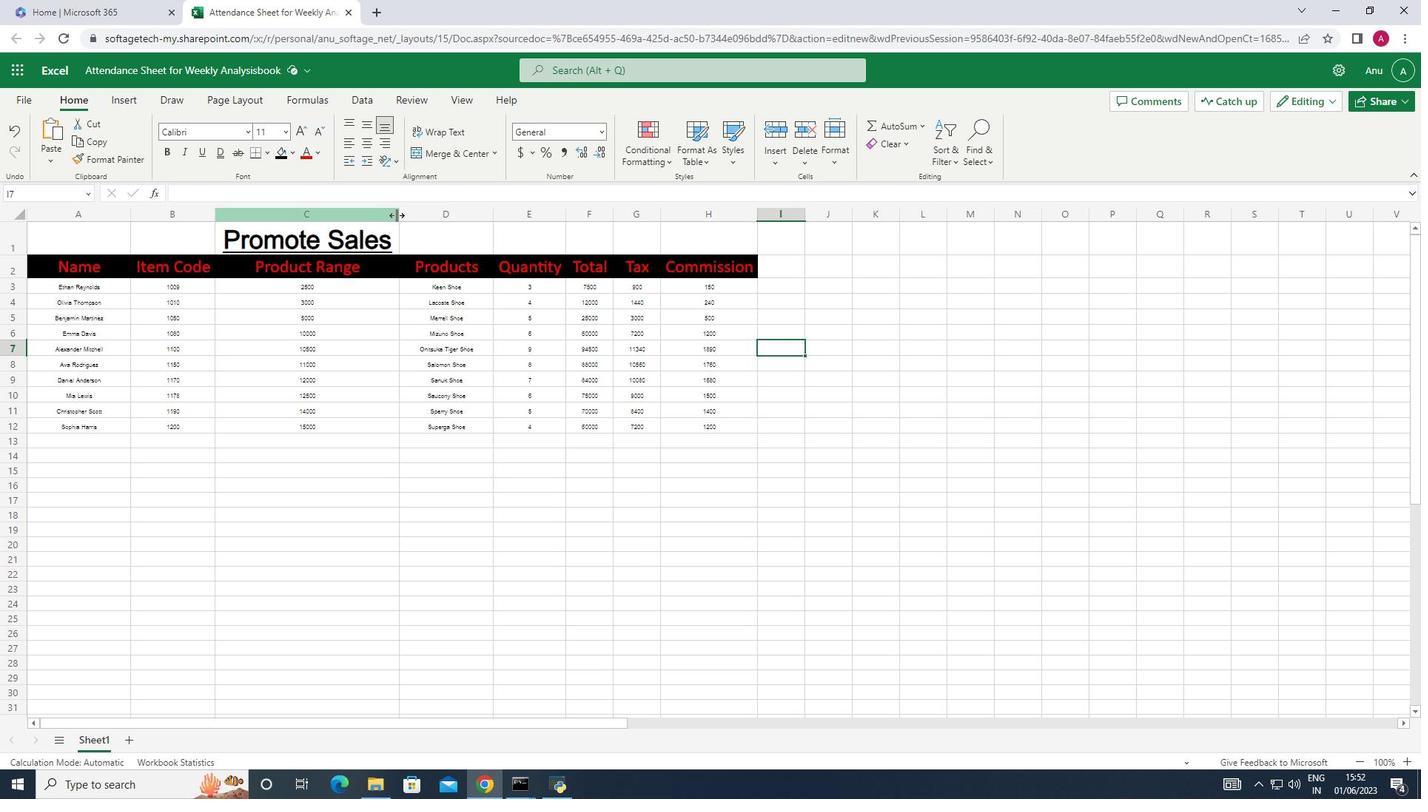 
Action: Mouse moved to (718, 530)
Screenshot: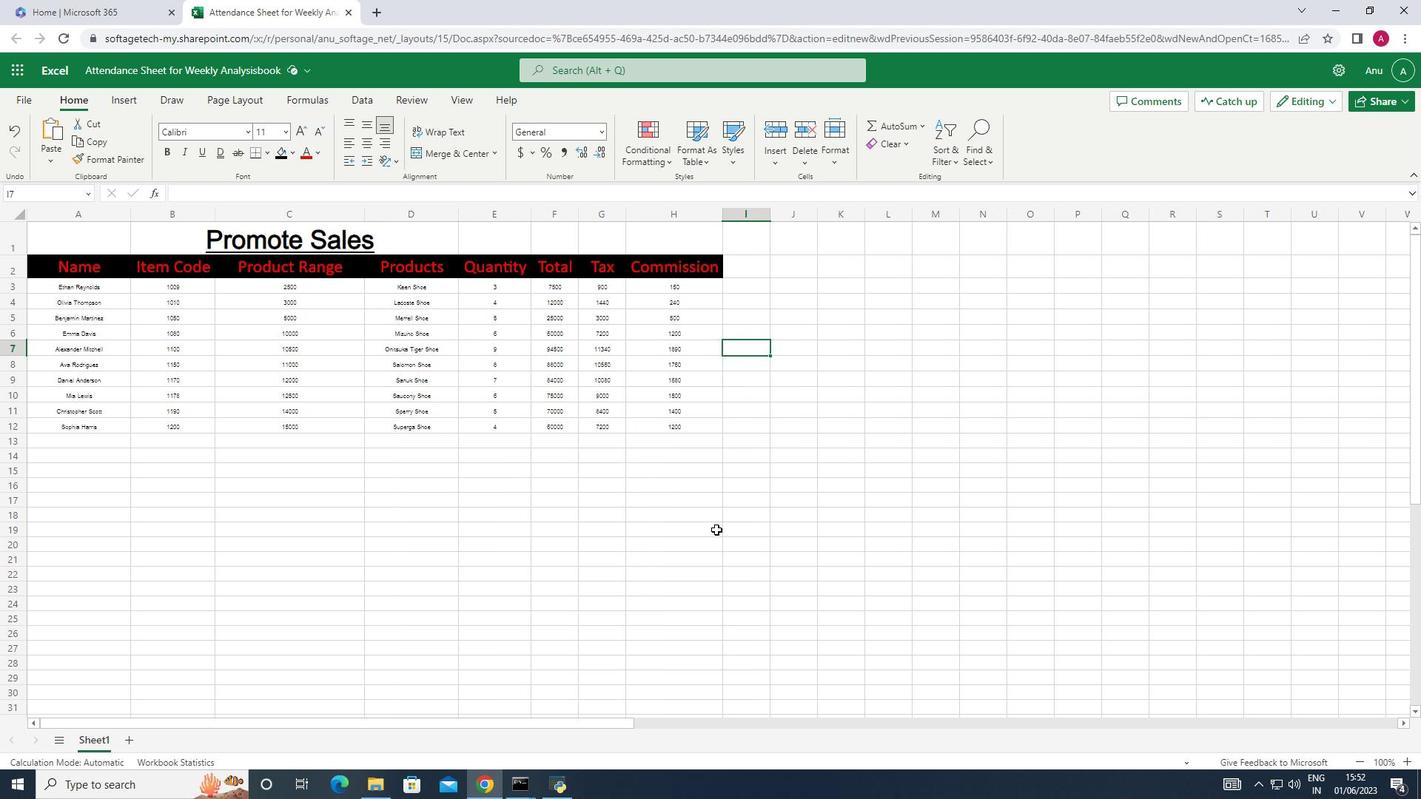 
Action: Mouse pressed left at (718, 530)
Screenshot: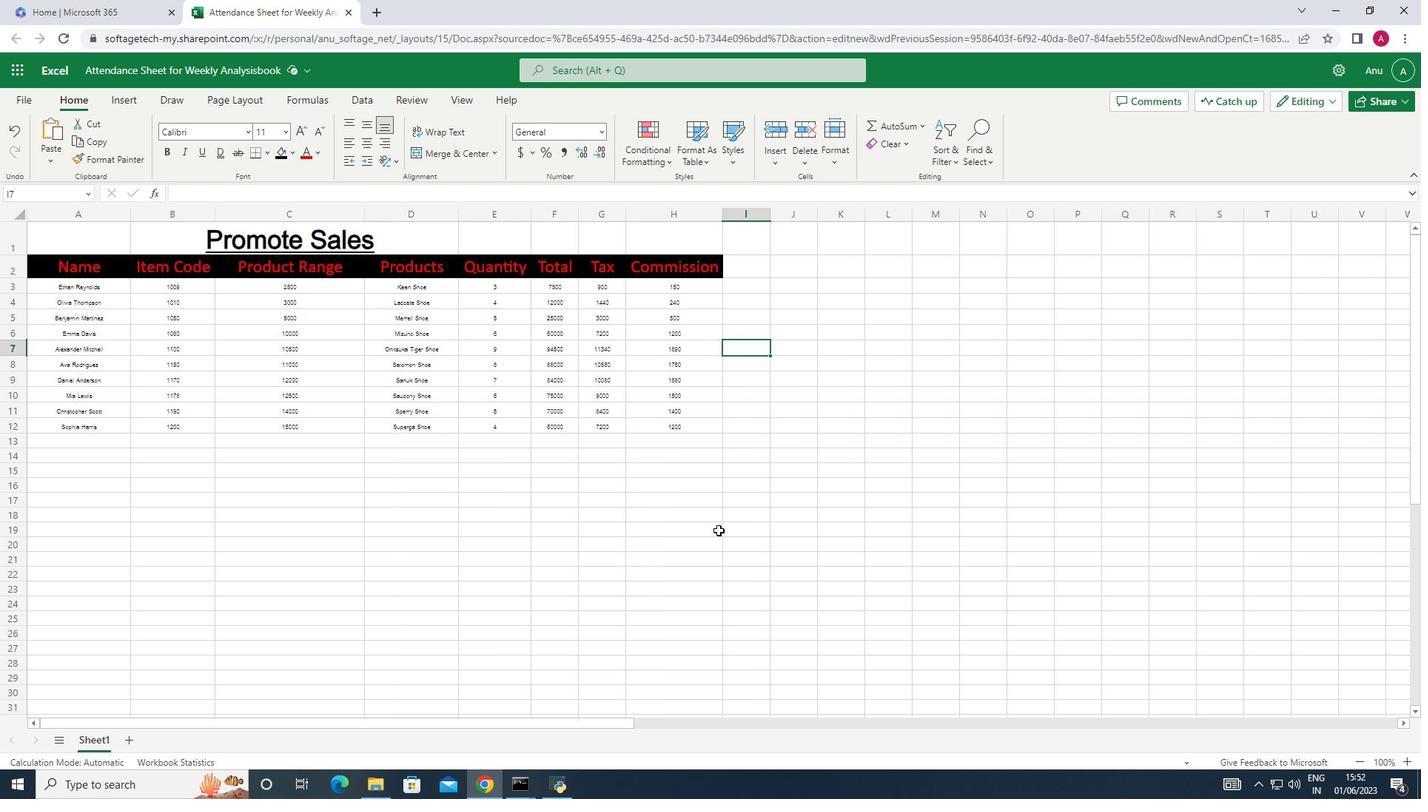 
